 Task: Create new invoice with Date Opened :15-Apr-23, Select Customer: The Port of Peri Peri, Terms: Payment Term 1. Make invoice entry for item-1 with Date: 15-Apr-23, Description: Sharpie S-Gel Black Ink Pens Medium , Action: Material, Income Account: Income:Sales, Quantity: 1, Unit Price: 6.25, Discount $: 1. Make entry for item-2 with Date: 15-Apr-23, Description: Bickel's Popcorn Butter (8 oz)_x000D_
, Action: Material, Income Account: Income:Sales, Quantity: 2, Unit Price: 9.5, Discount $: 2. Make entry for item-3 with Date: 15-Apr-23, Description: Real Living Padded Folding Lounge Chair Blue (1 ct), Action: Material, Income Account: Income:Sales, Quantity: 1, Unit Price: 10.5, Discount $: 2.5. Write Notes: 'Looking forward to serving you again.'. Post Invoice with Post Date: 15-Apr-23, Post to Accounts: Assets:Accounts Receivable. Pay / Process Payment with Transaction Date: 15-May-23, Amount: 30.25, Transfer Account: Checking Account. Print Invoice, display notes by going to Option, then go to Display Tab and check 'Invoice Notes'.
Action: Mouse moved to (212, 38)
Screenshot: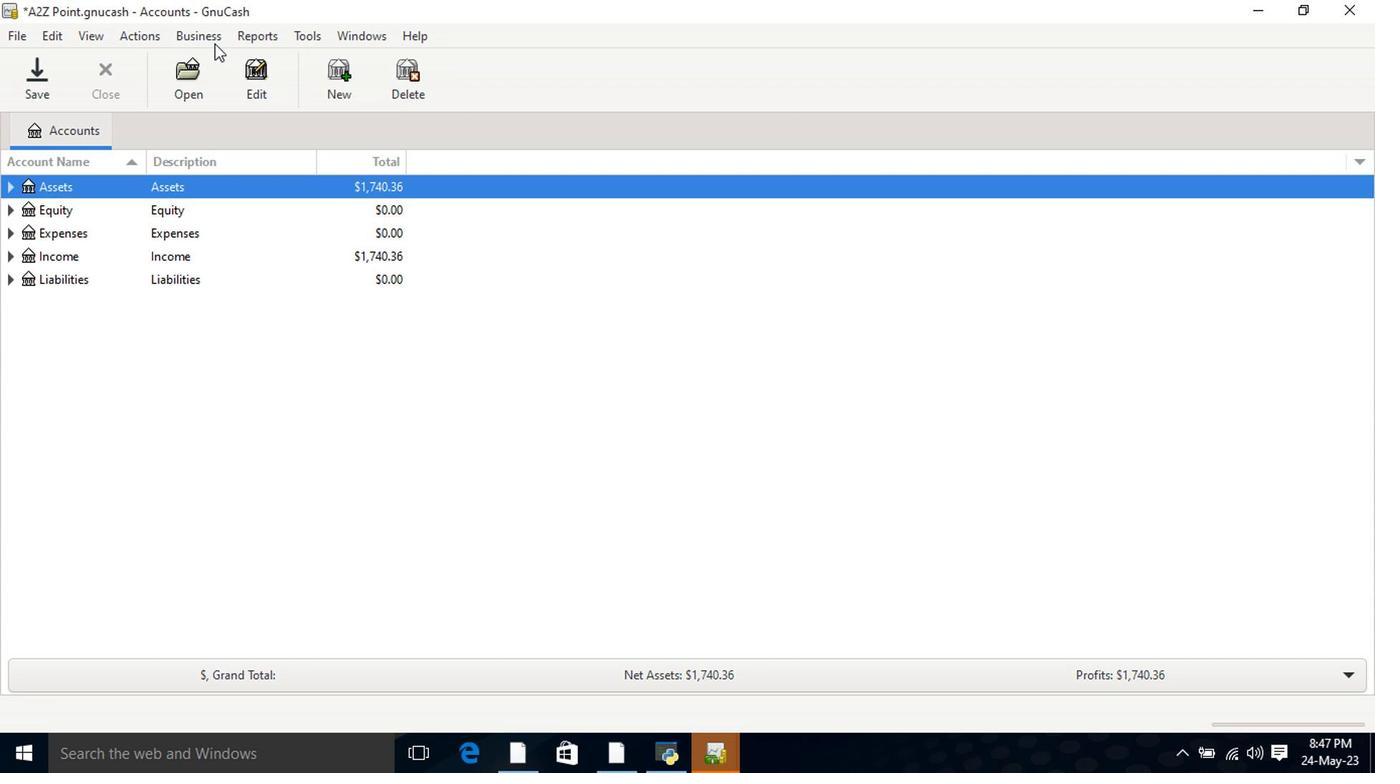 
Action: Mouse pressed left at (212, 38)
Screenshot: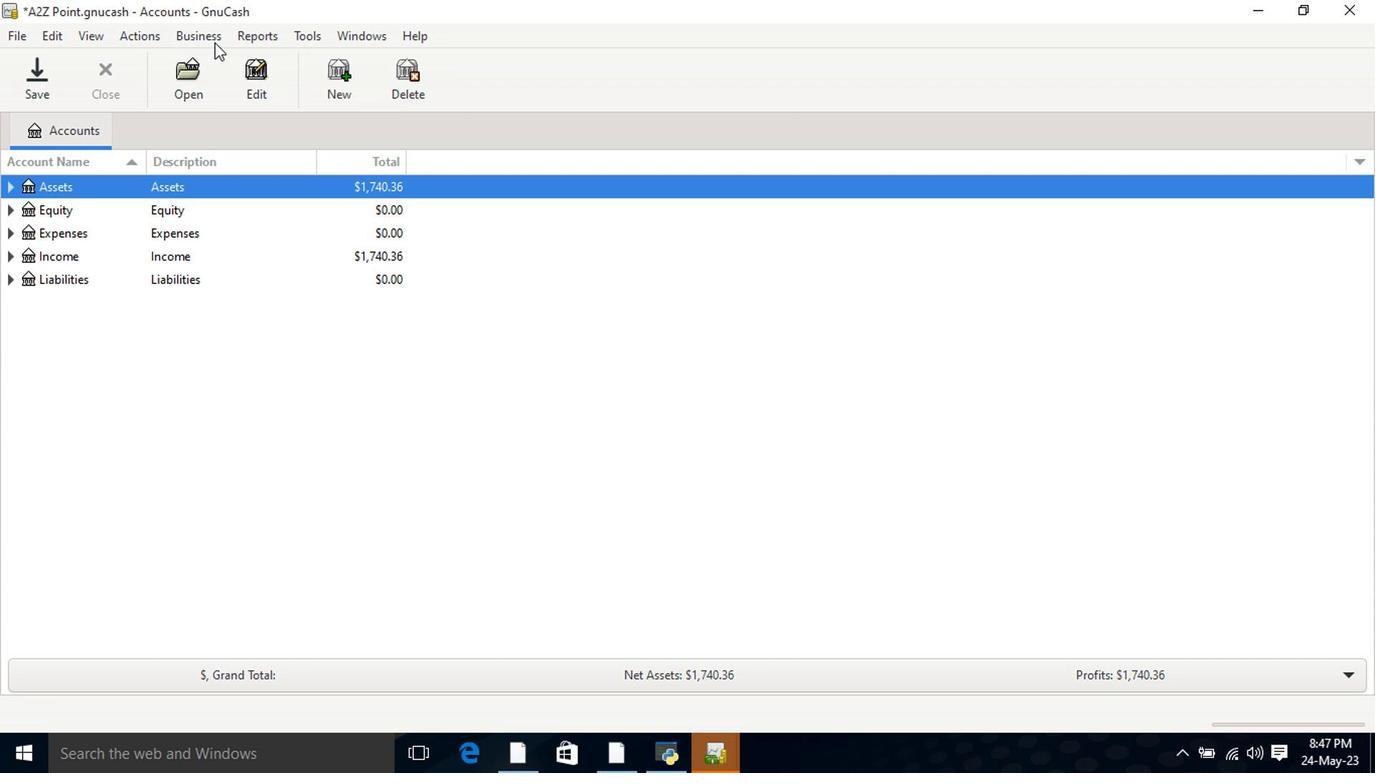 
Action: Mouse moved to (482, 138)
Screenshot: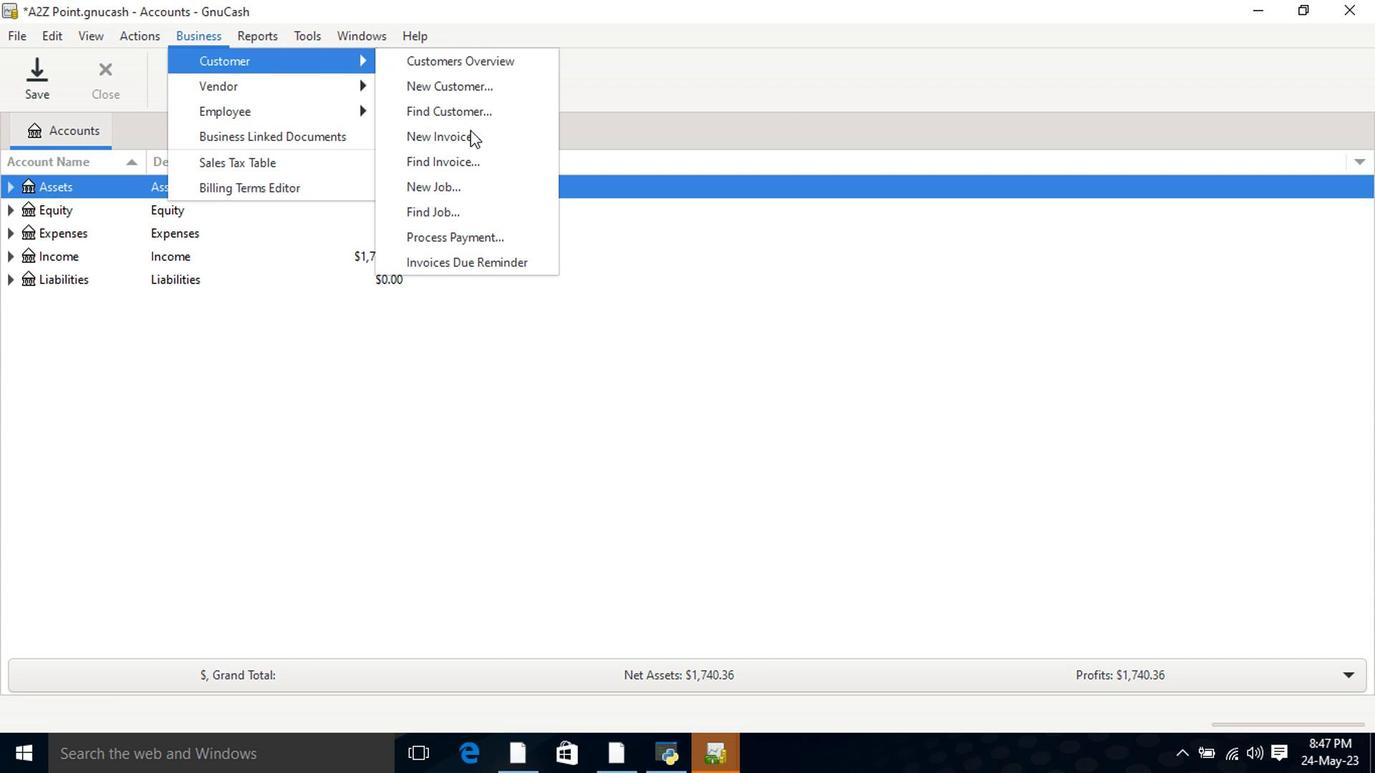 
Action: Mouse pressed left at (482, 138)
Screenshot: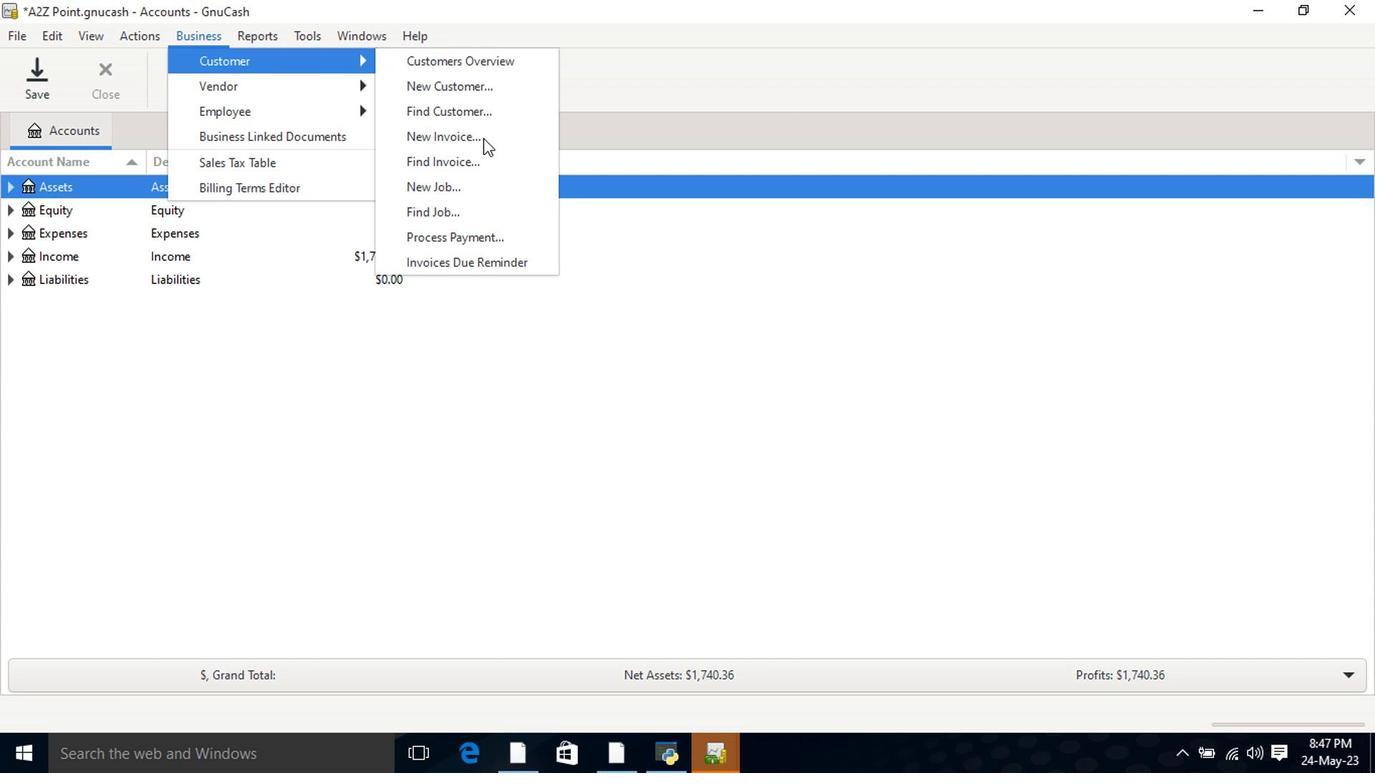 
Action: Mouse moved to (819, 308)
Screenshot: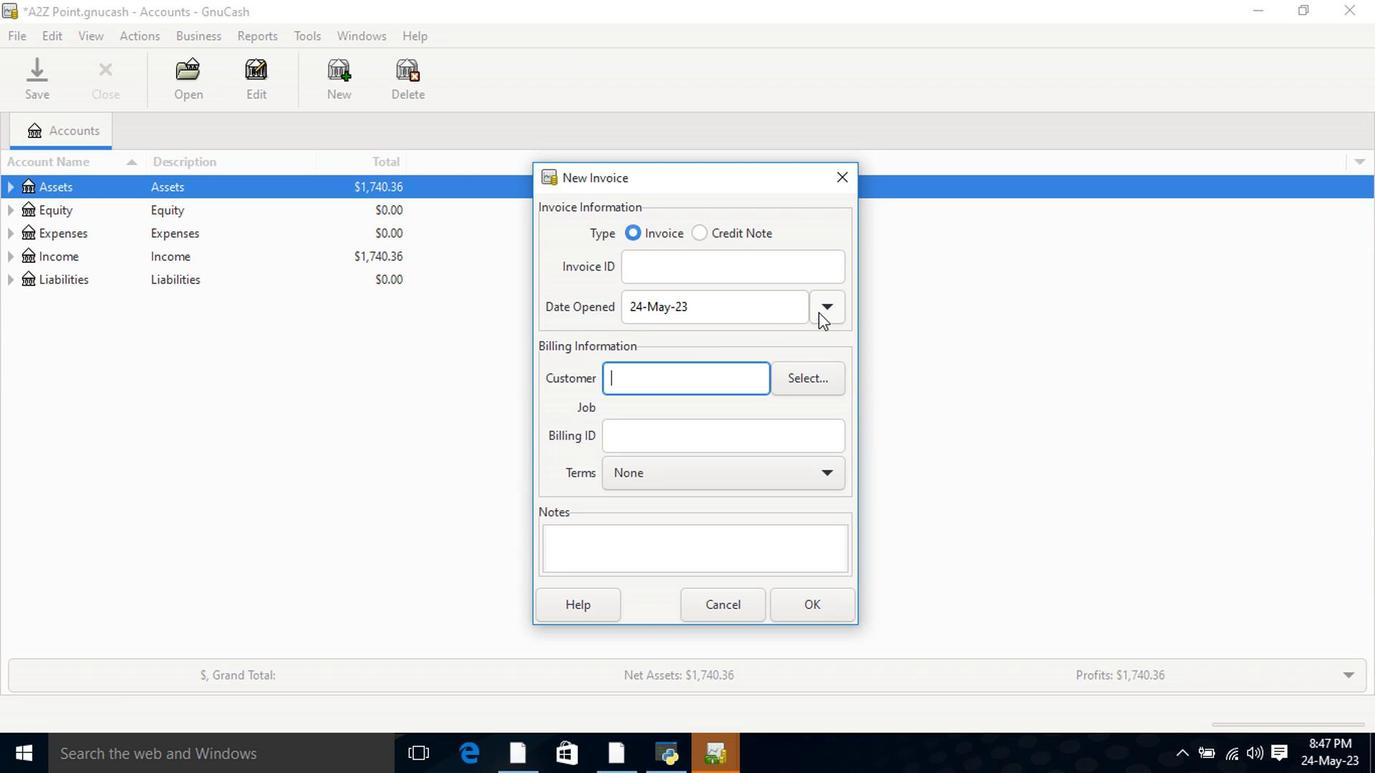 
Action: Mouse pressed left at (819, 308)
Screenshot: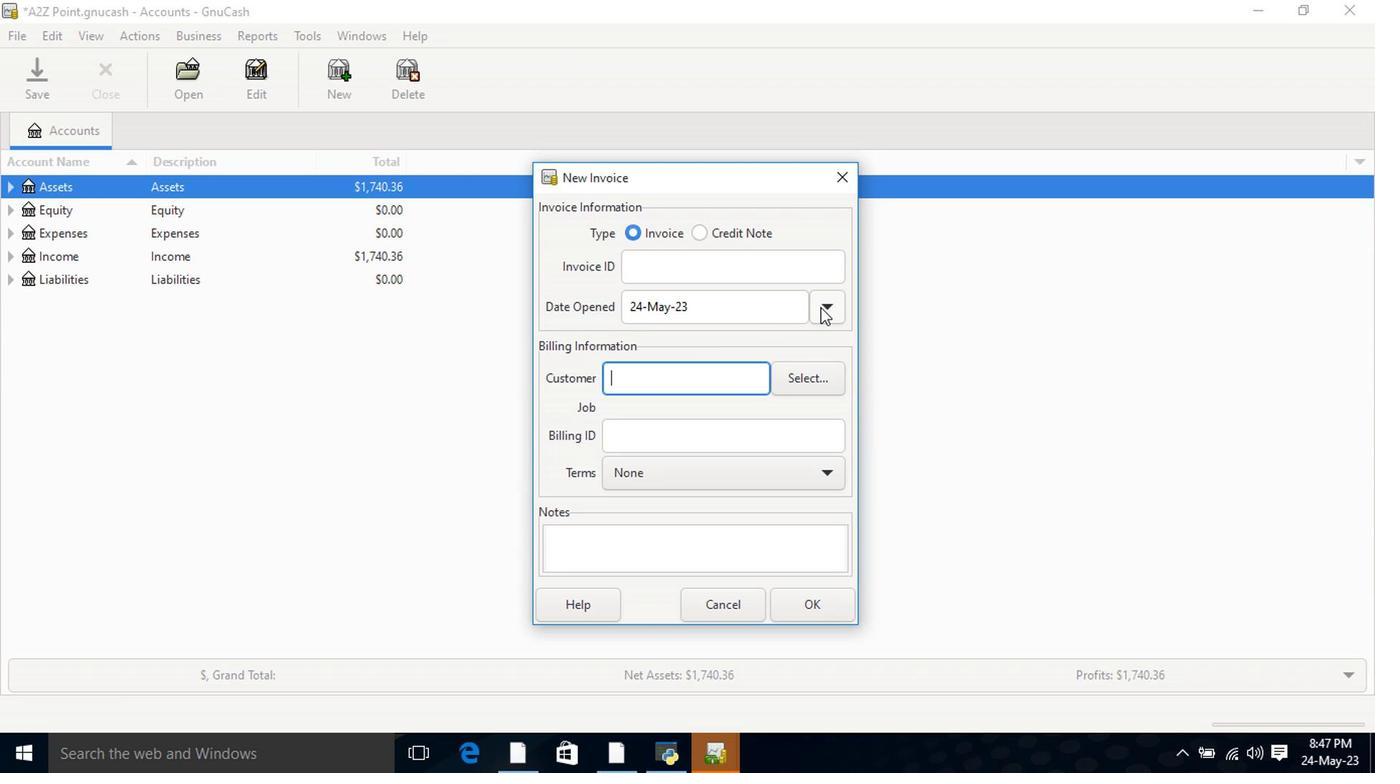 
Action: Mouse moved to (667, 335)
Screenshot: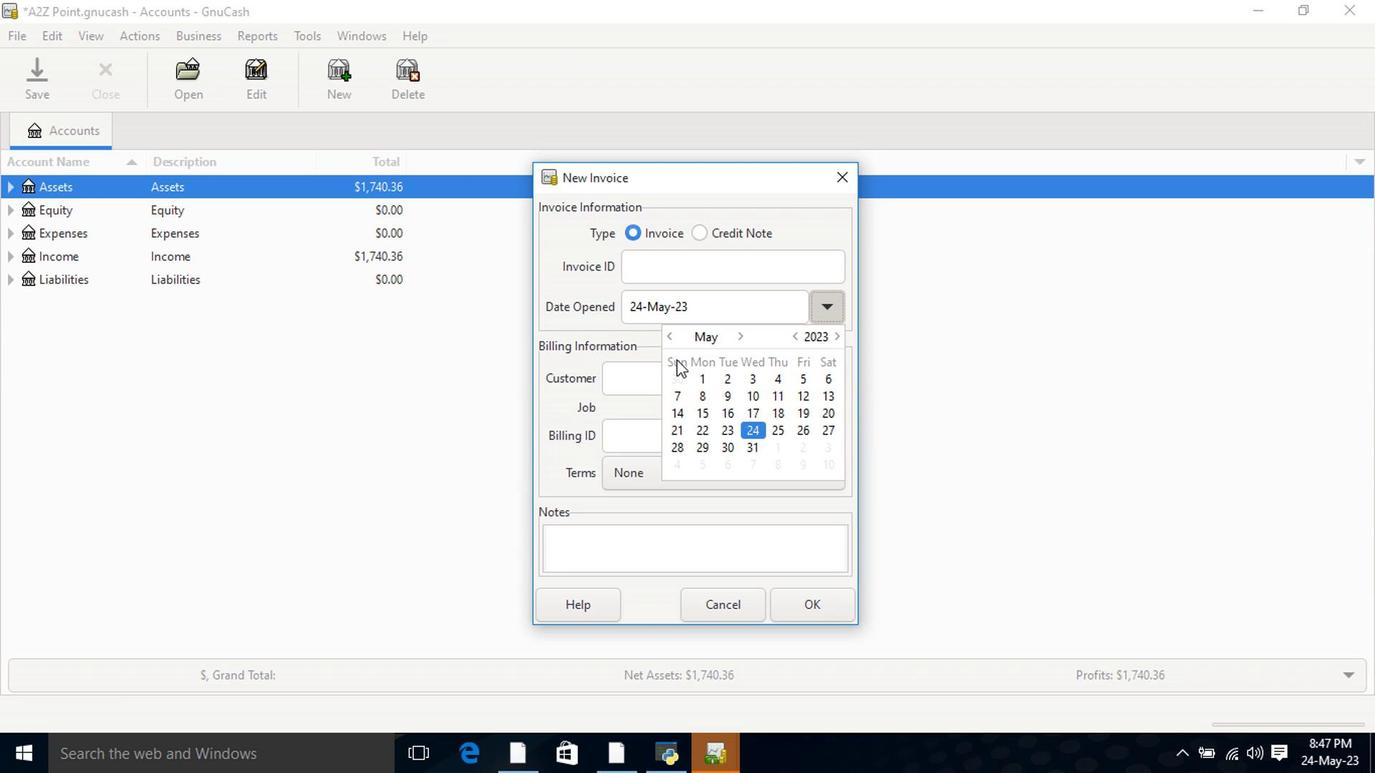 
Action: Mouse pressed left at (667, 335)
Screenshot: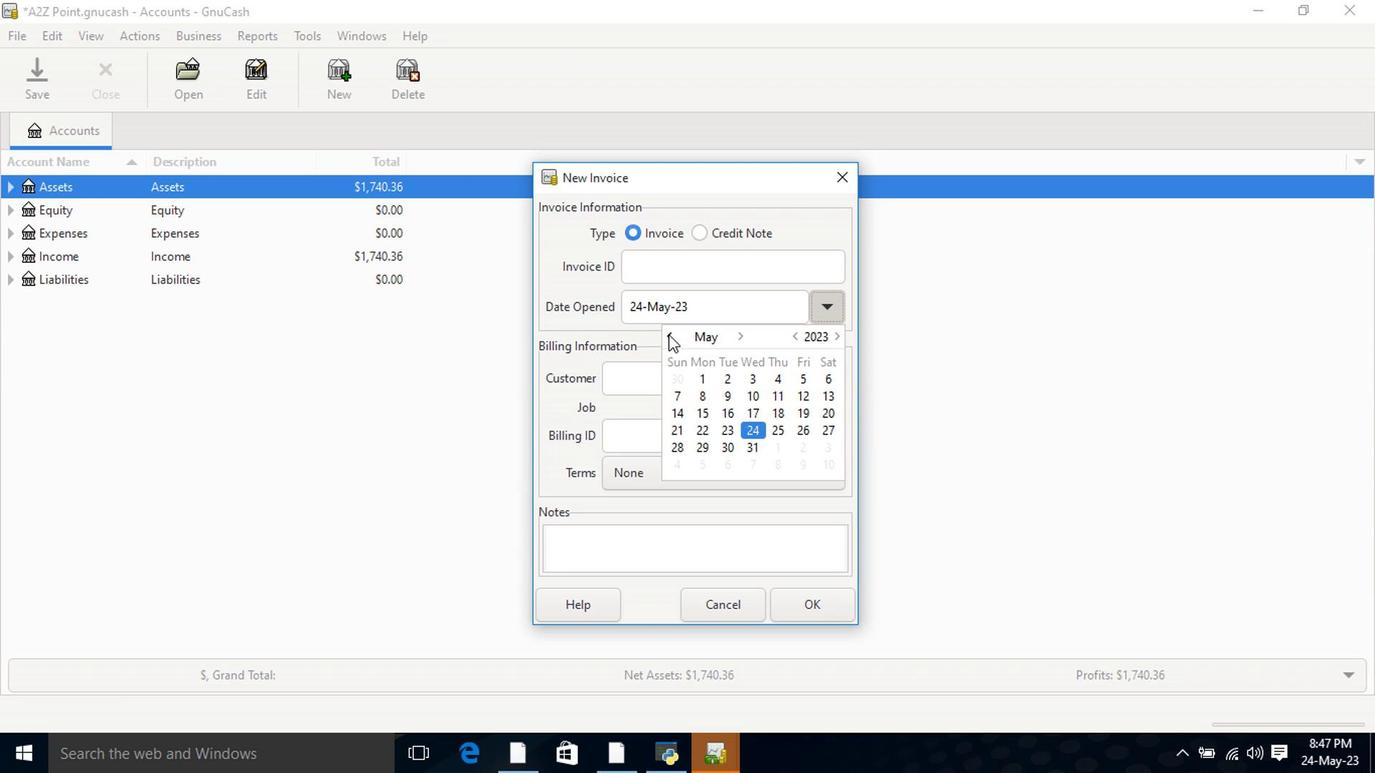 
Action: Mouse moved to (820, 412)
Screenshot: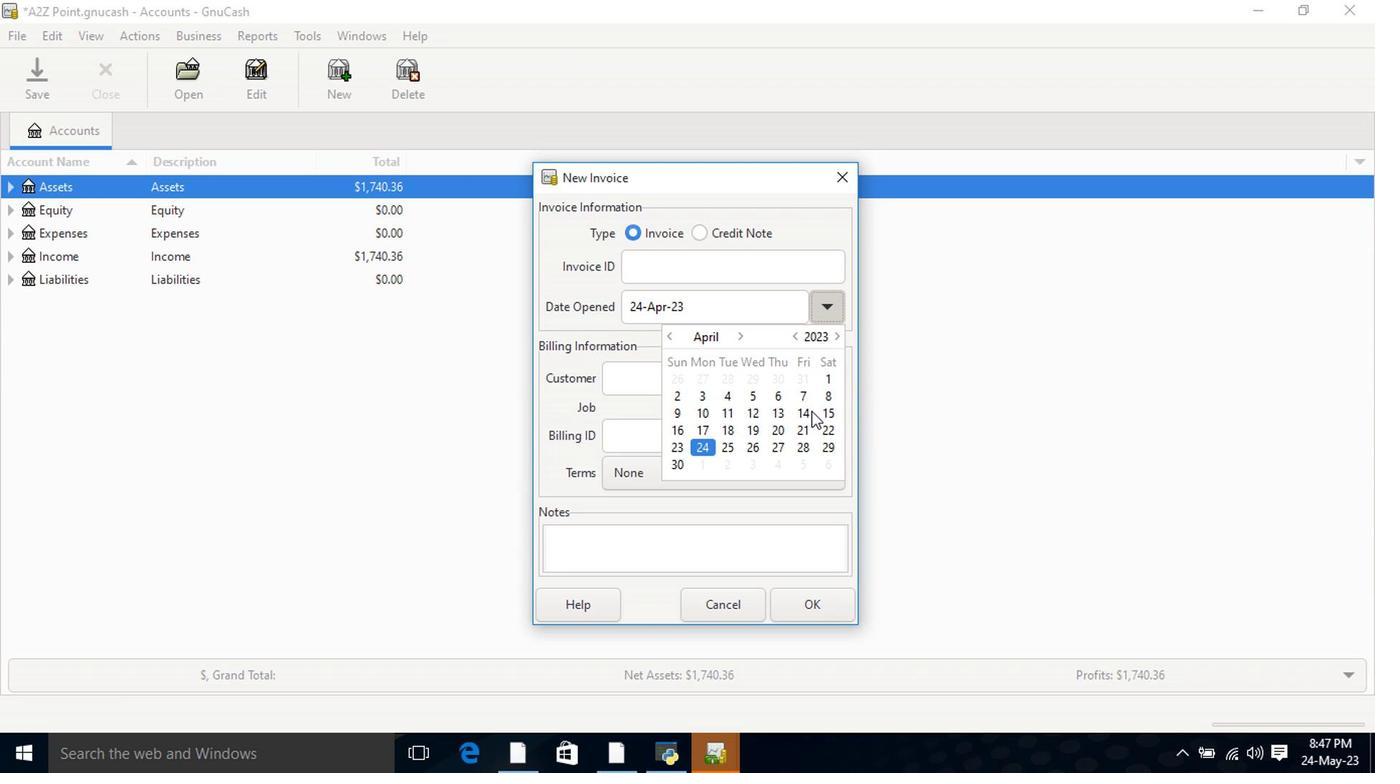 
Action: Mouse pressed left at (820, 412)
Screenshot: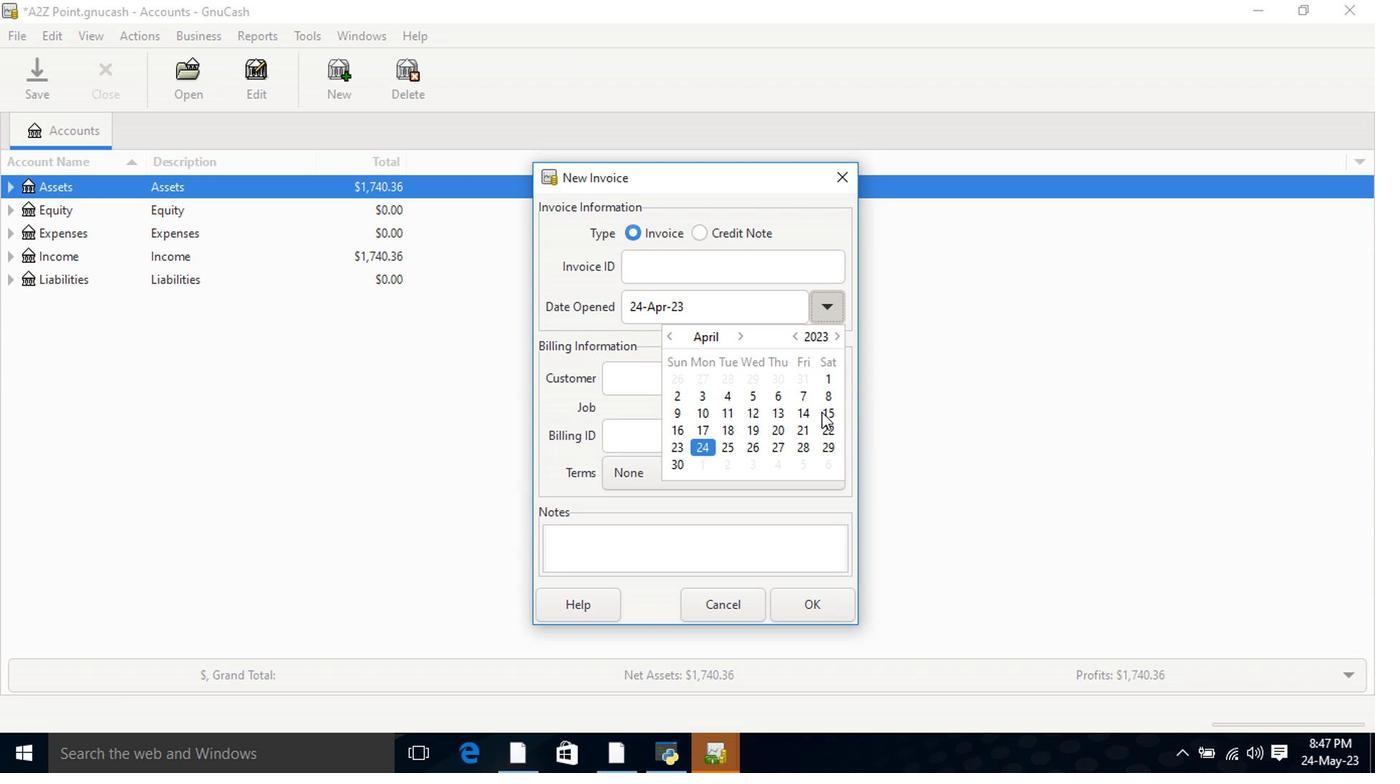 
Action: Mouse pressed left at (820, 412)
Screenshot: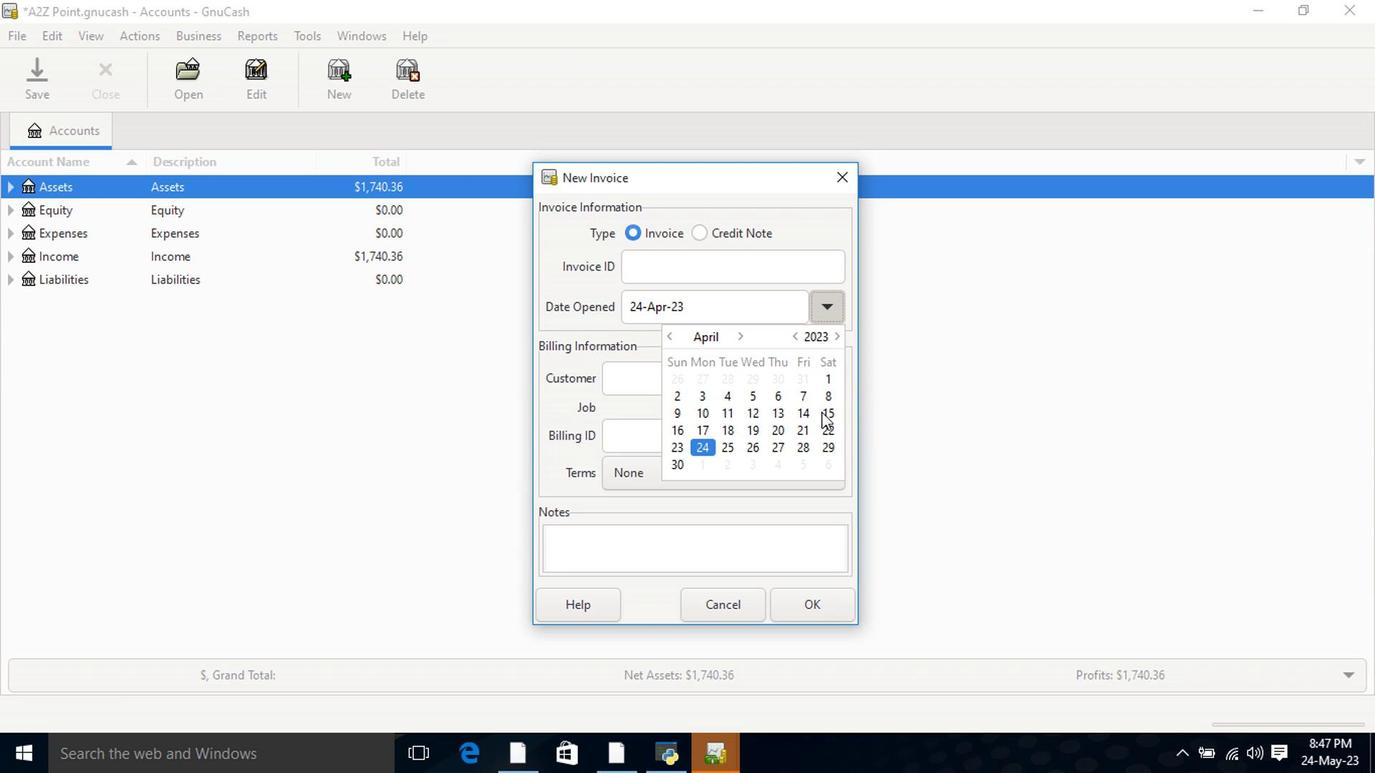 
Action: Mouse moved to (664, 368)
Screenshot: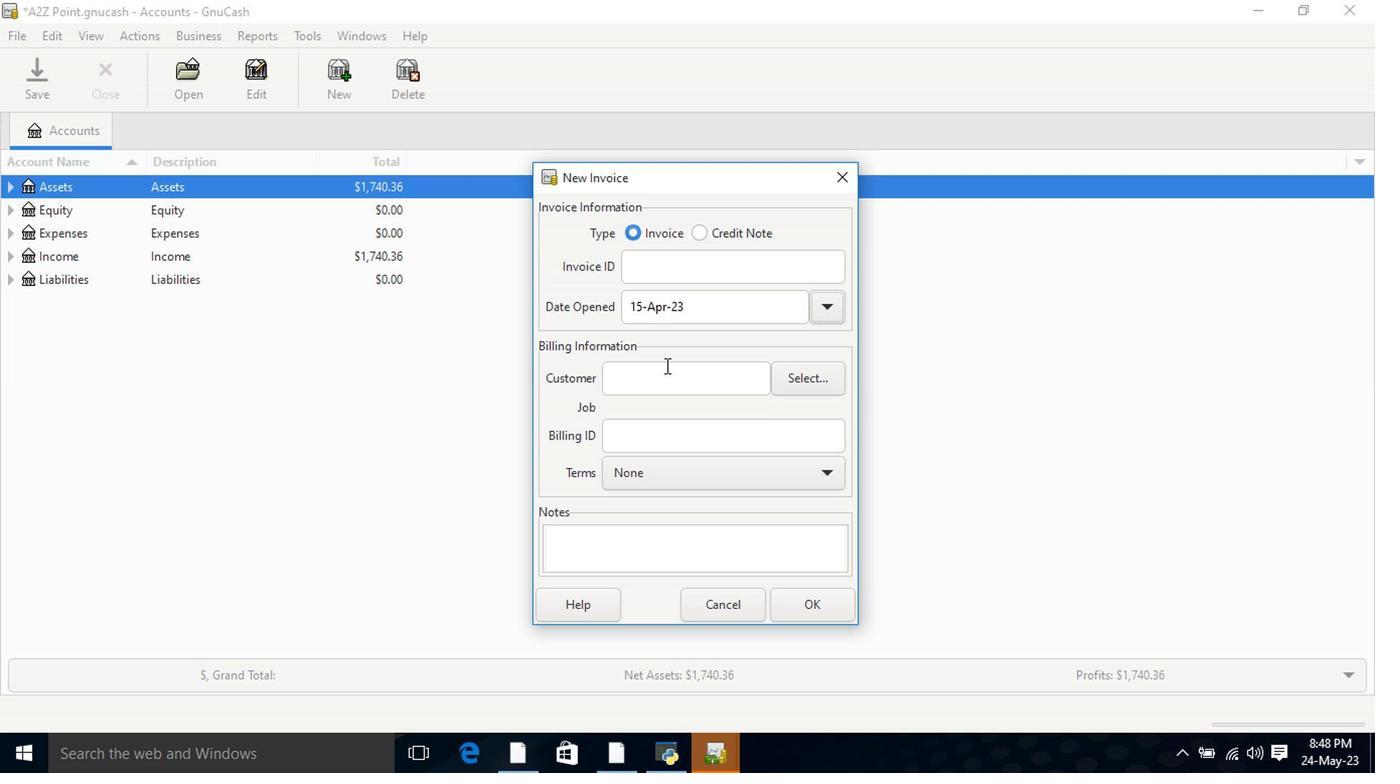 
Action: Mouse pressed left at (664, 368)
Screenshot: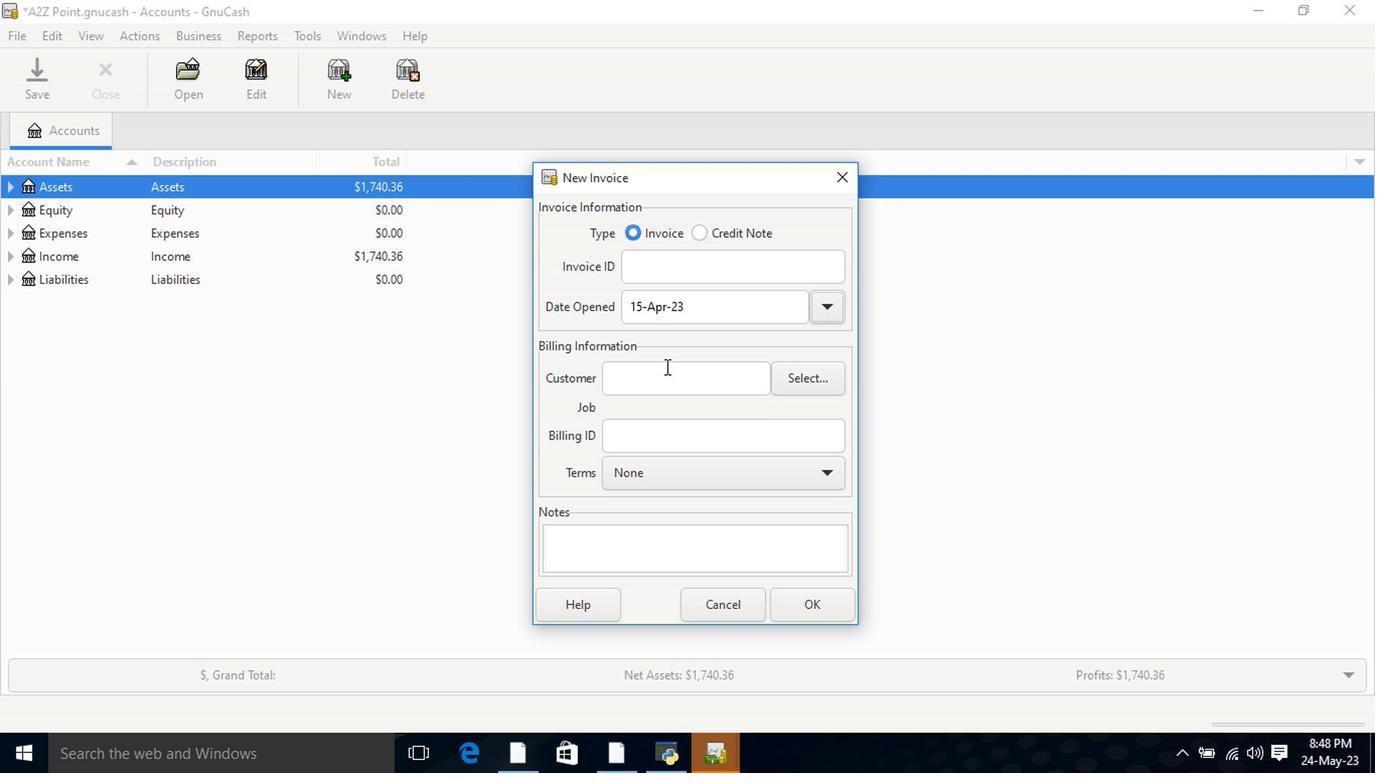 
Action: Key pressed <Key.shift>The<Key.space>por
Screenshot: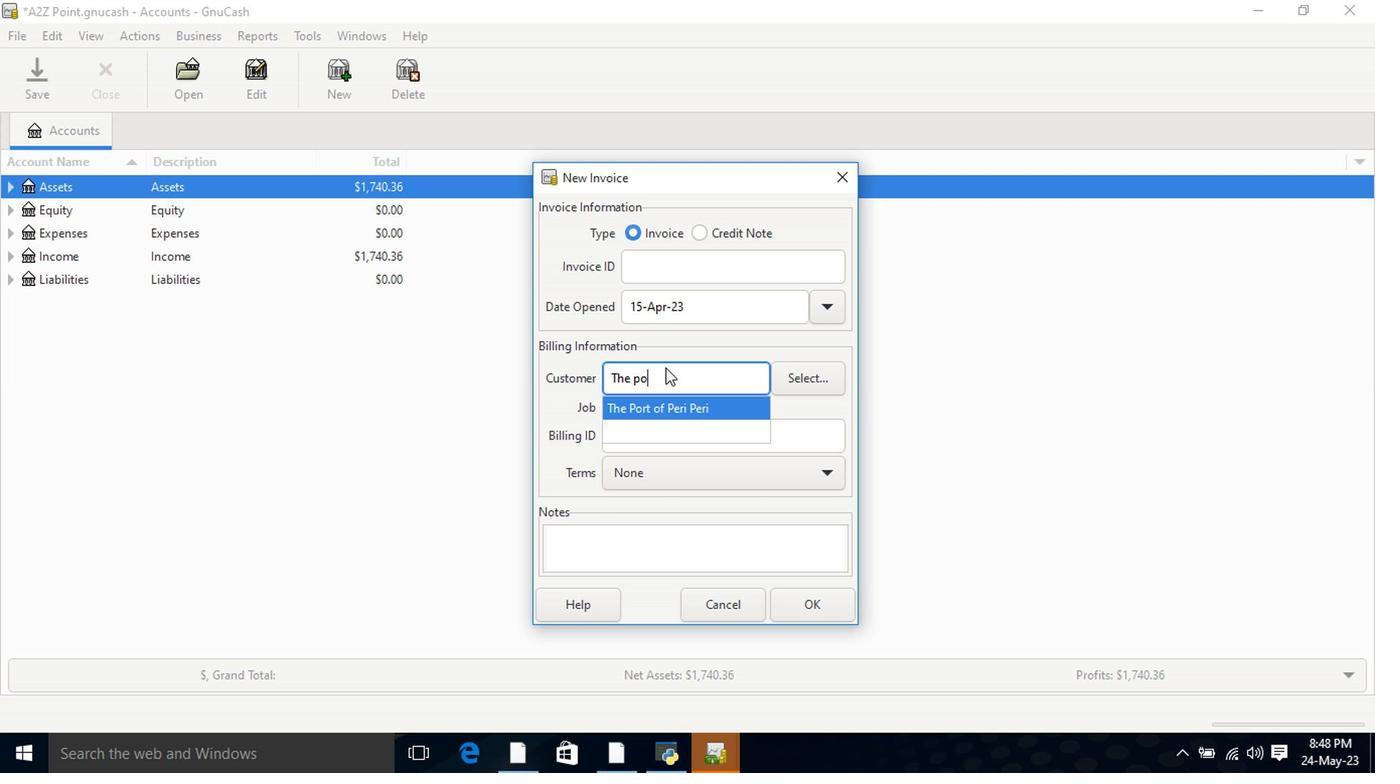 
Action: Mouse moved to (670, 410)
Screenshot: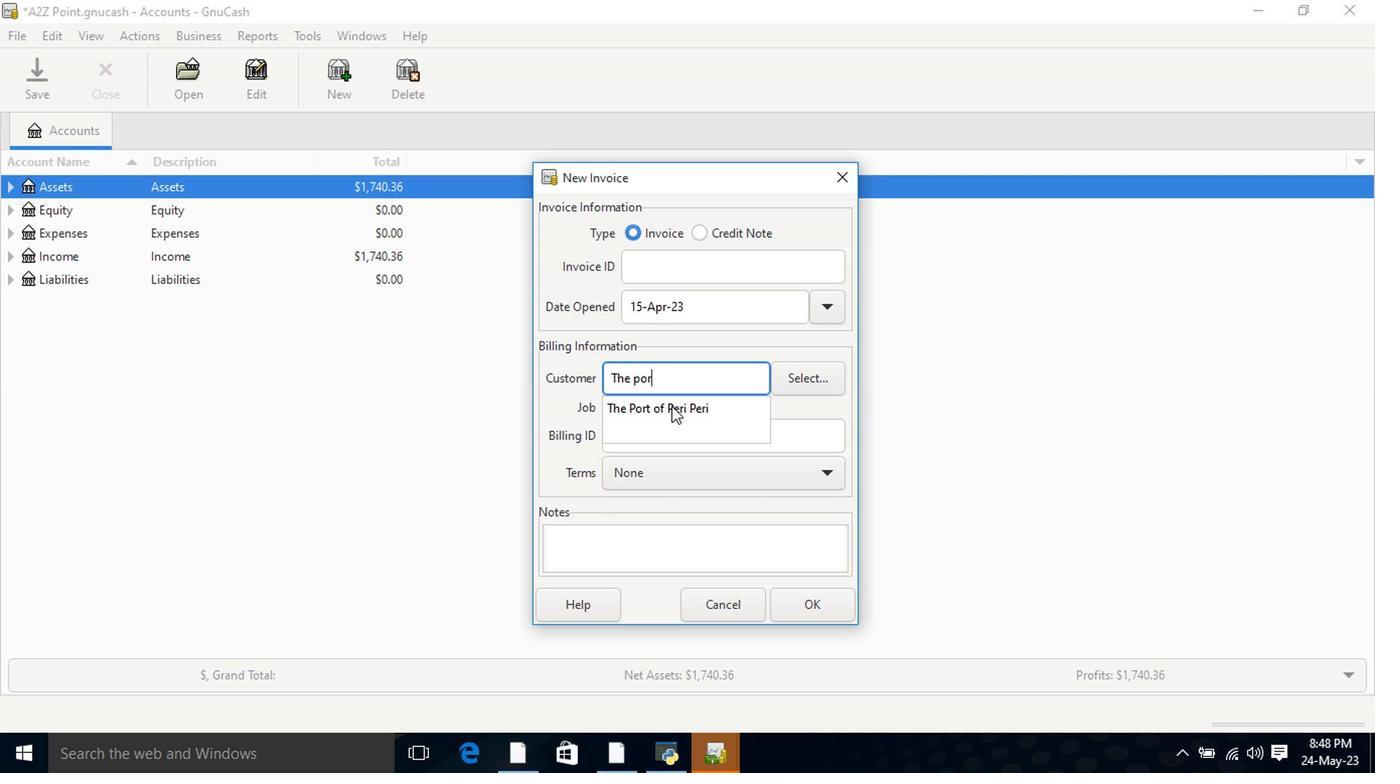 
Action: Mouse pressed left at (670, 410)
Screenshot: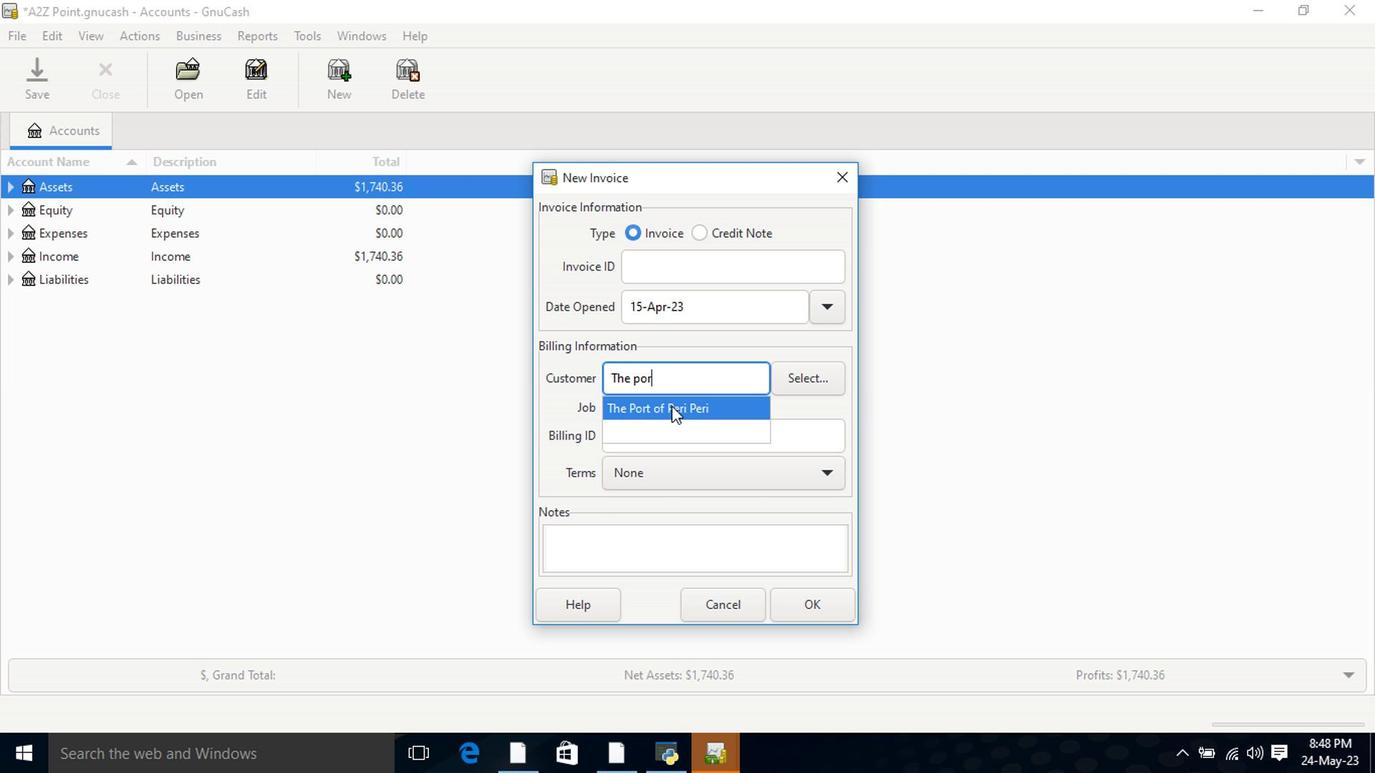 
Action: Mouse moved to (674, 485)
Screenshot: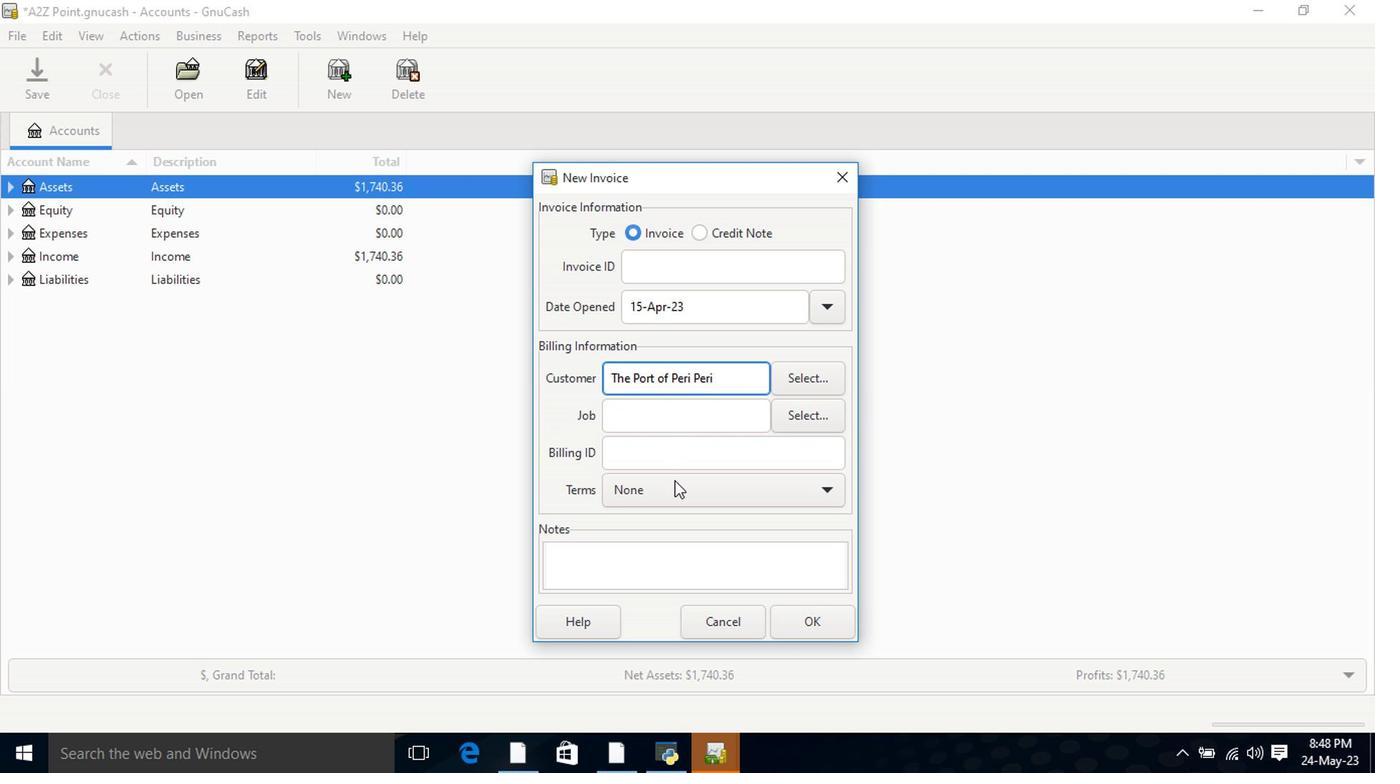 
Action: Mouse pressed left at (674, 485)
Screenshot: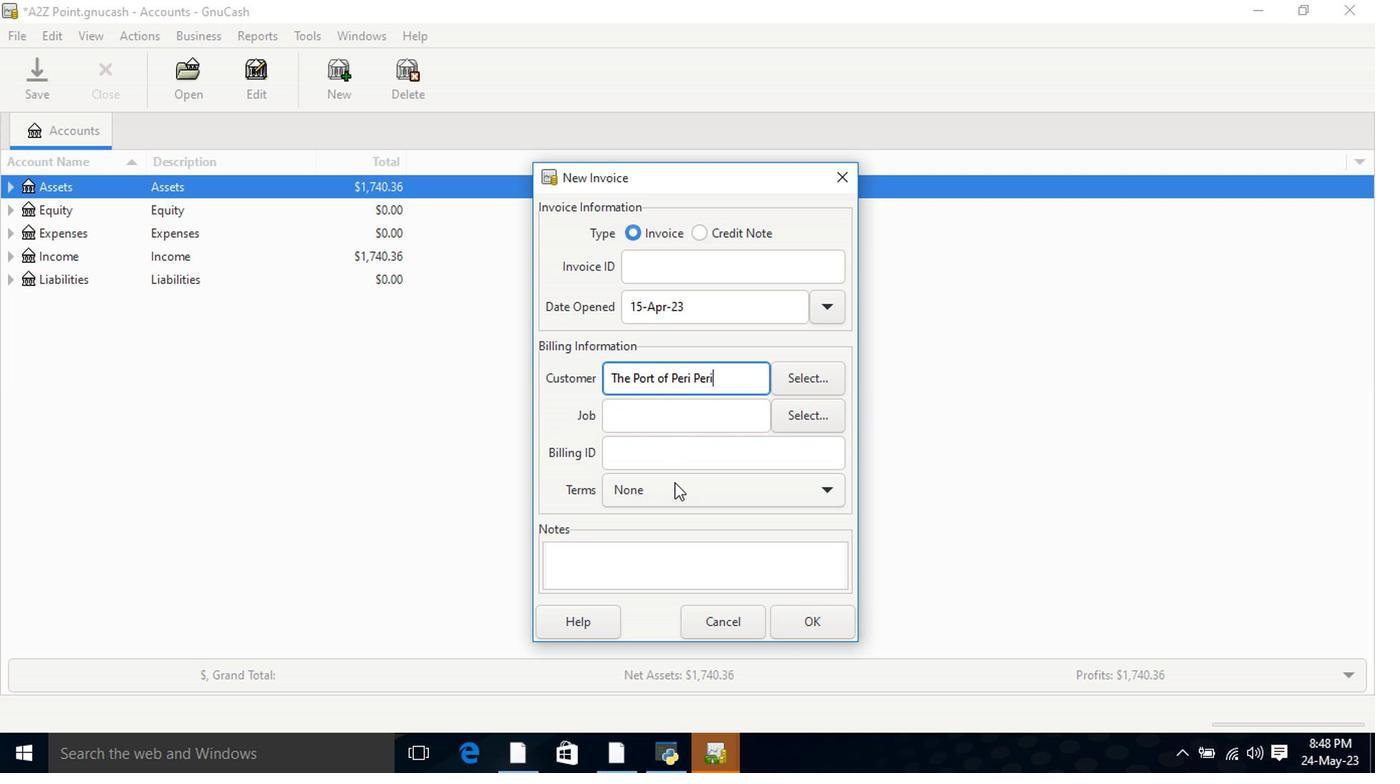 
Action: Mouse moved to (680, 525)
Screenshot: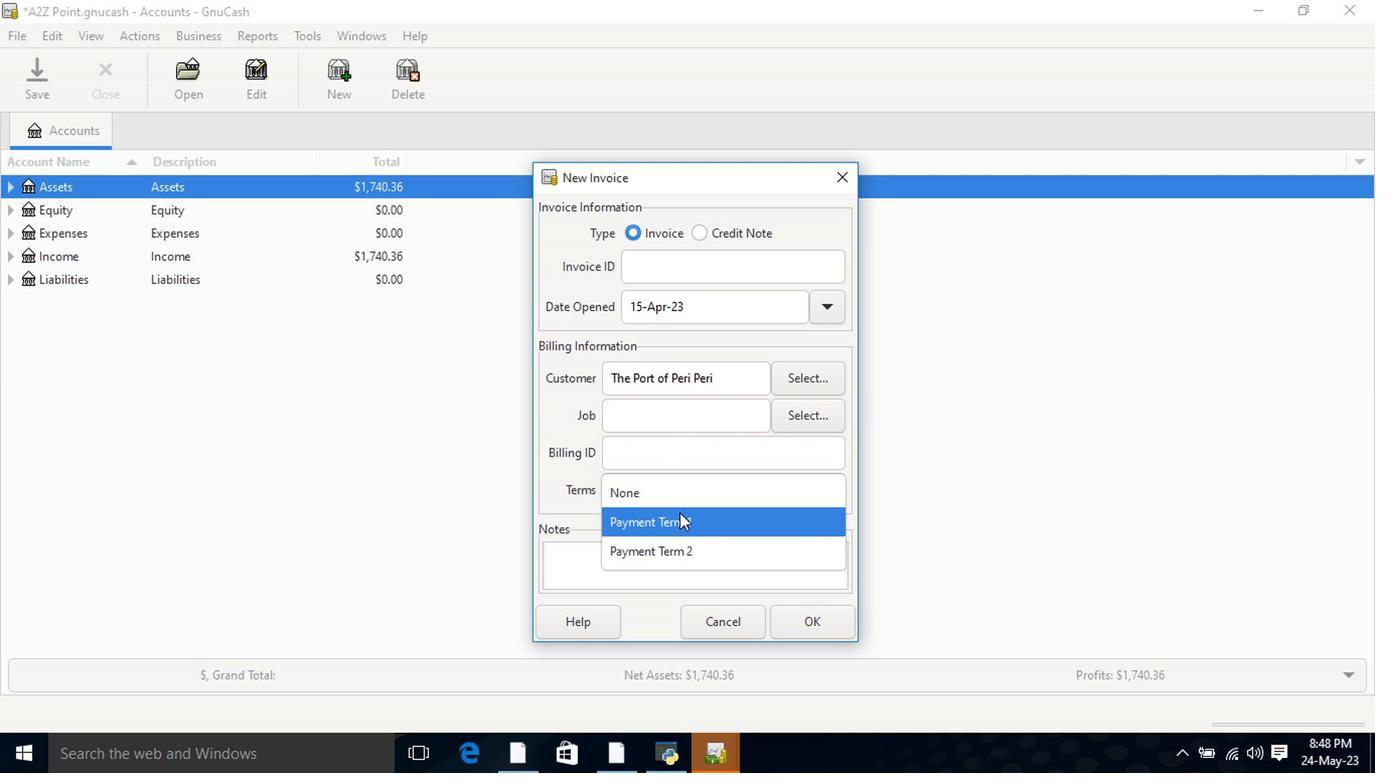 
Action: Mouse pressed left at (680, 525)
Screenshot: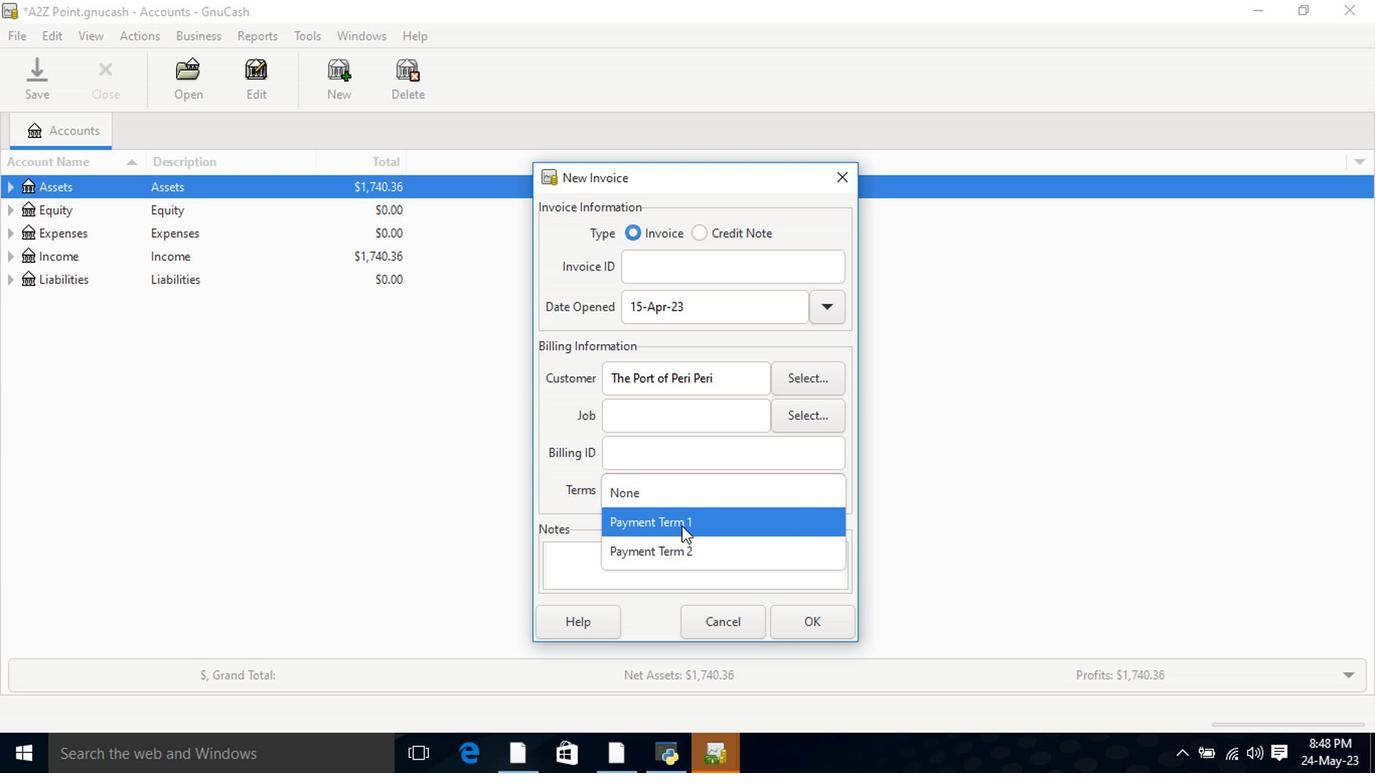 
Action: Mouse moved to (791, 622)
Screenshot: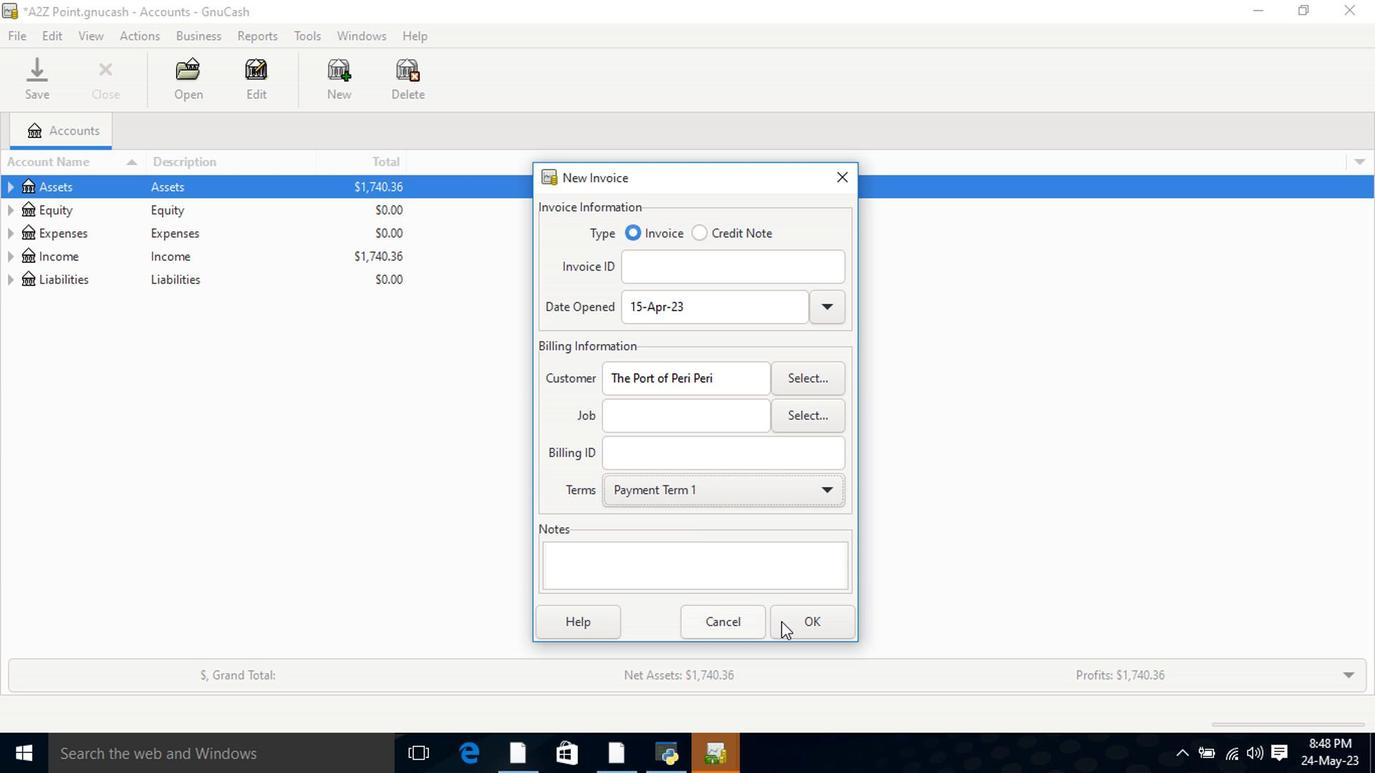 
Action: Mouse pressed left at (791, 622)
Screenshot: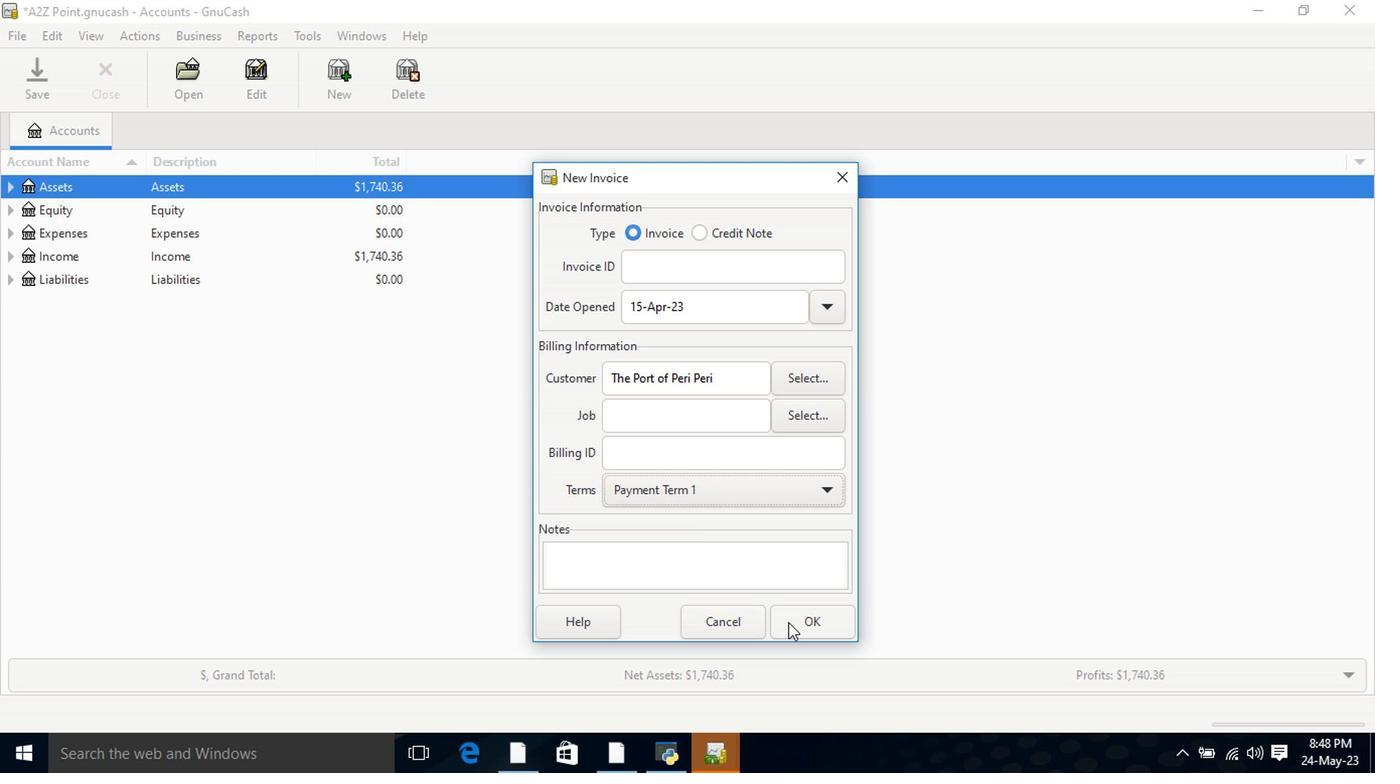 
Action: Mouse moved to (92, 398)
Screenshot: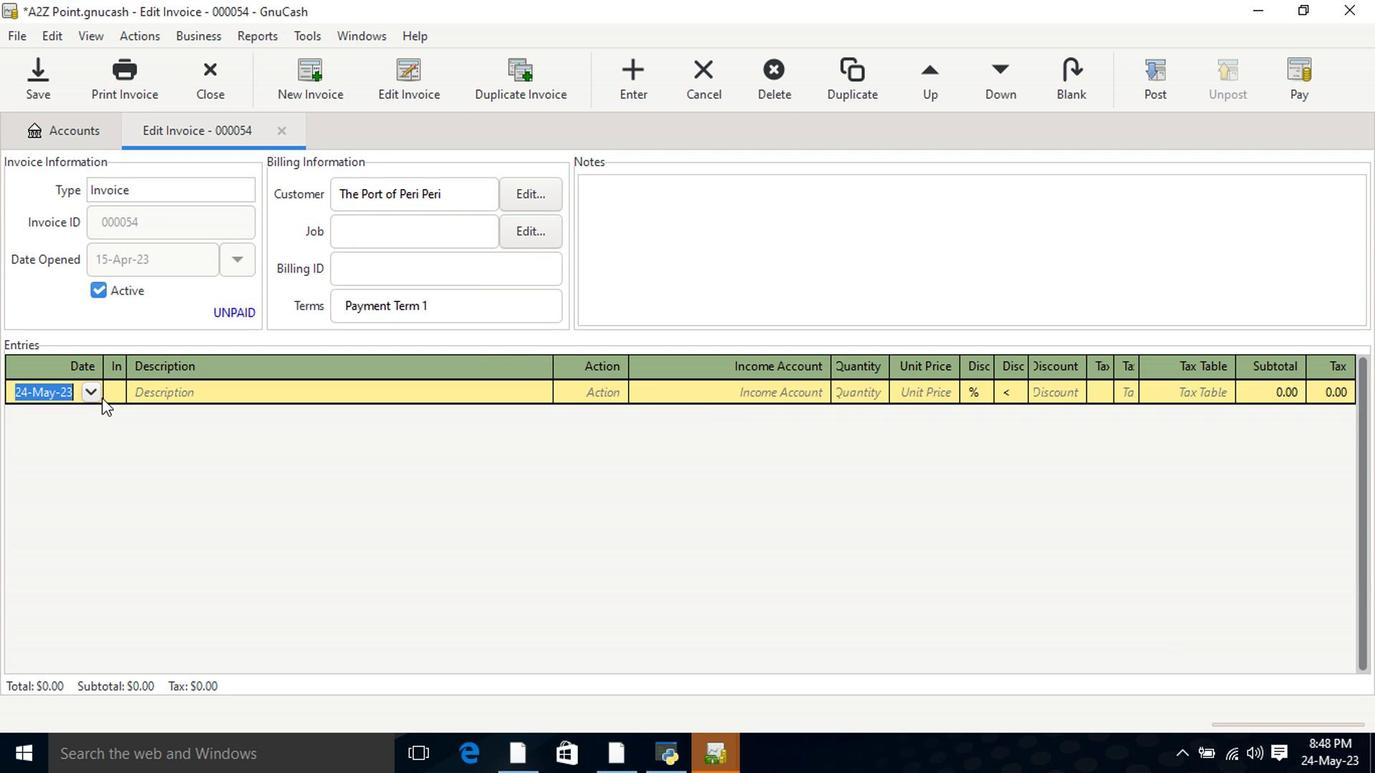 
Action: Mouse pressed left at (92, 398)
Screenshot: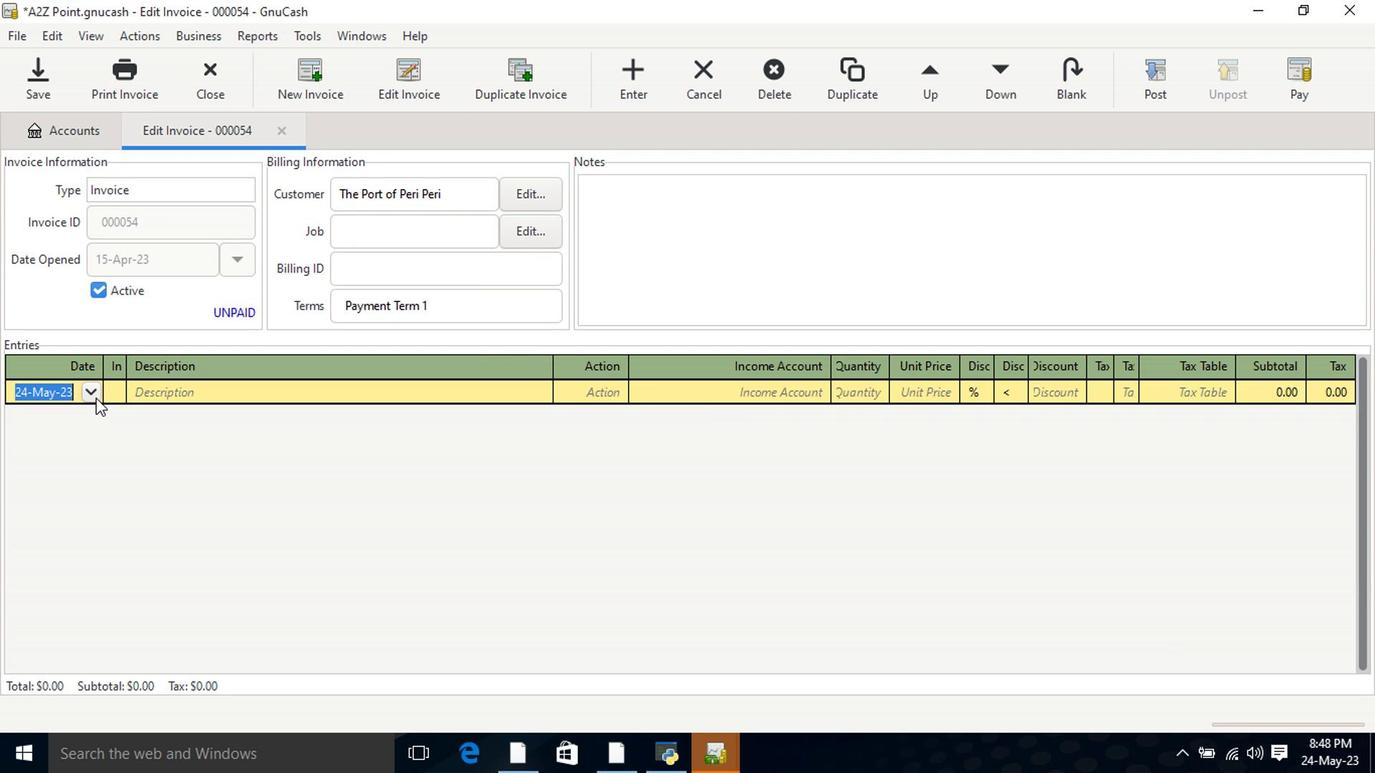 
Action: Mouse moved to (21, 420)
Screenshot: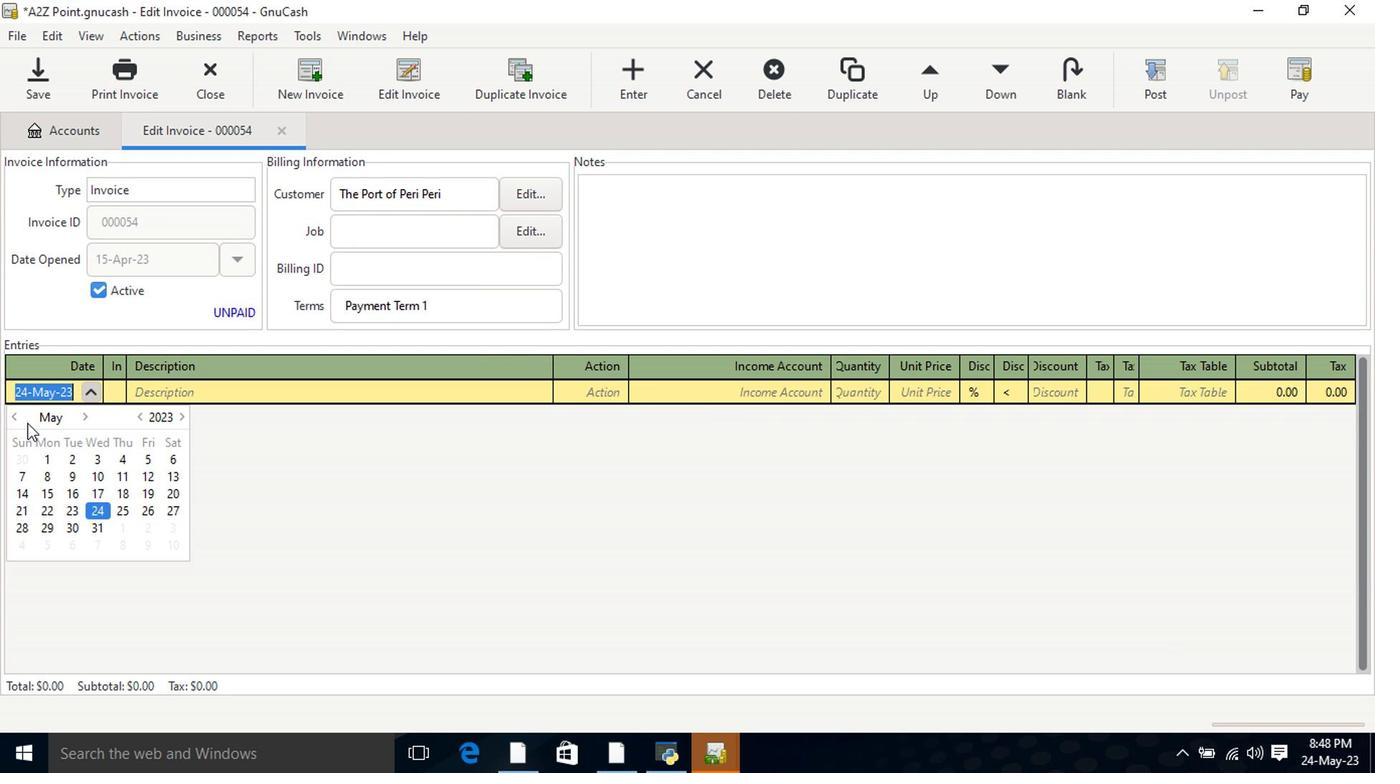 
Action: Mouse pressed left at (21, 420)
Screenshot: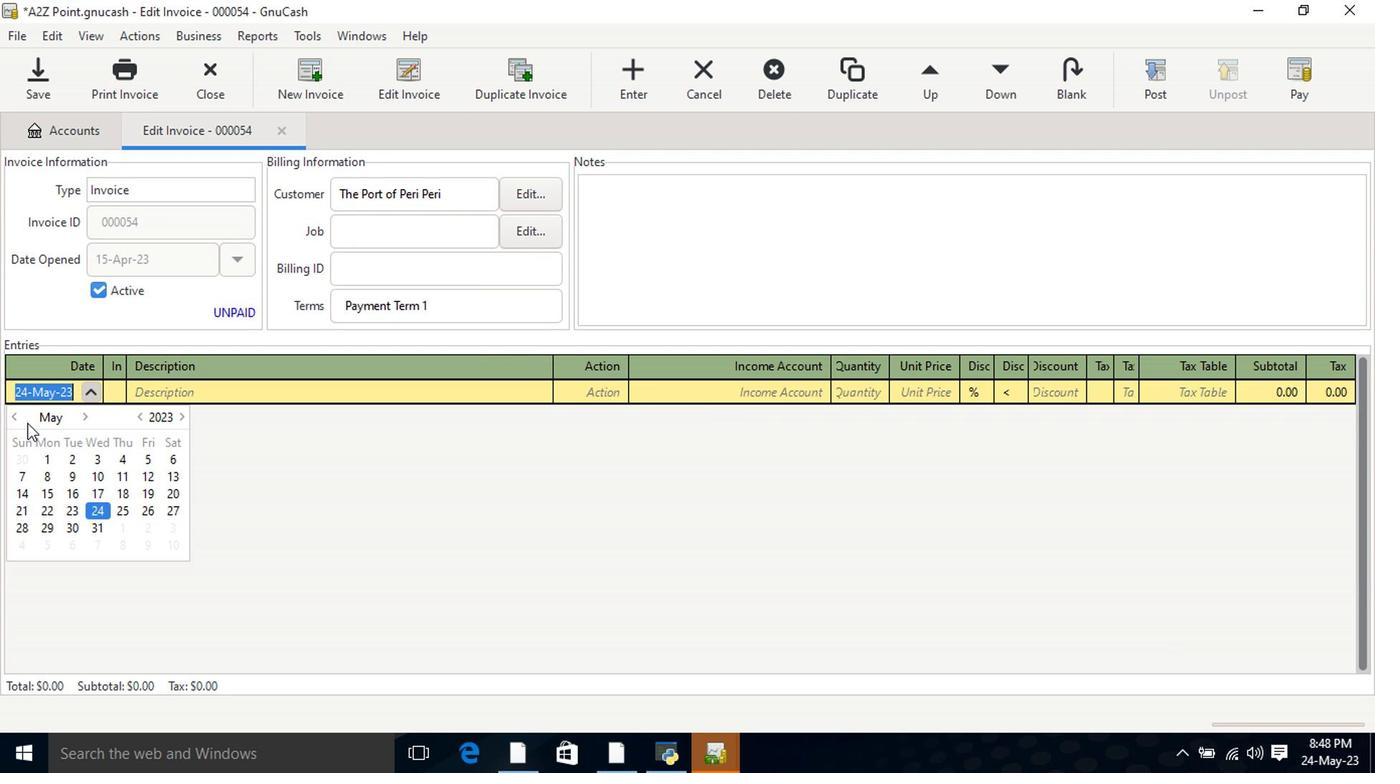 
Action: Mouse moved to (16, 417)
Screenshot: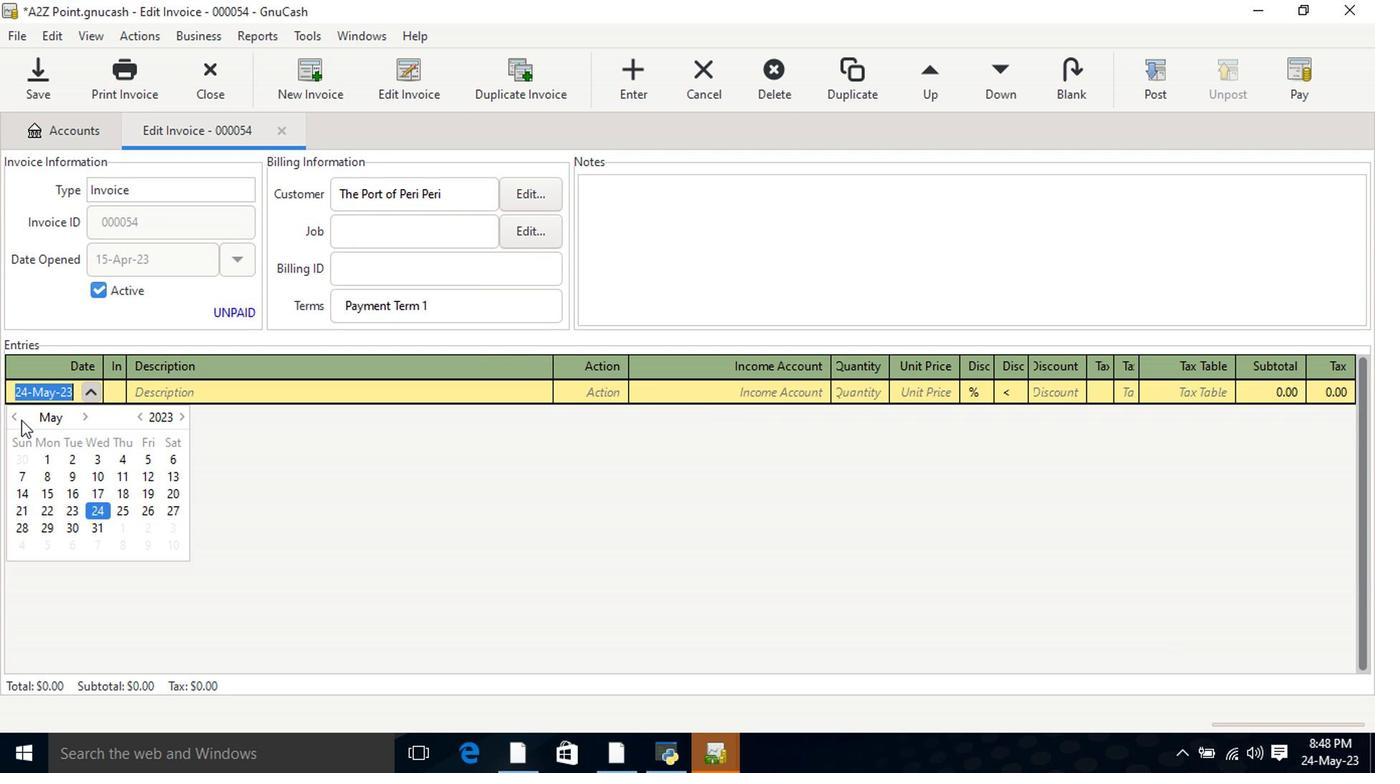 
Action: Mouse pressed left at (16, 417)
Screenshot: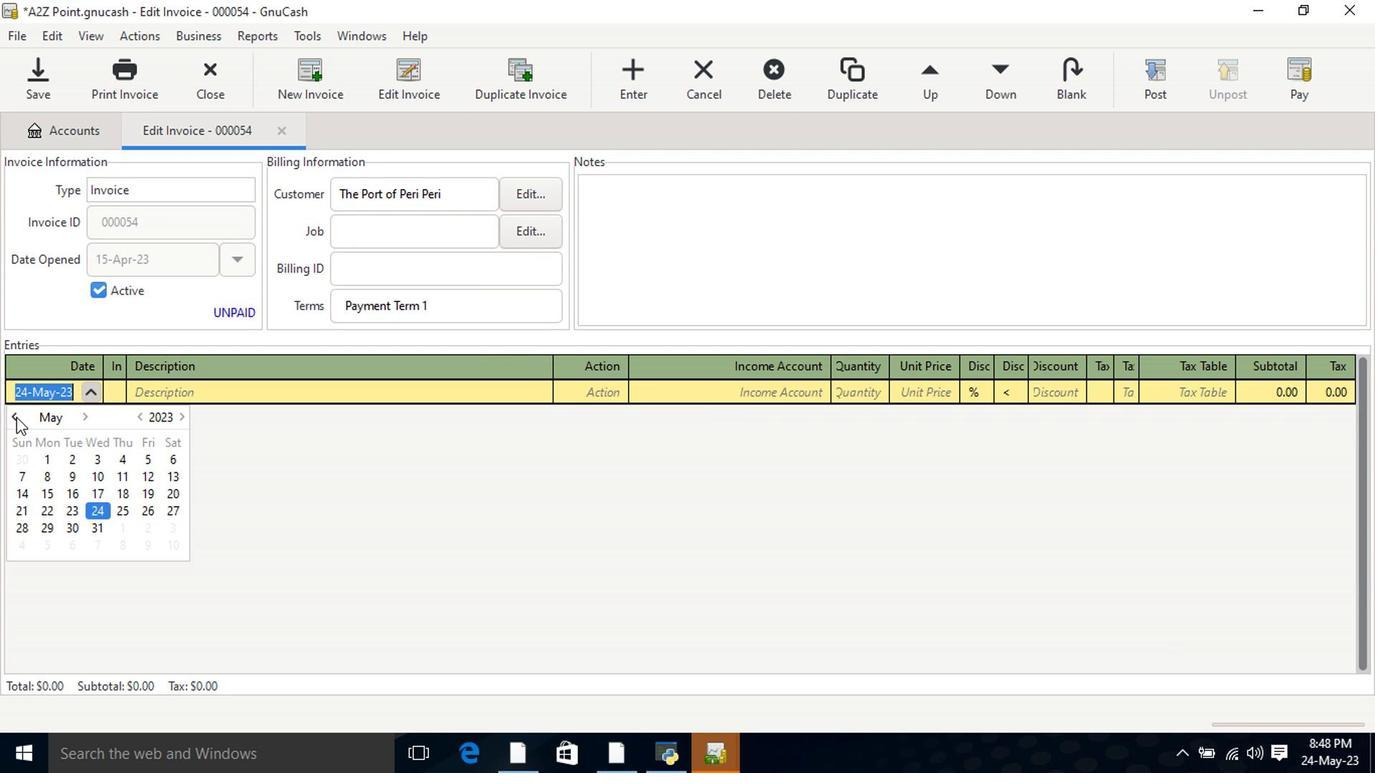 
Action: Mouse moved to (175, 499)
Screenshot: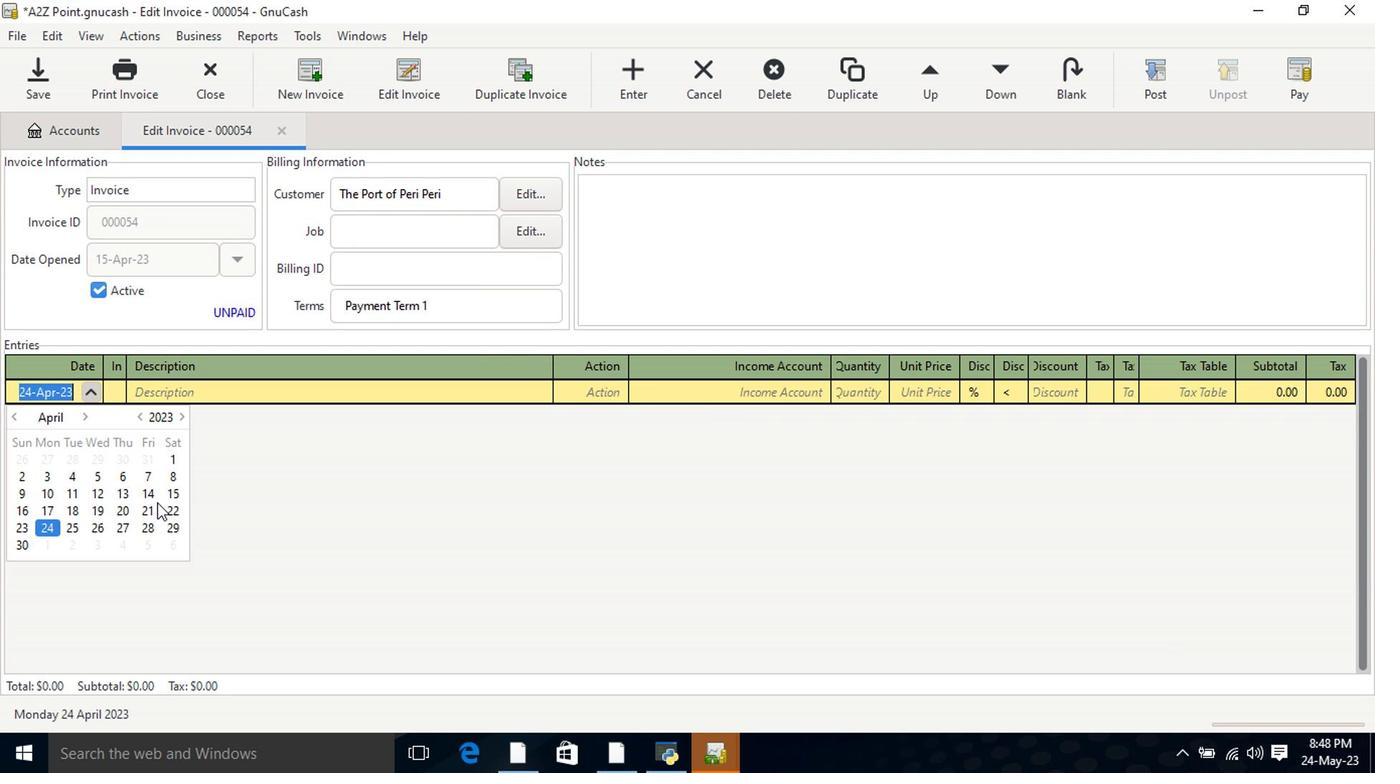 
Action: Mouse pressed left at (175, 499)
Screenshot: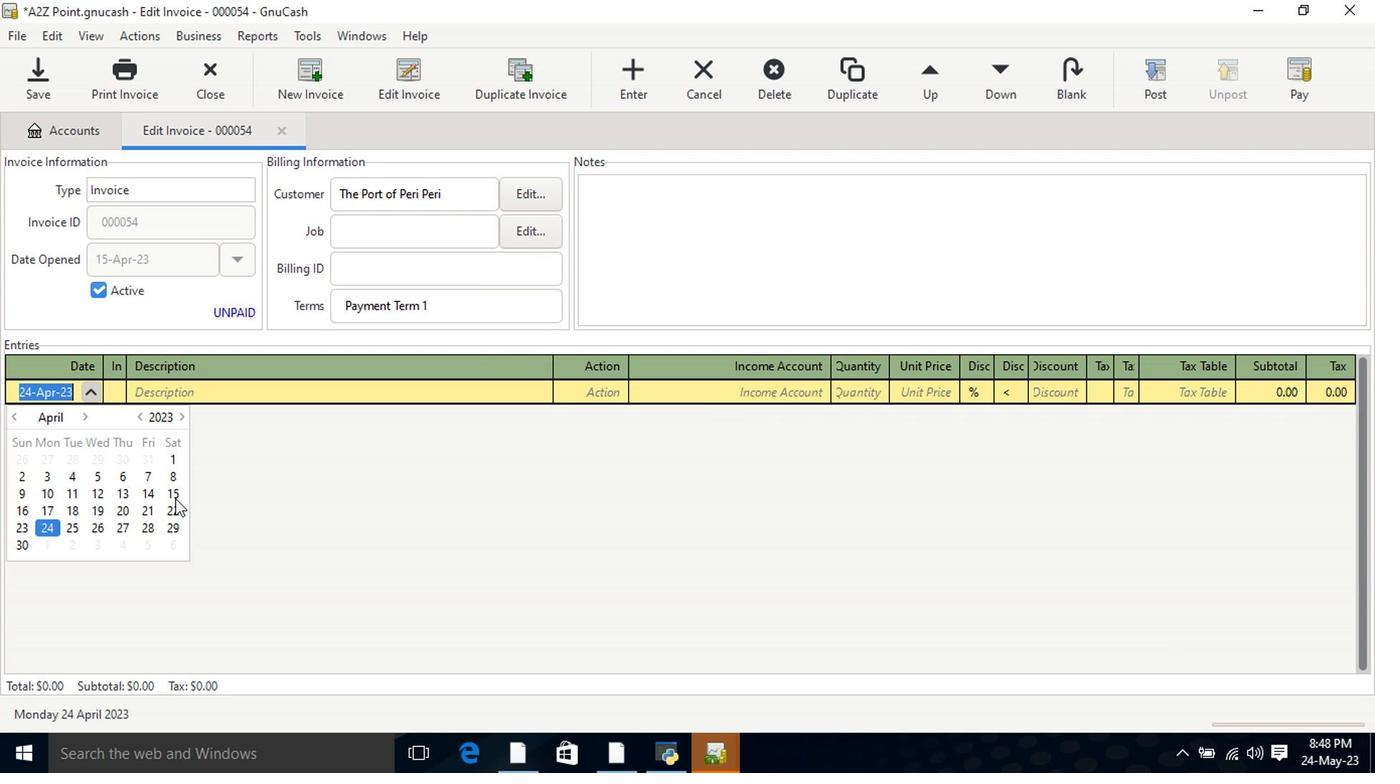 
Action: Mouse pressed left at (175, 499)
Screenshot: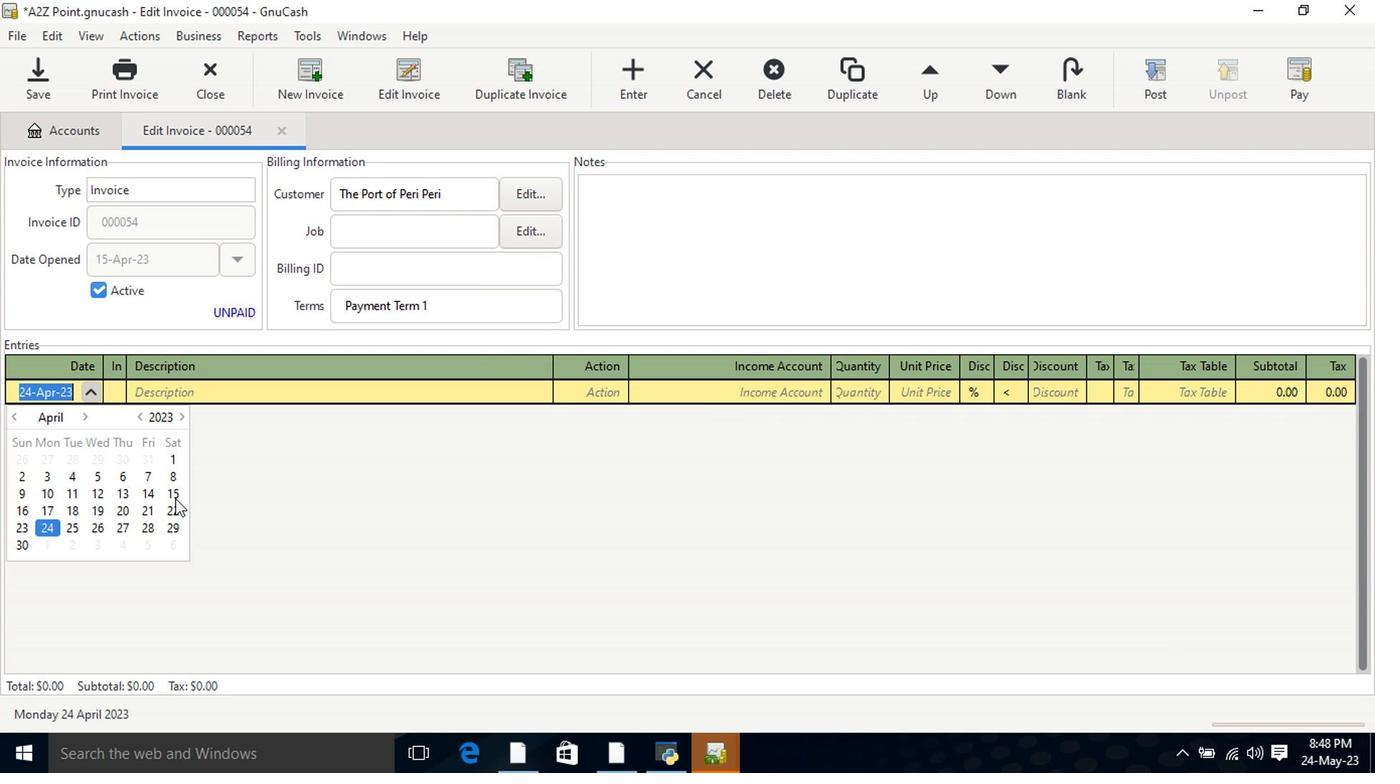 
Action: Mouse moved to (191, 402)
Screenshot: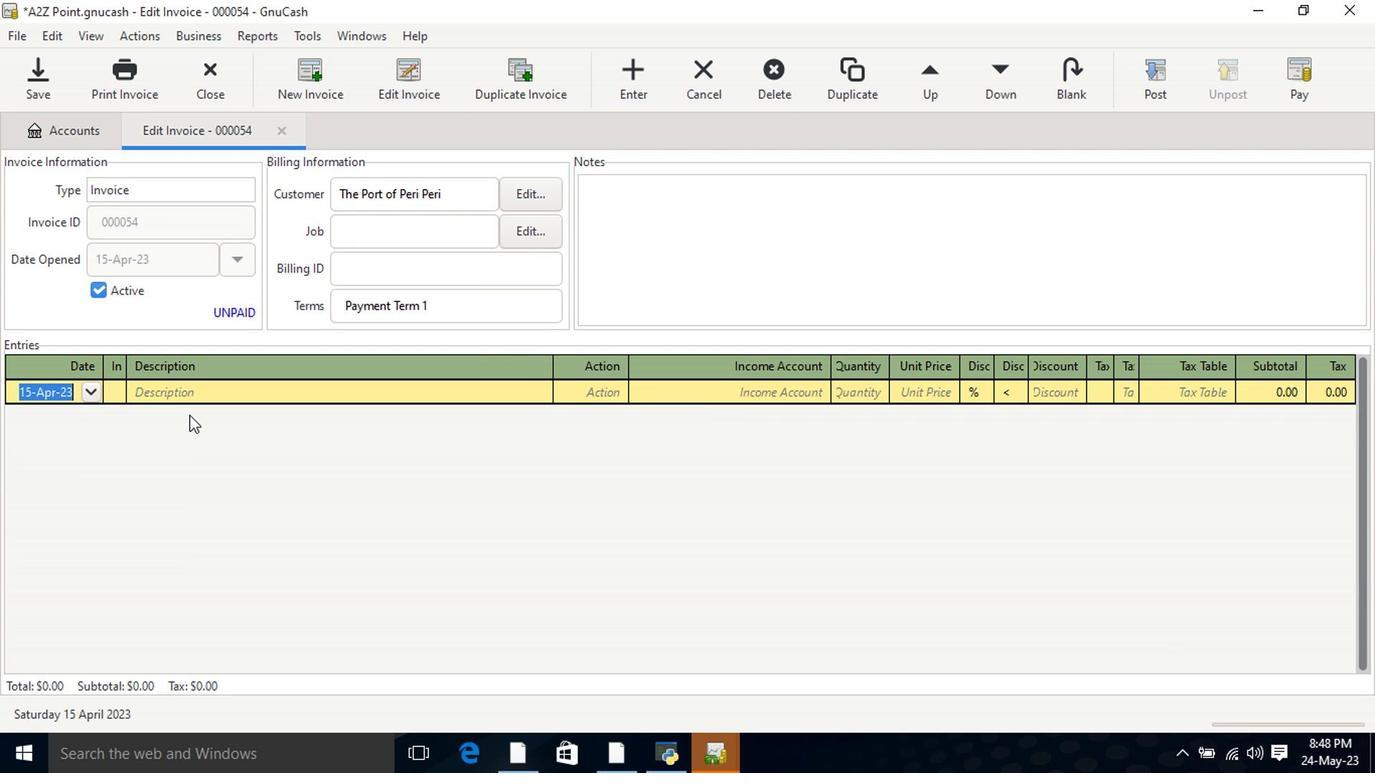 
Action: Mouse pressed left at (191, 402)
Screenshot: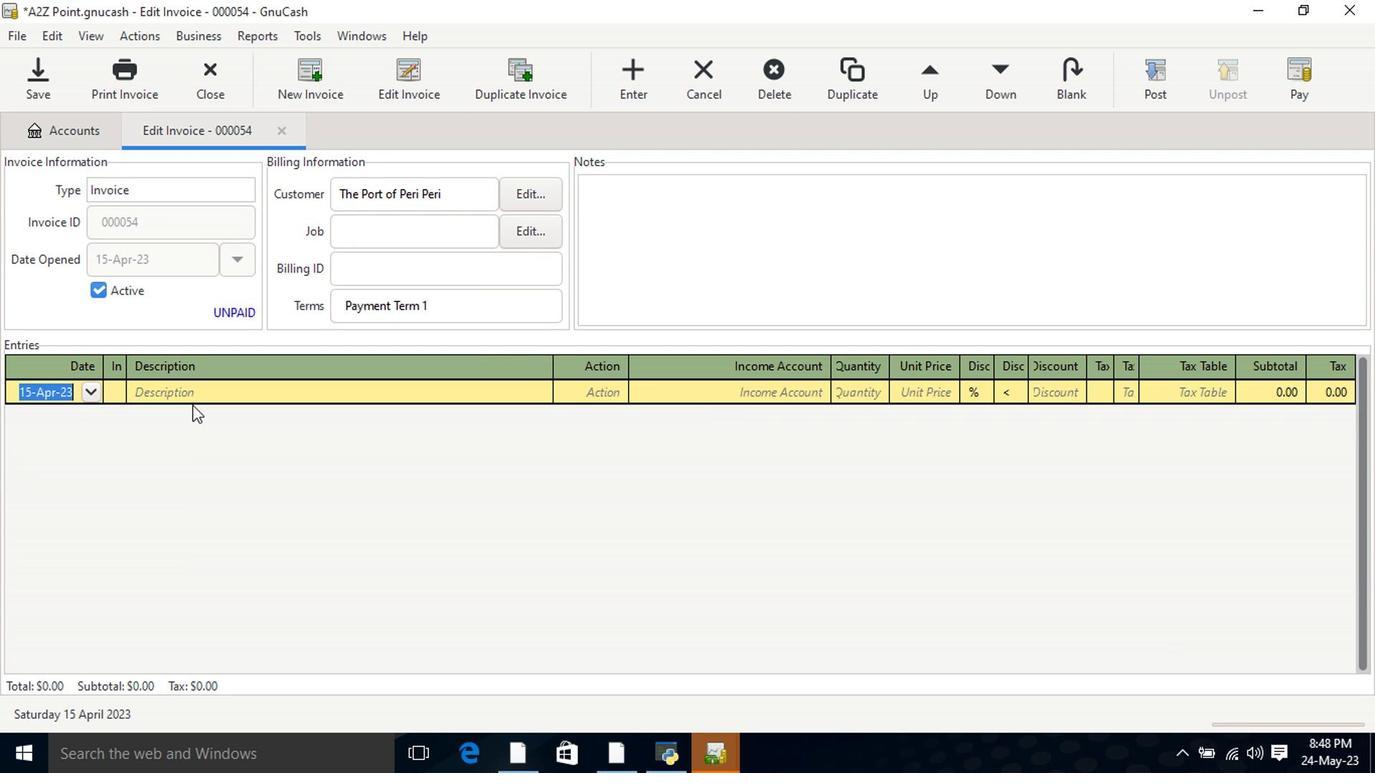 
Action: Mouse moved to (193, 399)
Screenshot: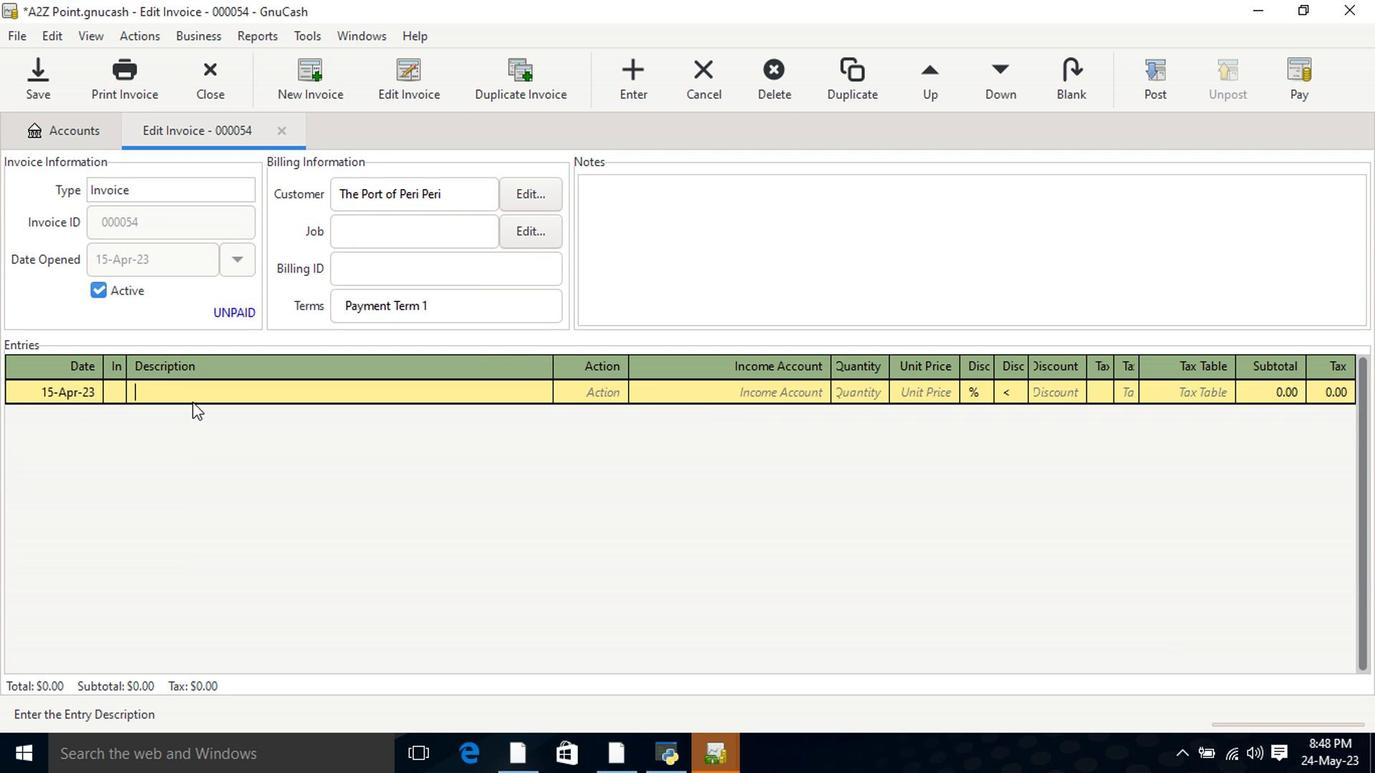 
Action: Key pressed <Key.shift>Sharpie-<Key.shift>S-<Key.shift>Ge;<Key.backspace>l<Key.space><Key.shift>Black<Key.space><Key.shift>Ink<Key.space><Key.shift>Pens<Key.space><Key.shift>mediu<Key.backspace><Key.backspace><Key.backspace><Key.backspace><Key.backspace><Key.shift>Medium<Key.tab>mate<Key.tab>income<Key.down><Key.down><Key.down><Key.tab>1<Key.tab>6.25<Key.tab>
Screenshot: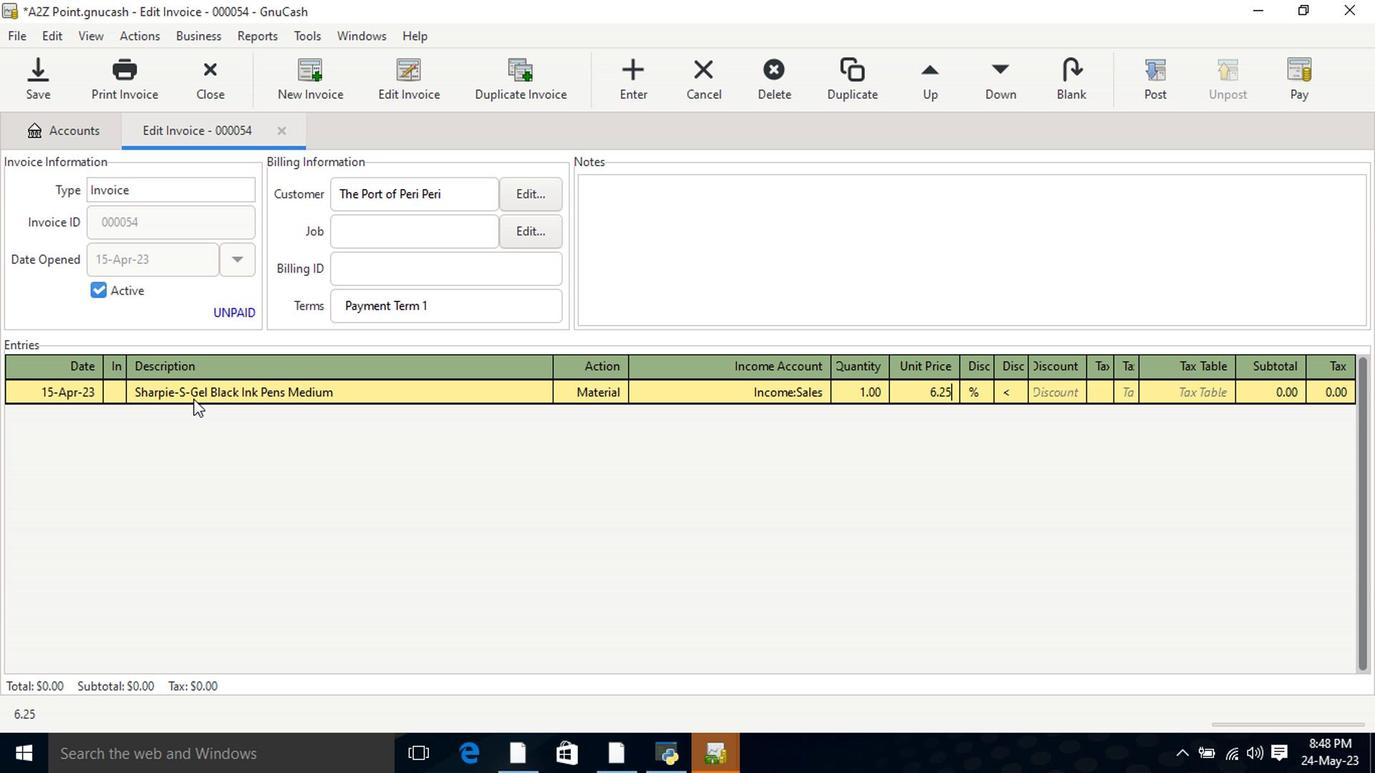 
Action: Mouse moved to (971, 387)
Screenshot: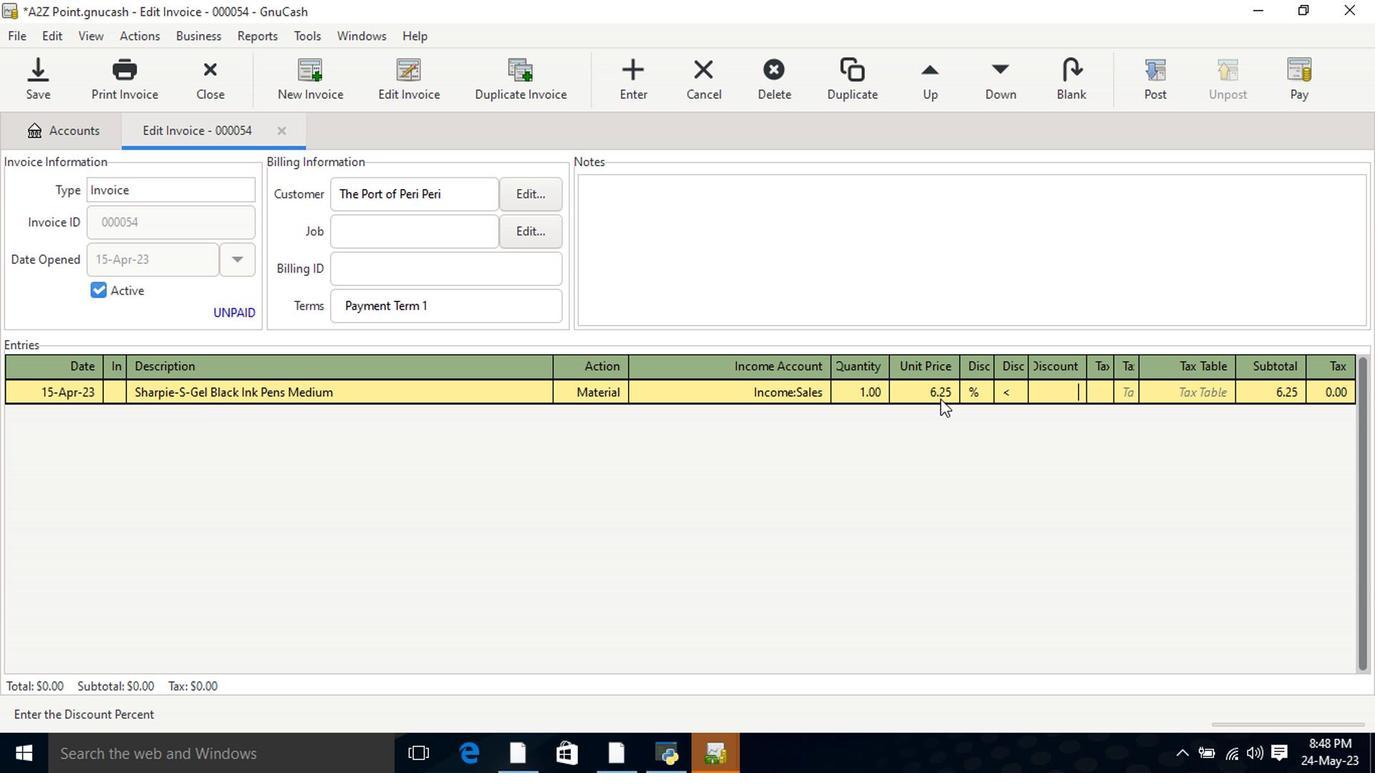 
Action: Mouse pressed left at (971, 387)
Screenshot: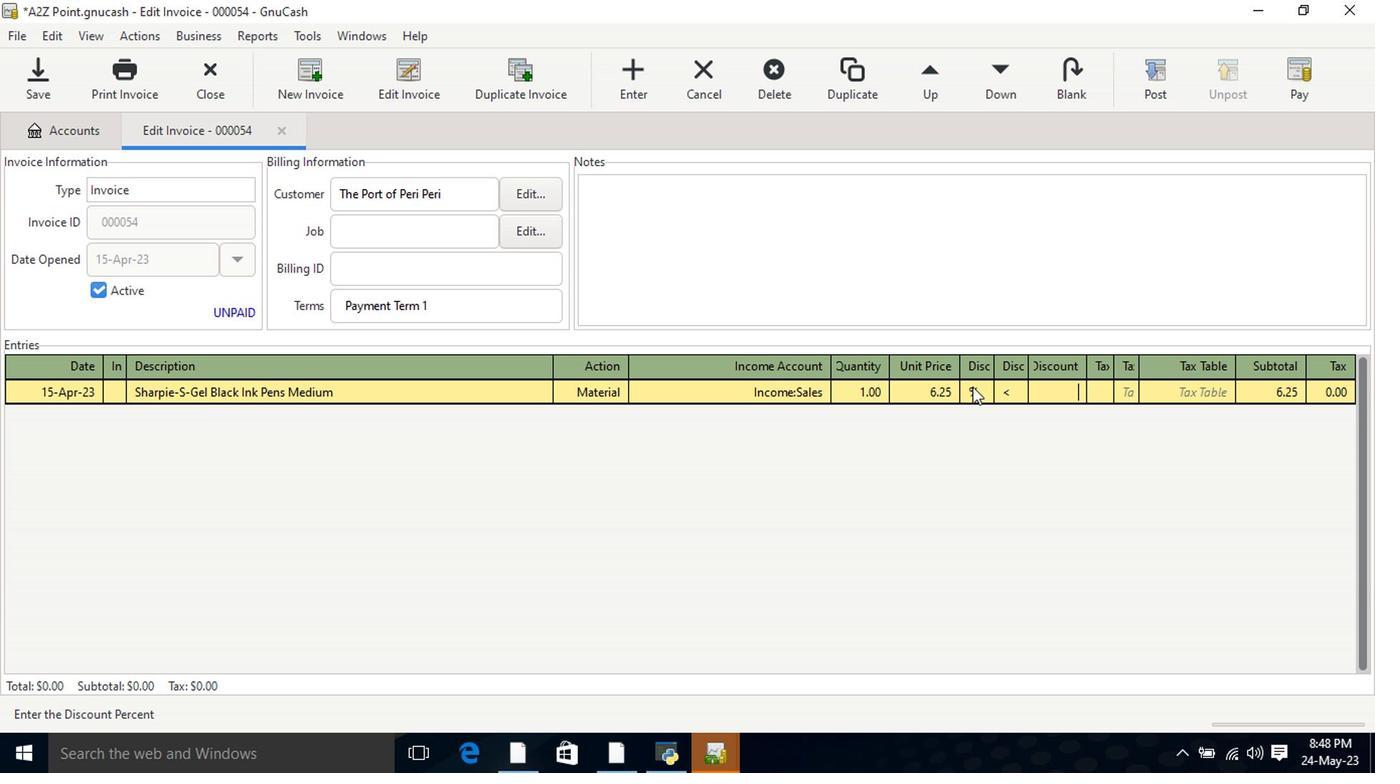 
Action: Mouse moved to (997, 393)
Screenshot: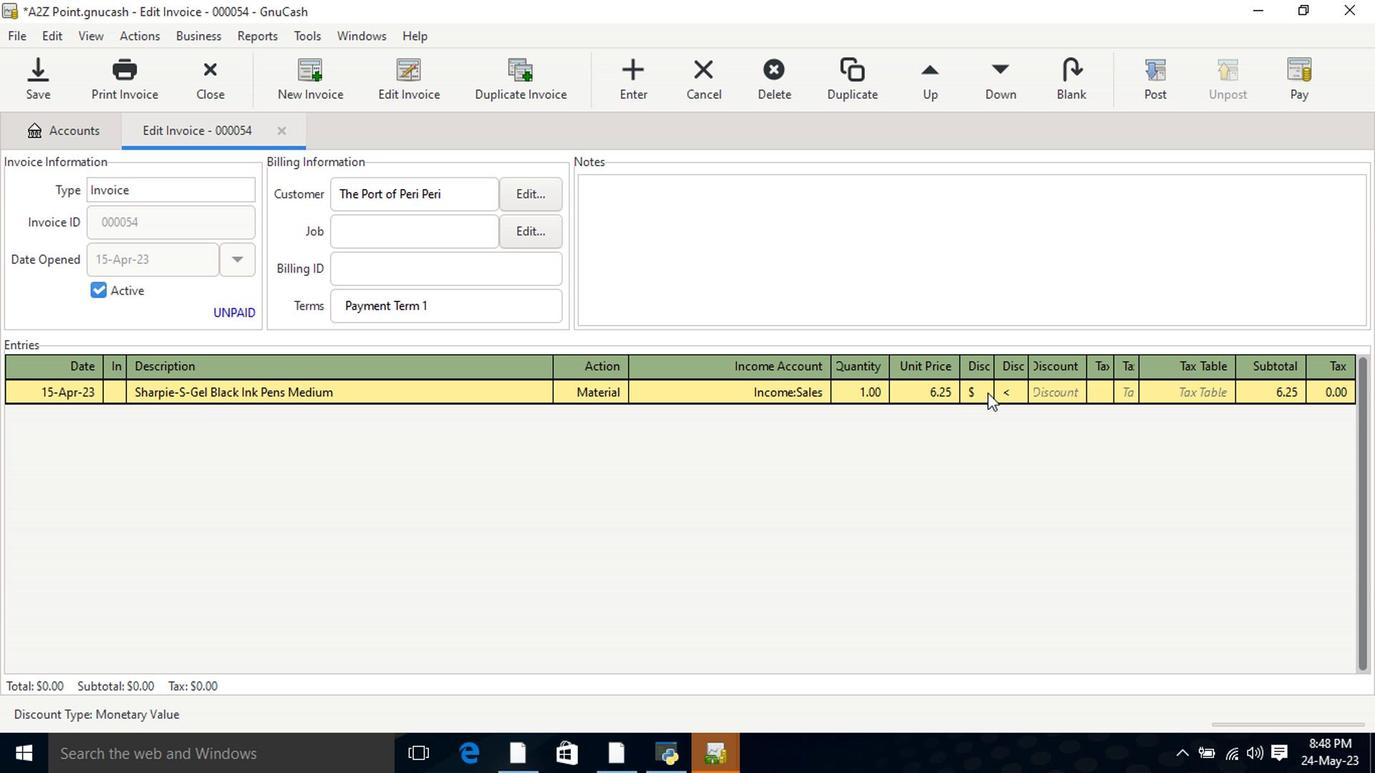 
Action: Mouse pressed left at (997, 393)
Screenshot: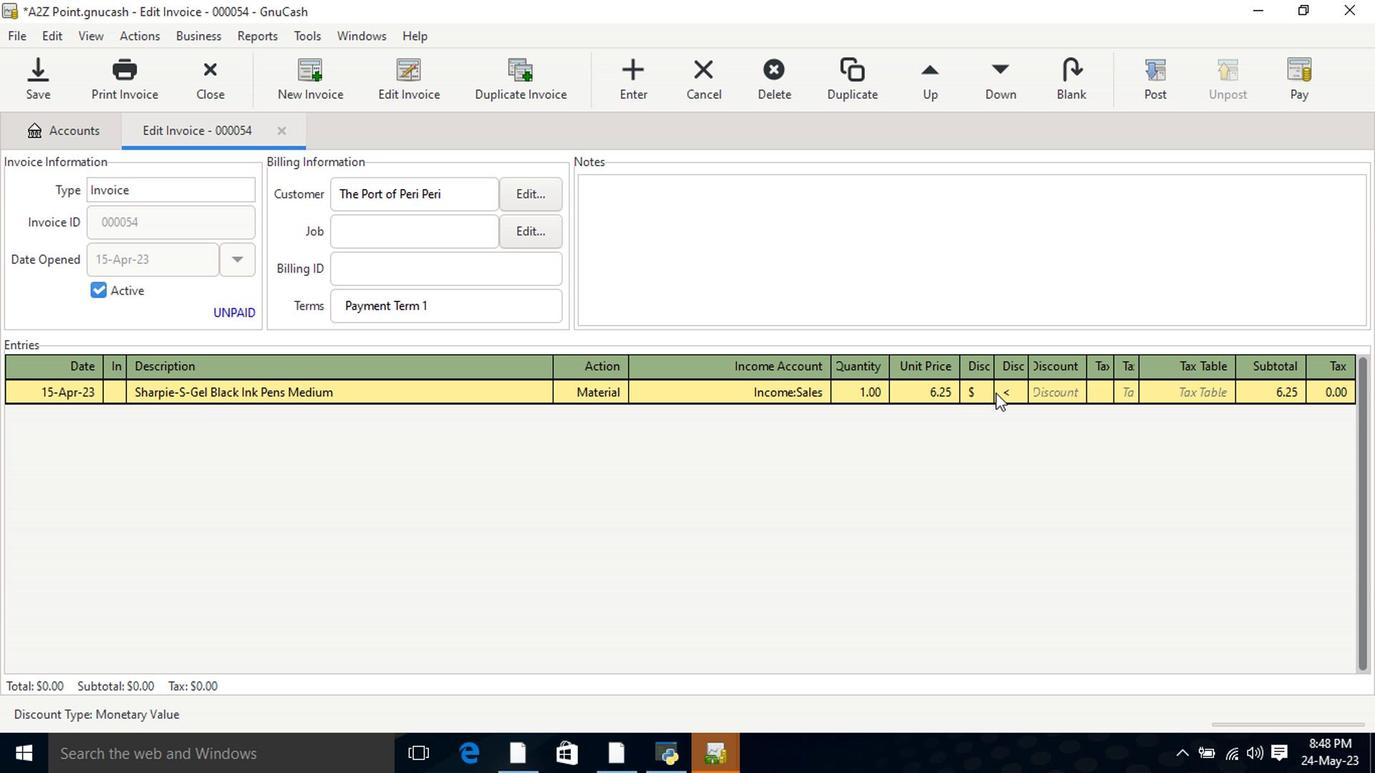 
Action: Mouse moved to (1056, 392)
Screenshot: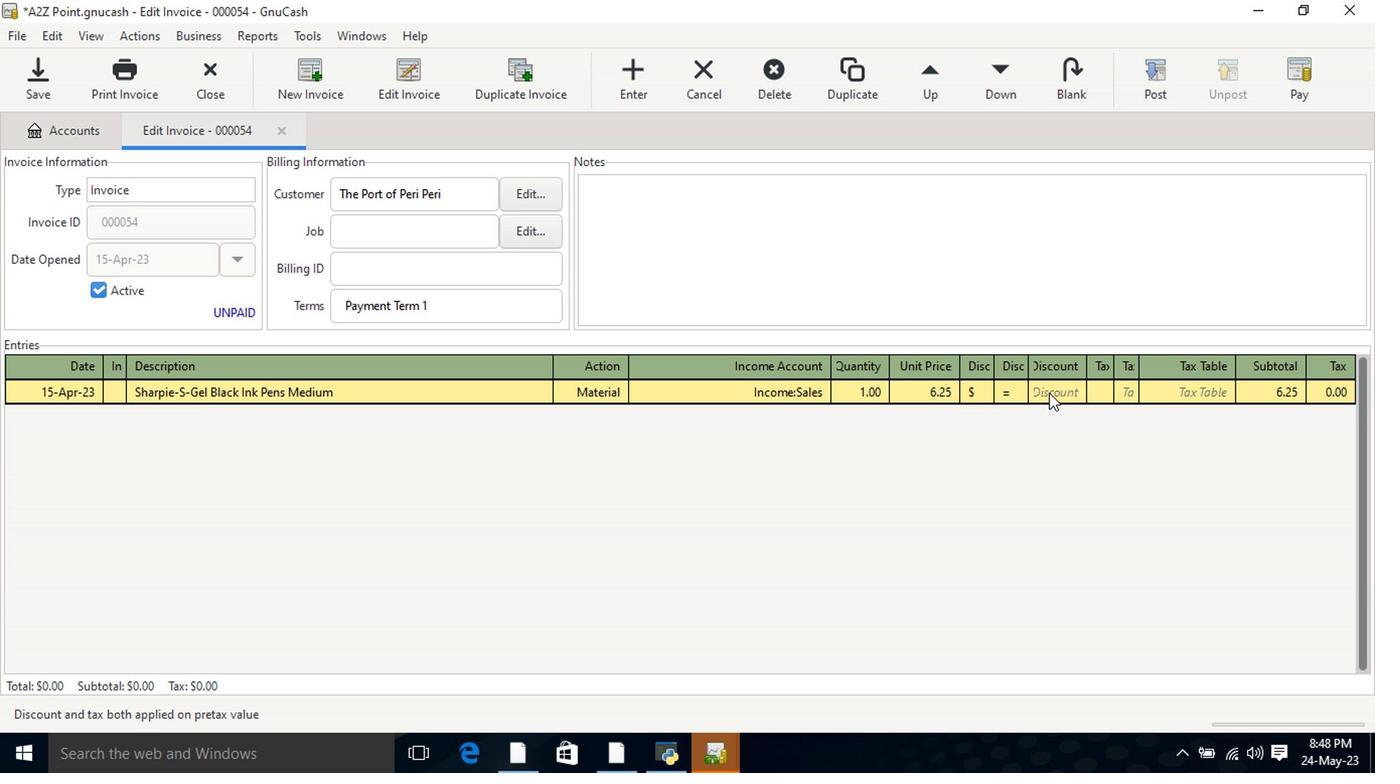 
Action: Mouse pressed left at (1056, 392)
Screenshot: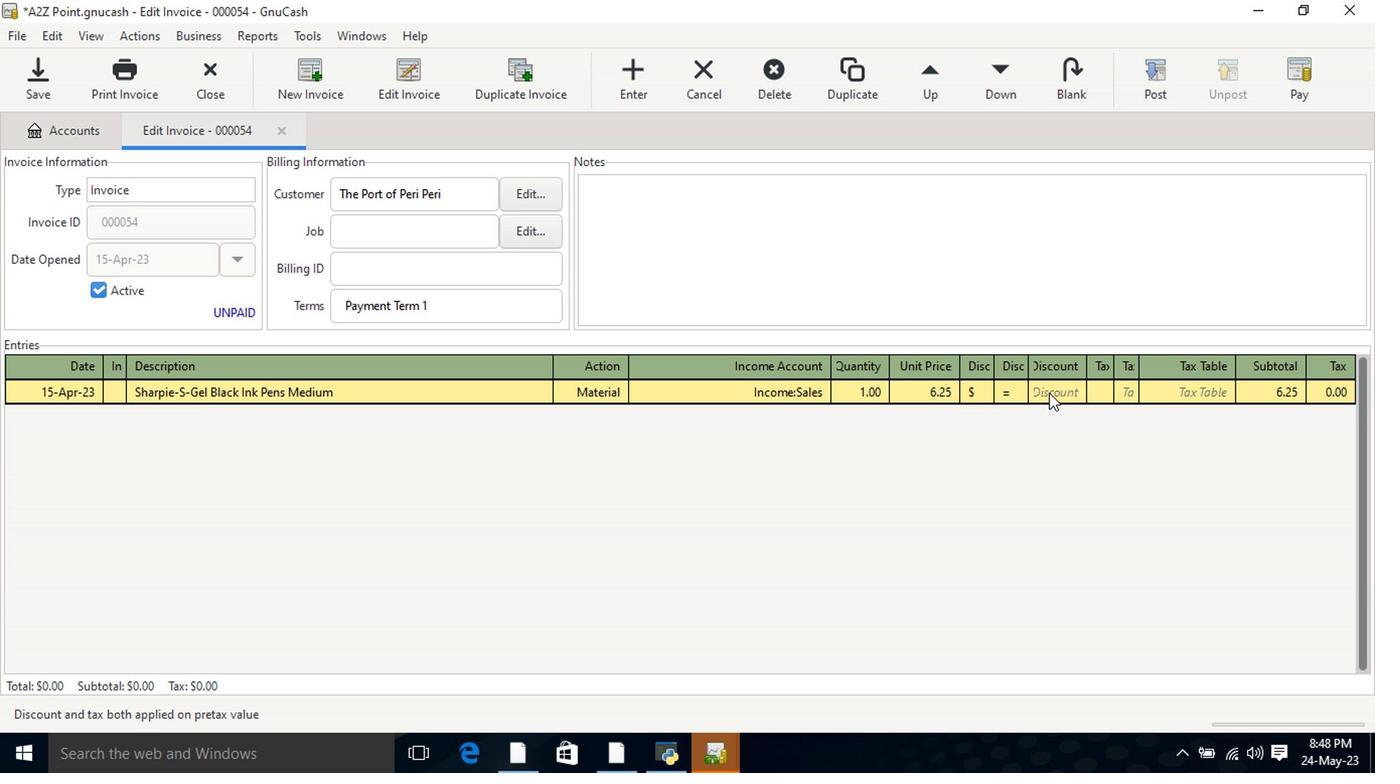 
Action: Key pressed 1<Key.tab><Key.tab><Key.shift>Bicke'<Key.backspace>l's<Key.space><Key.shift>Popcorn<Key.space><Key.shift>Butter<Key.space><Key.shift_r>(8<Key.space>oz<Key.shift_r>)<Key.tab>mater<Key.tab>income<Key.down><Key.down><Key.down><Key.tab>2<Key.tab>9.5<Key.tab>
Screenshot: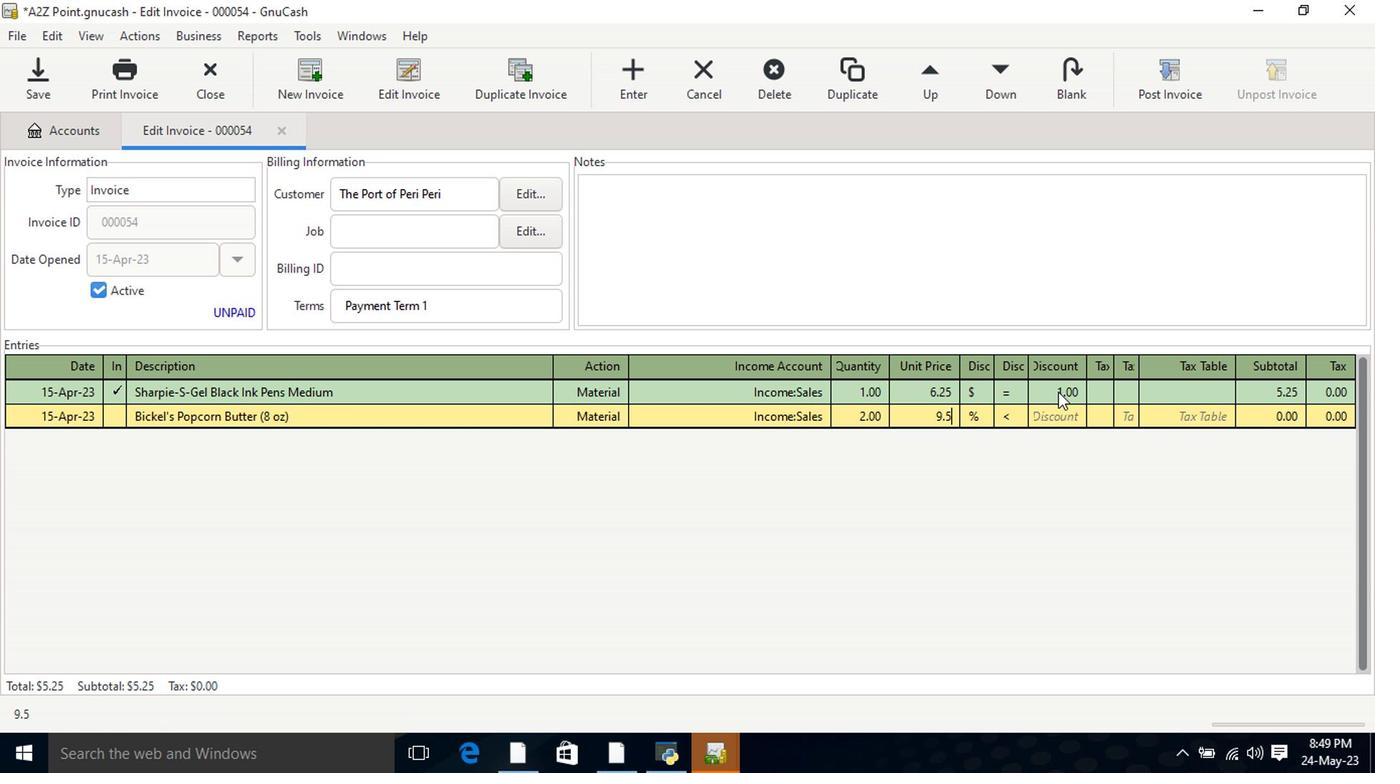 
Action: Mouse moved to (982, 421)
Screenshot: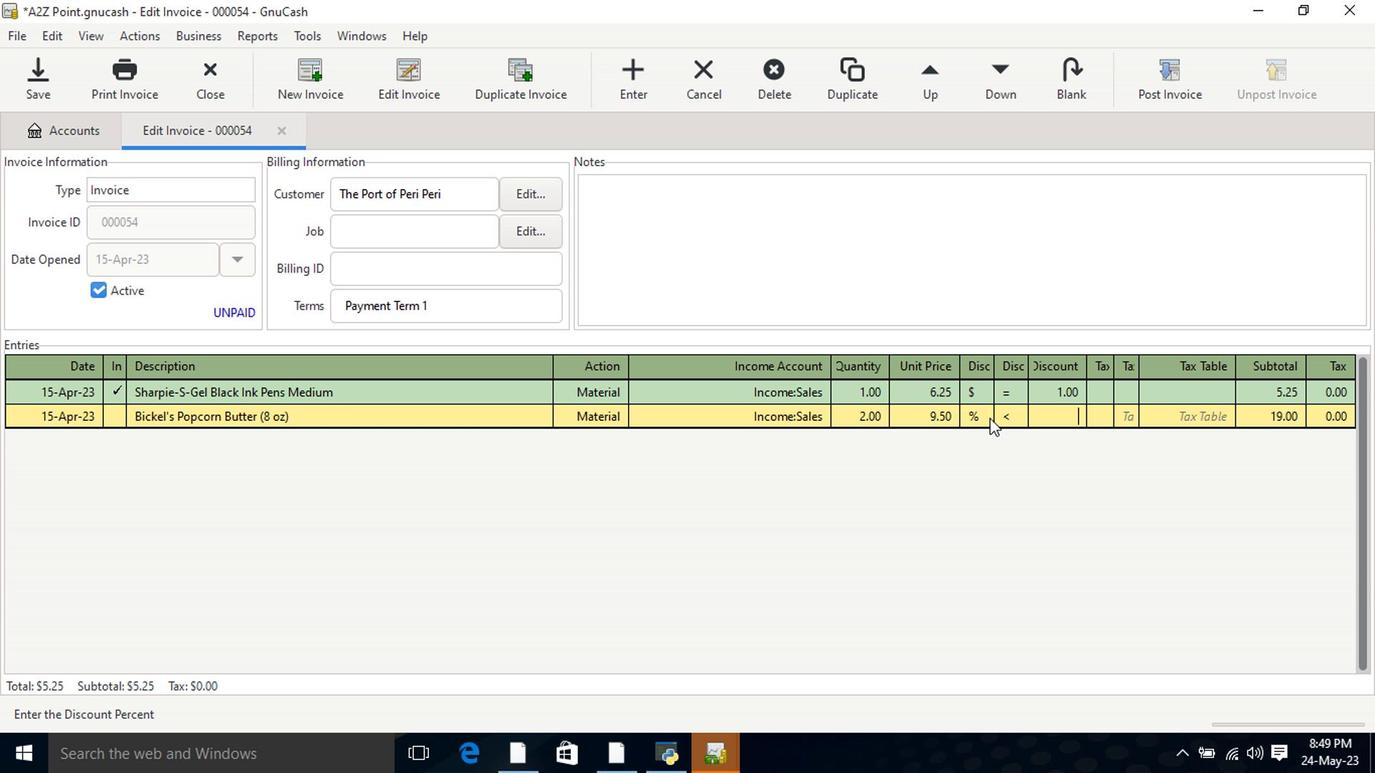 
Action: Mouse pressed left at (982, 421)
Screenshot: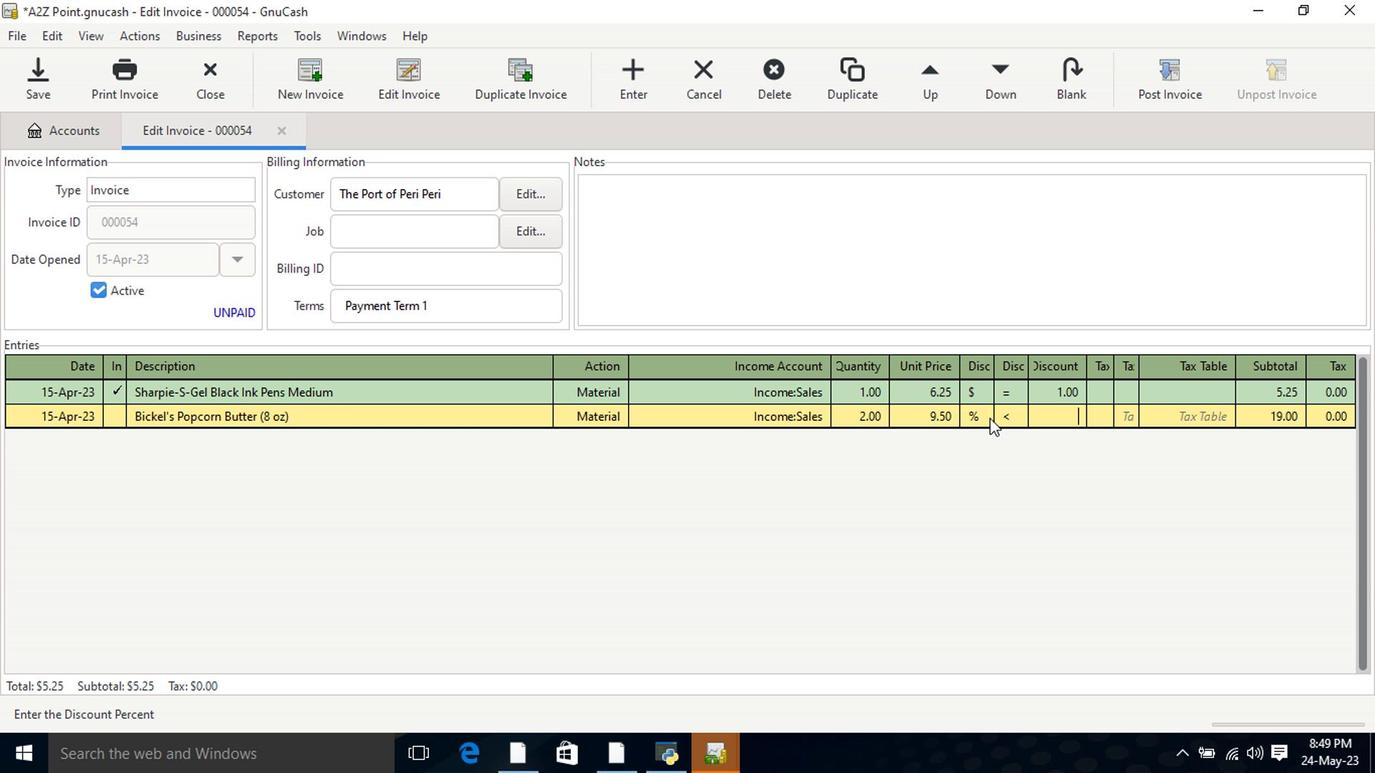 
Action: Mouse moved to (1012, 419)
Screenshot: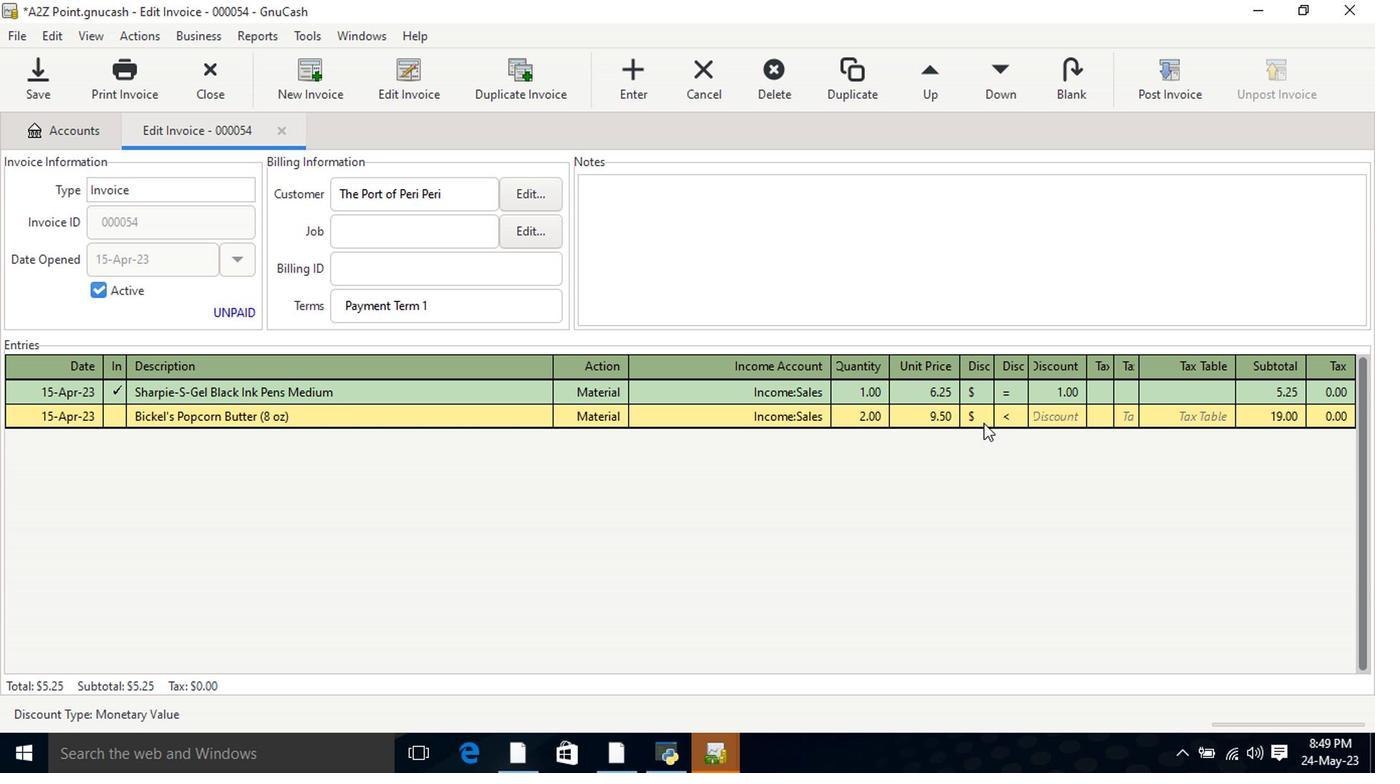 
Action: Mouse pressed left at (1012, 419)
Screenshot: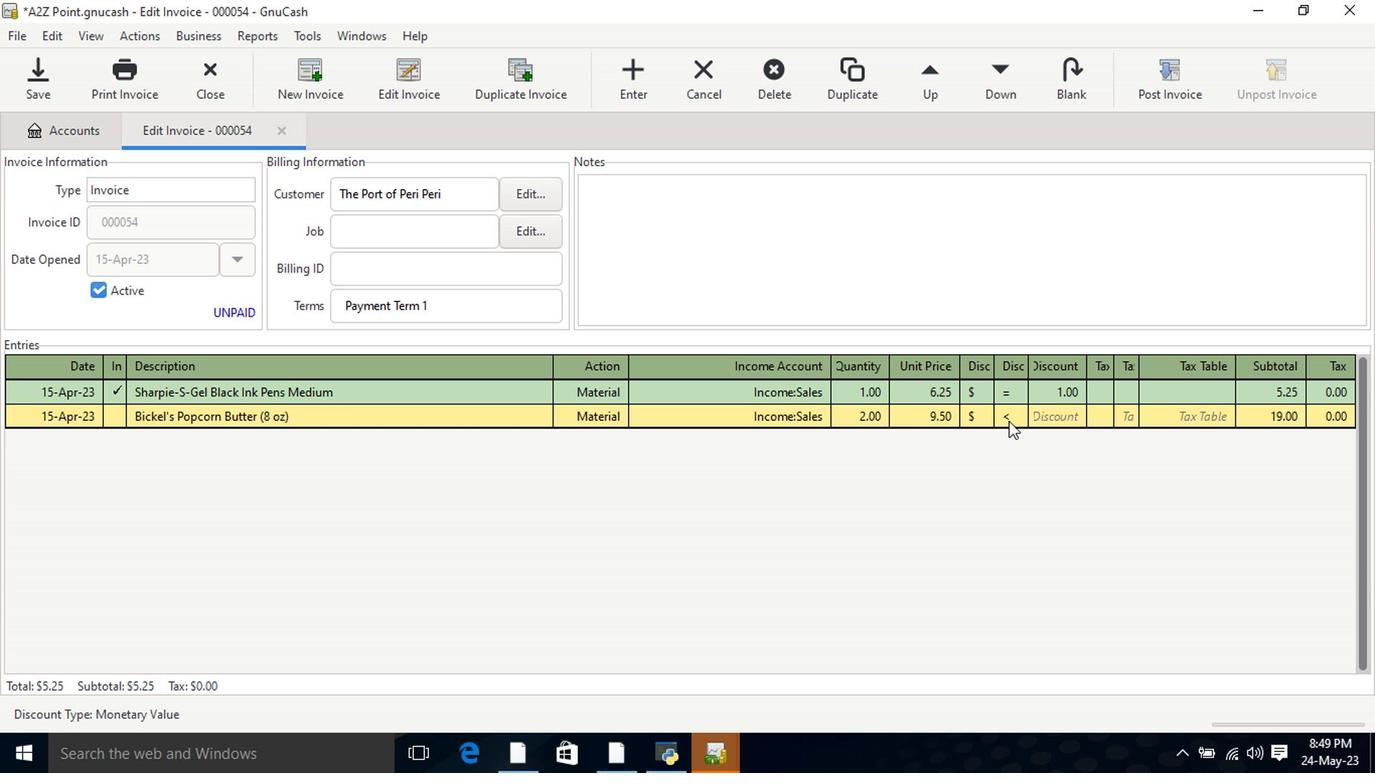 
Action: Mouse moved to (1056, 414)
Screenshot: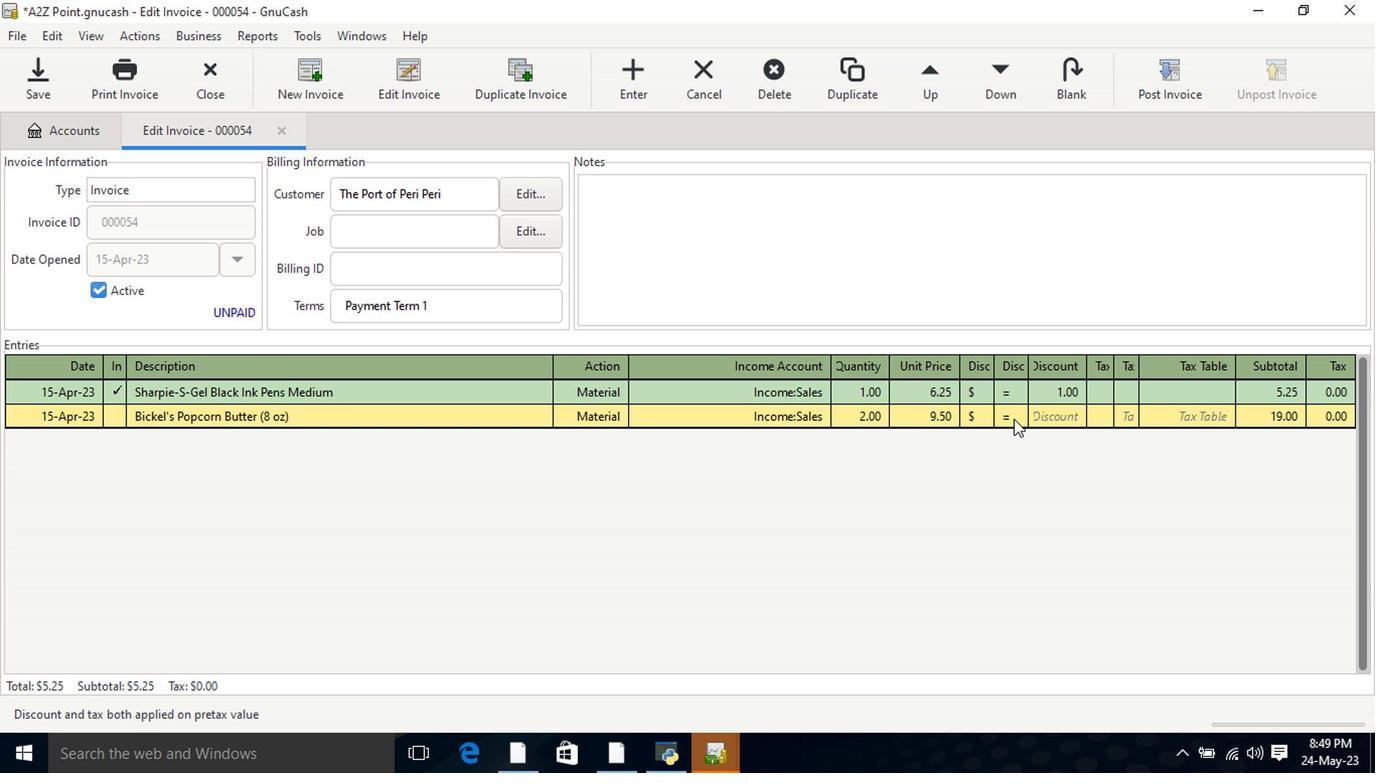 
Action: Mouse pressed left at (1056, 414)
Screenshot: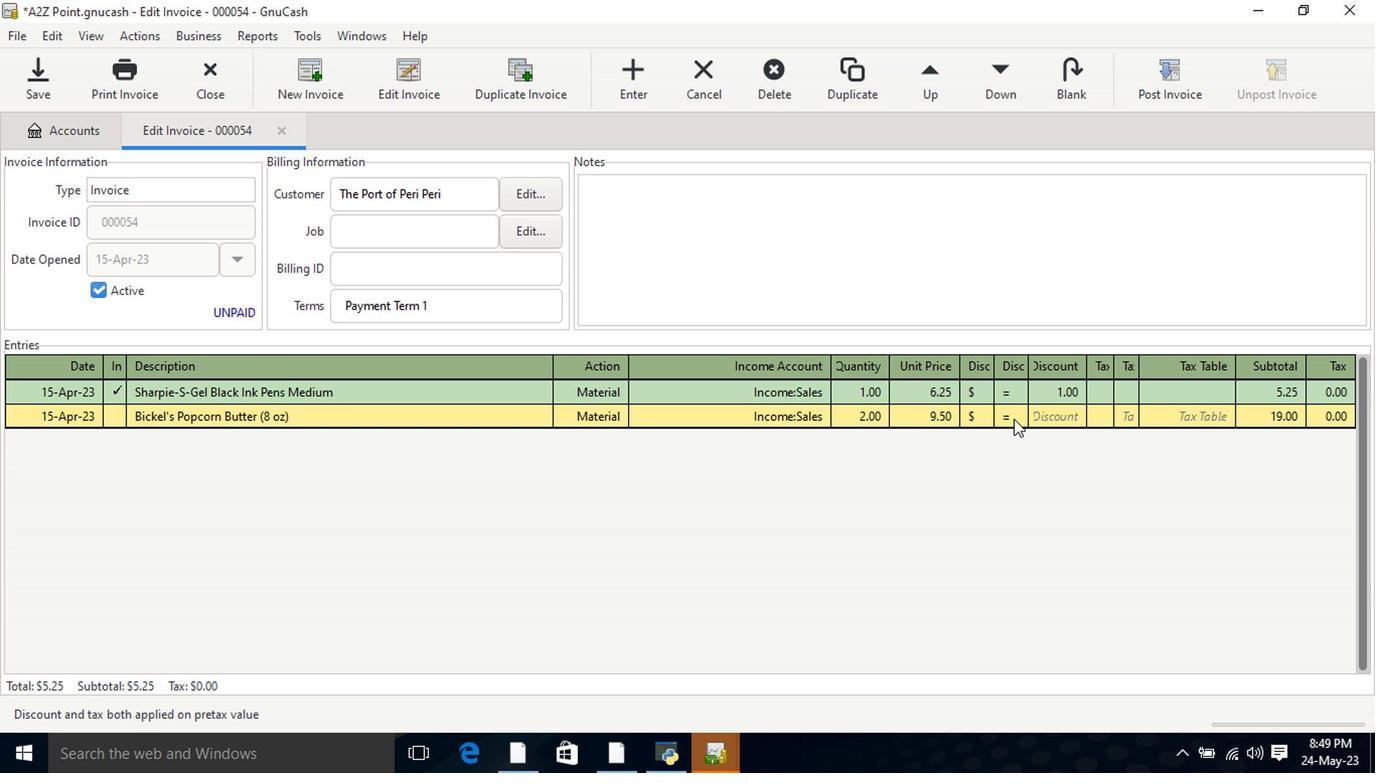 
Action: Key pressed 2<Key.tab><Key.tab><Key.shift>Real<Key.space><Key.shift><Key.shift>Living<Key.space><Key.shift>Padded<Key.space><Key.shift>Folding<Key.left><Key.left><Key.left><Key.left><Key.left><Key.end><Key.space><Key.shift>Lounge<Key.space><Key.shift>Chair<Key.space><Key.shift>Blue<Key.space><Key.shift_r>(1<Key.space>ct<Key.shift_r>)<Key.tab>mate<Key.tab>income<Key.down><Key.down><Key.down><Key.tab>1<Key.tab>10.5<Key.tab>
Screenshot: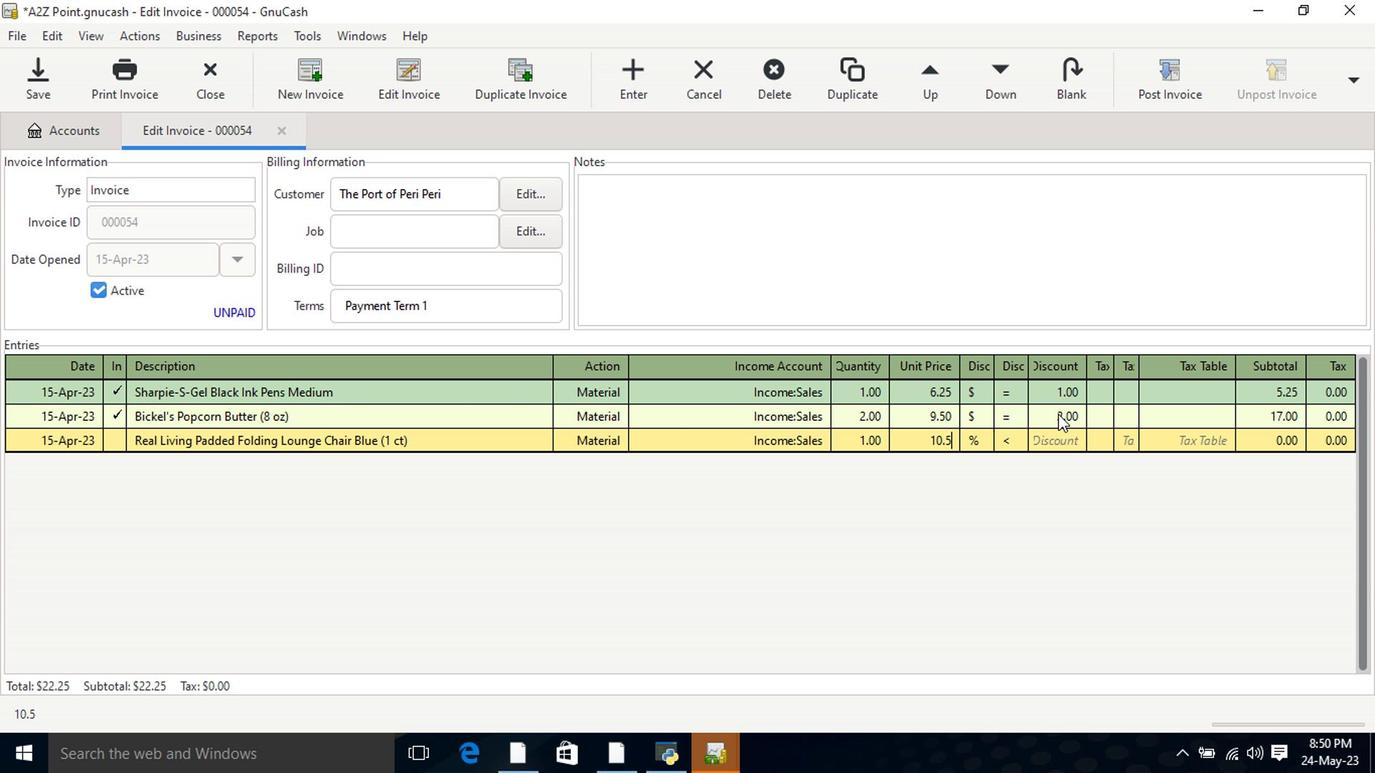 
Action: Mouse moved to (962, 442)
Screenshot: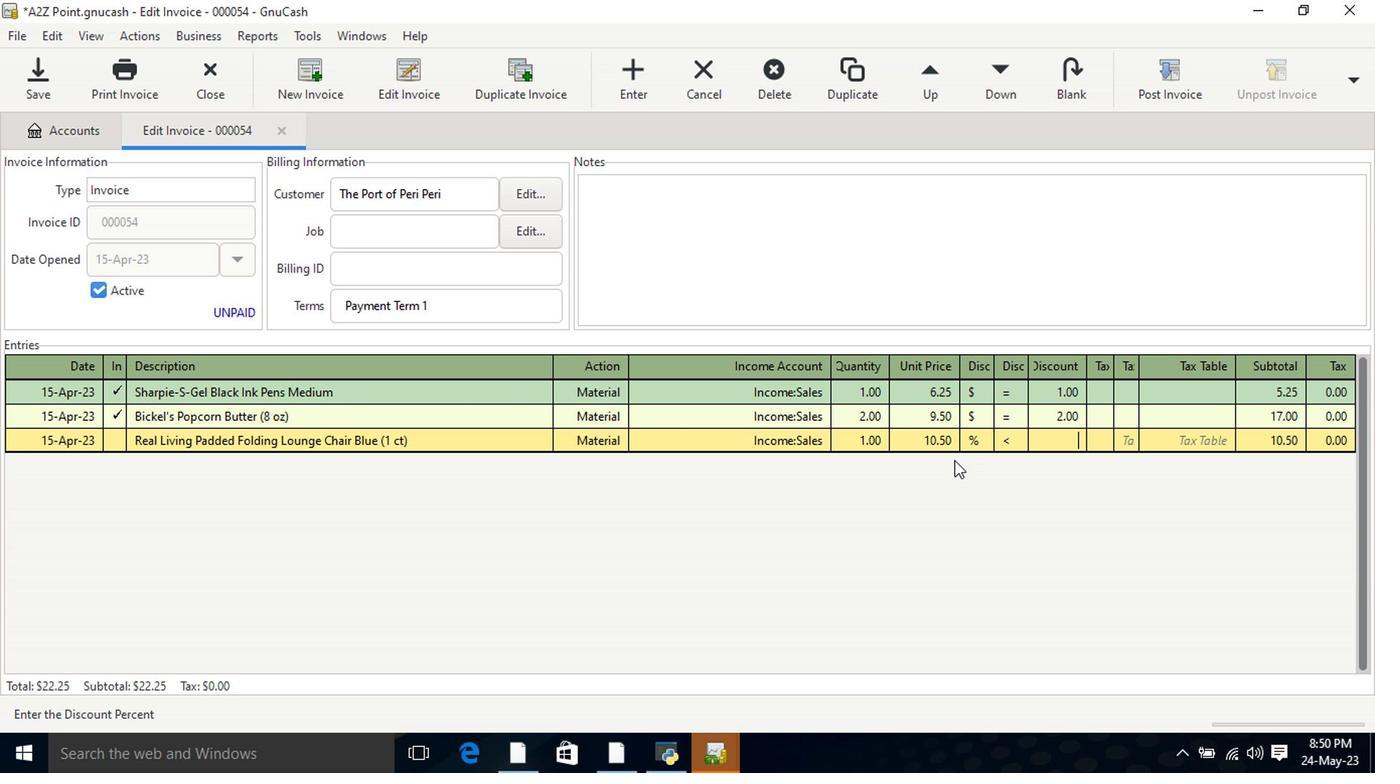 
Action: Mouse pressed left at (962, 442)
Screenshot: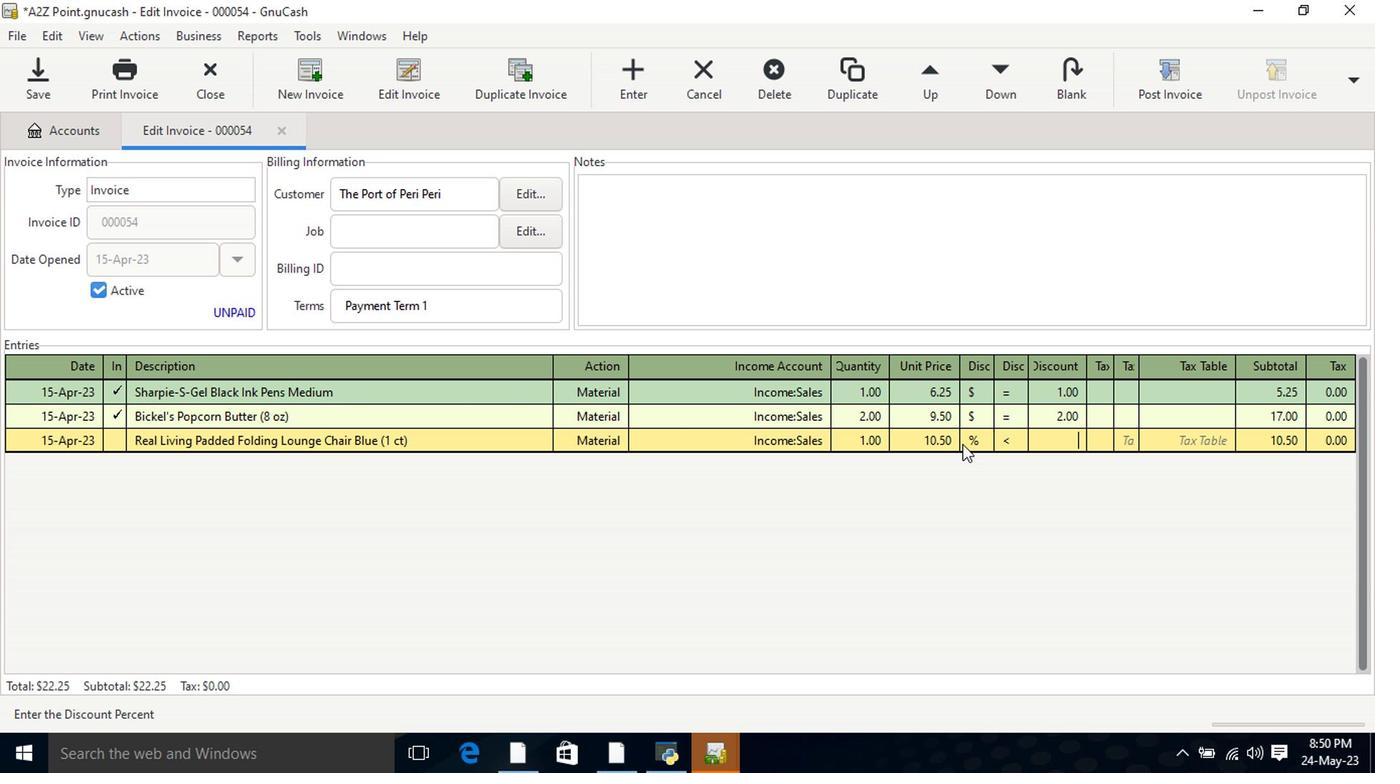 
Action: Mouse moved to (1004, 445)
Screenshot: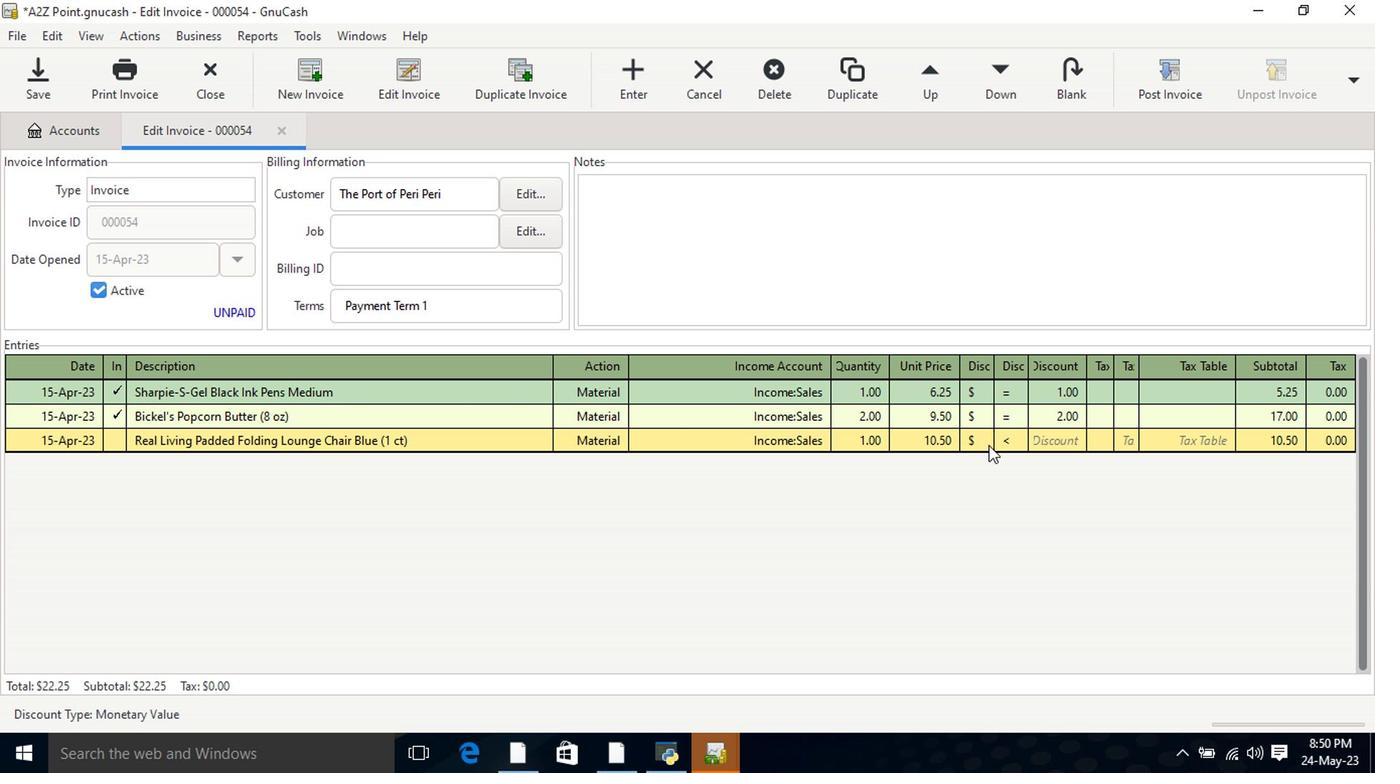 
Action: Mouse pressed left at (1004, 445)
Screenshot: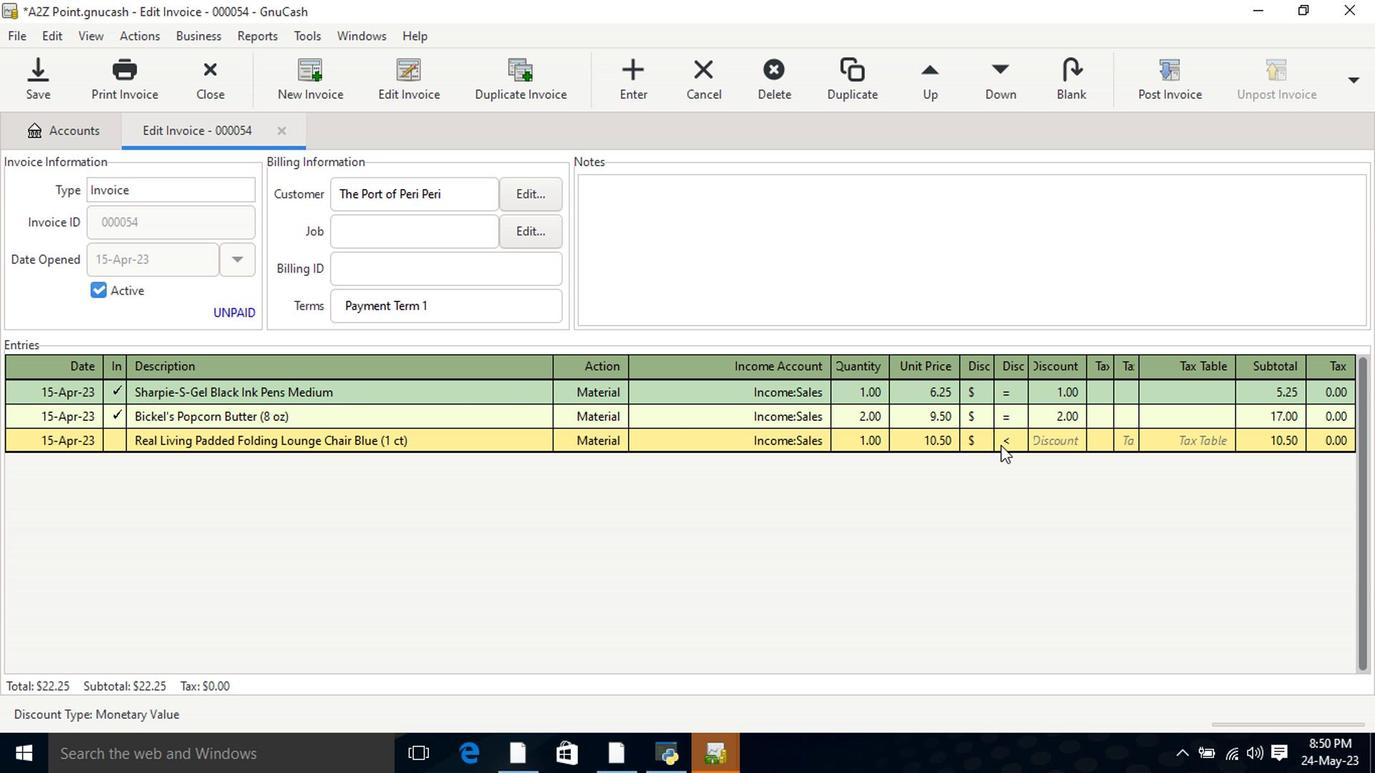 
Action: Mouse moved to (1051, 443)
Screenshot: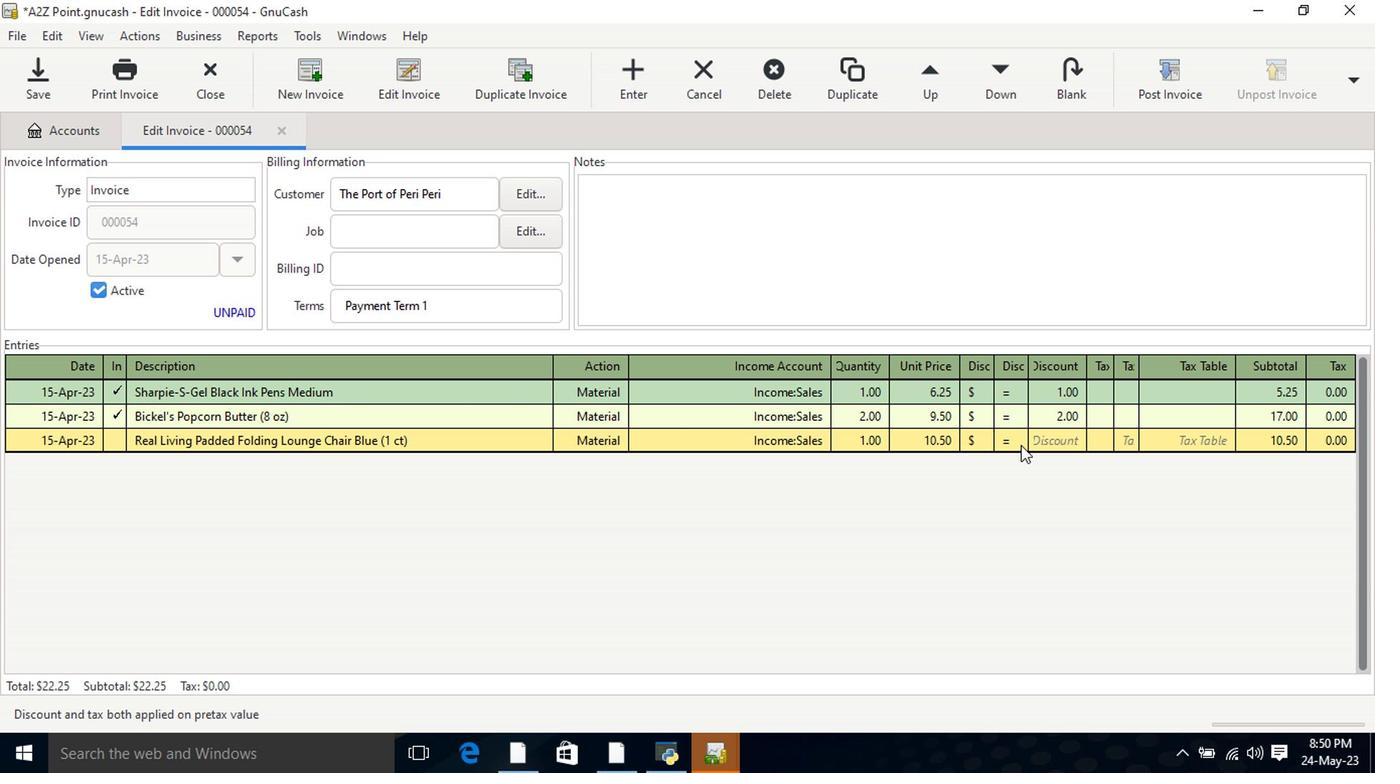 
Action: Mouse pressed left at (1051, 443)
Screenshot: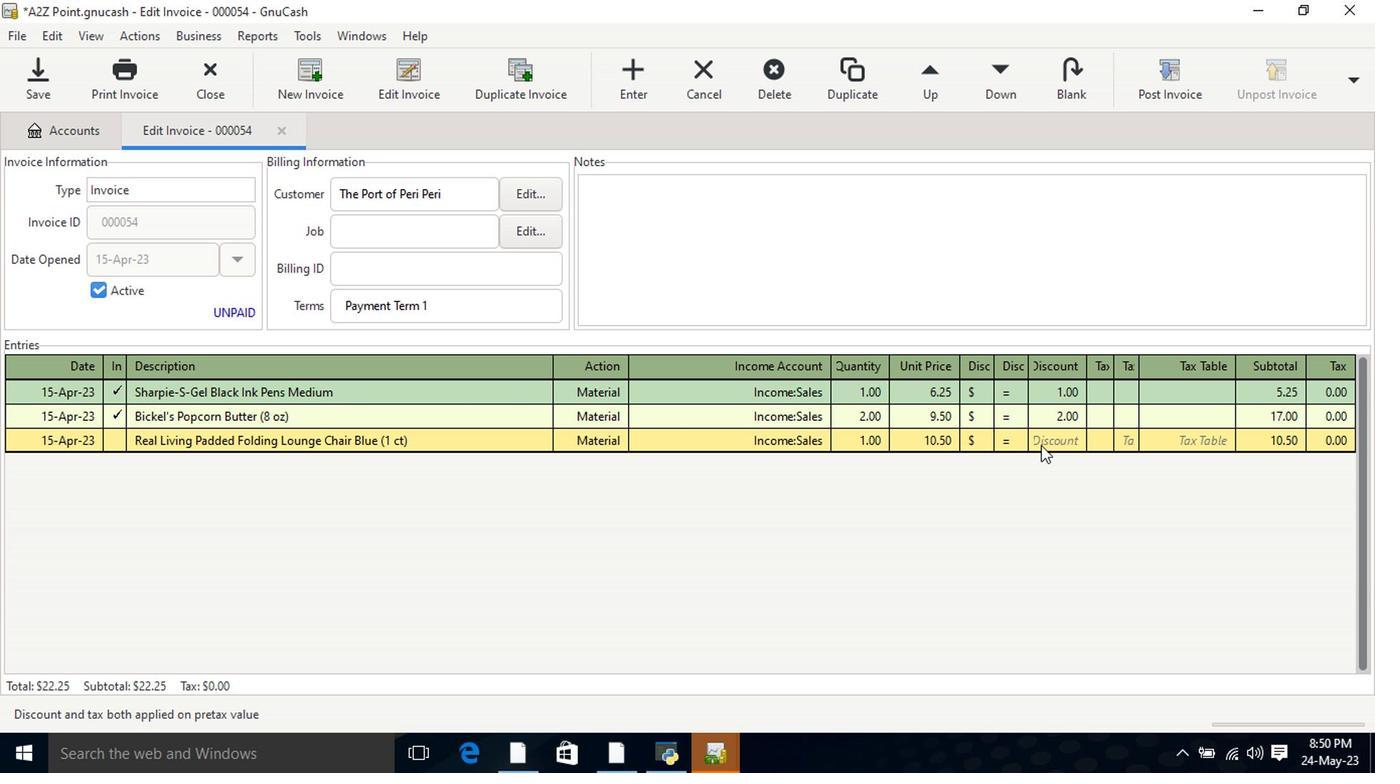 
Action: Key pressed 2.5<Key.tab>
Screenshot: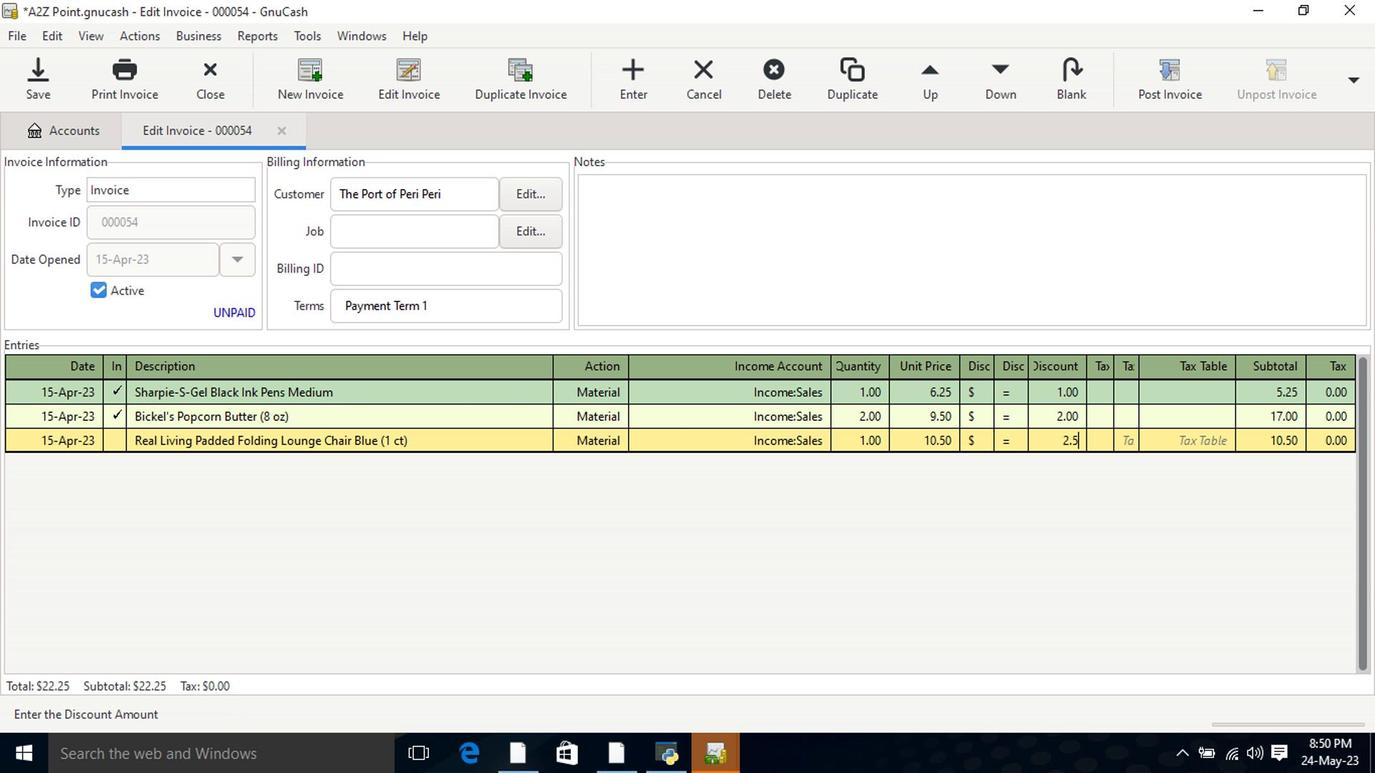 
Action: Mouse moved to (767, 536)
Screenshot: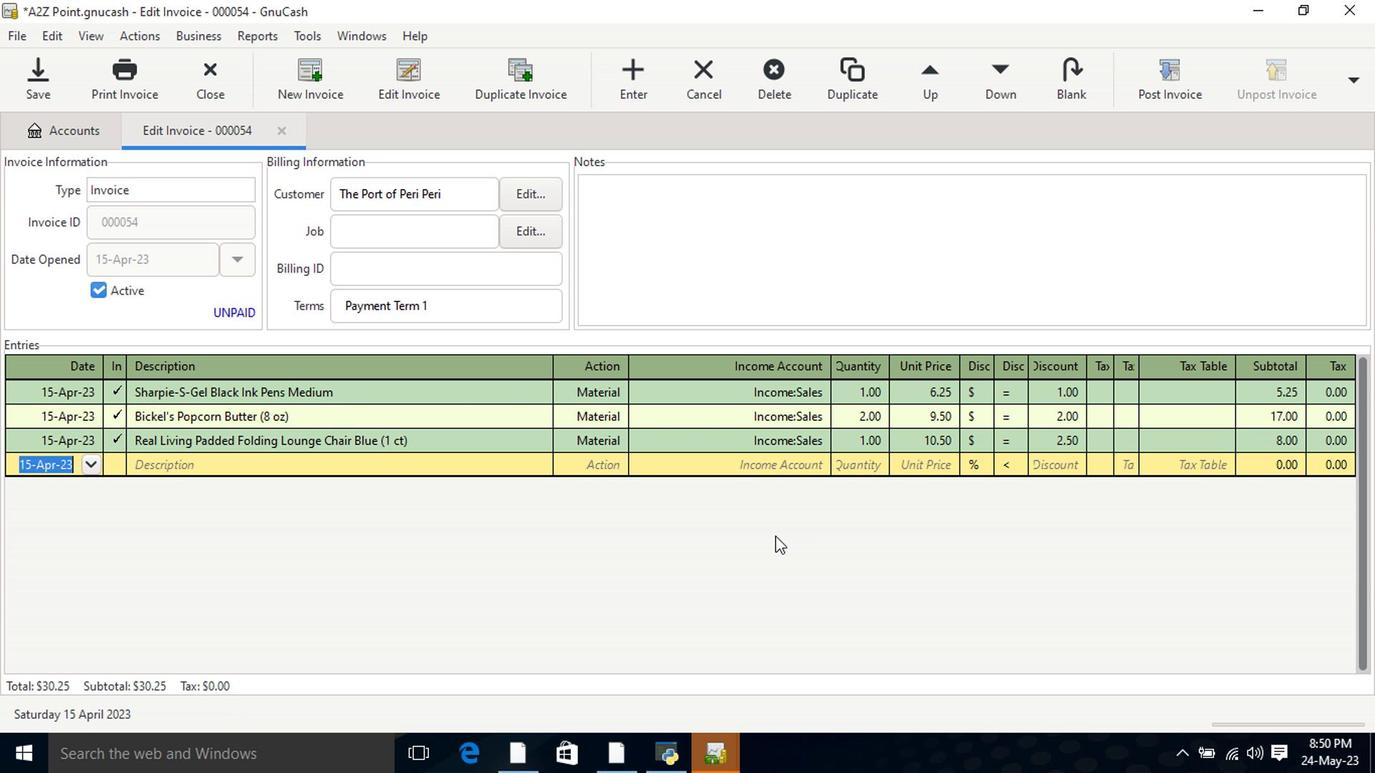 
Action: Mouse pressed left at (767, 536)
Screenshot: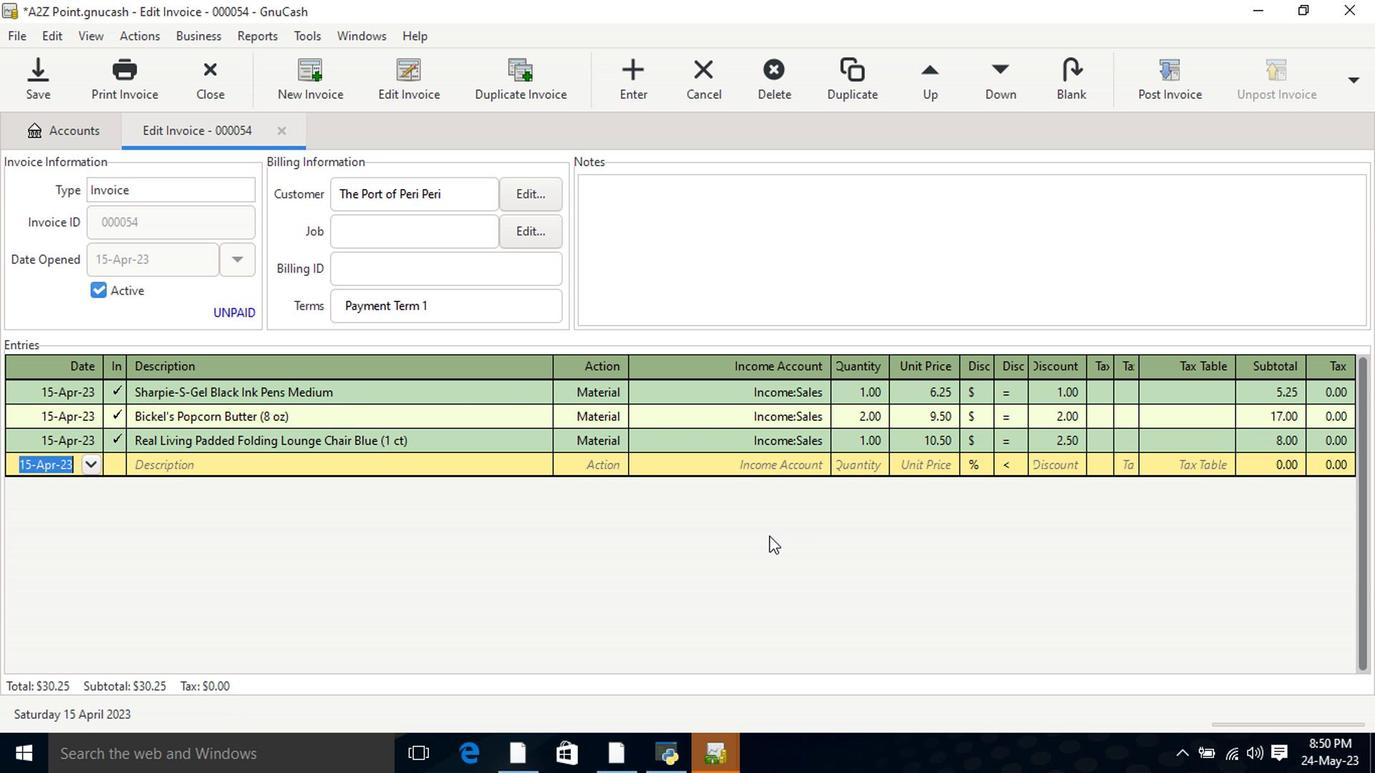 
Action: Key pressed <Key.tab>
Screenshot: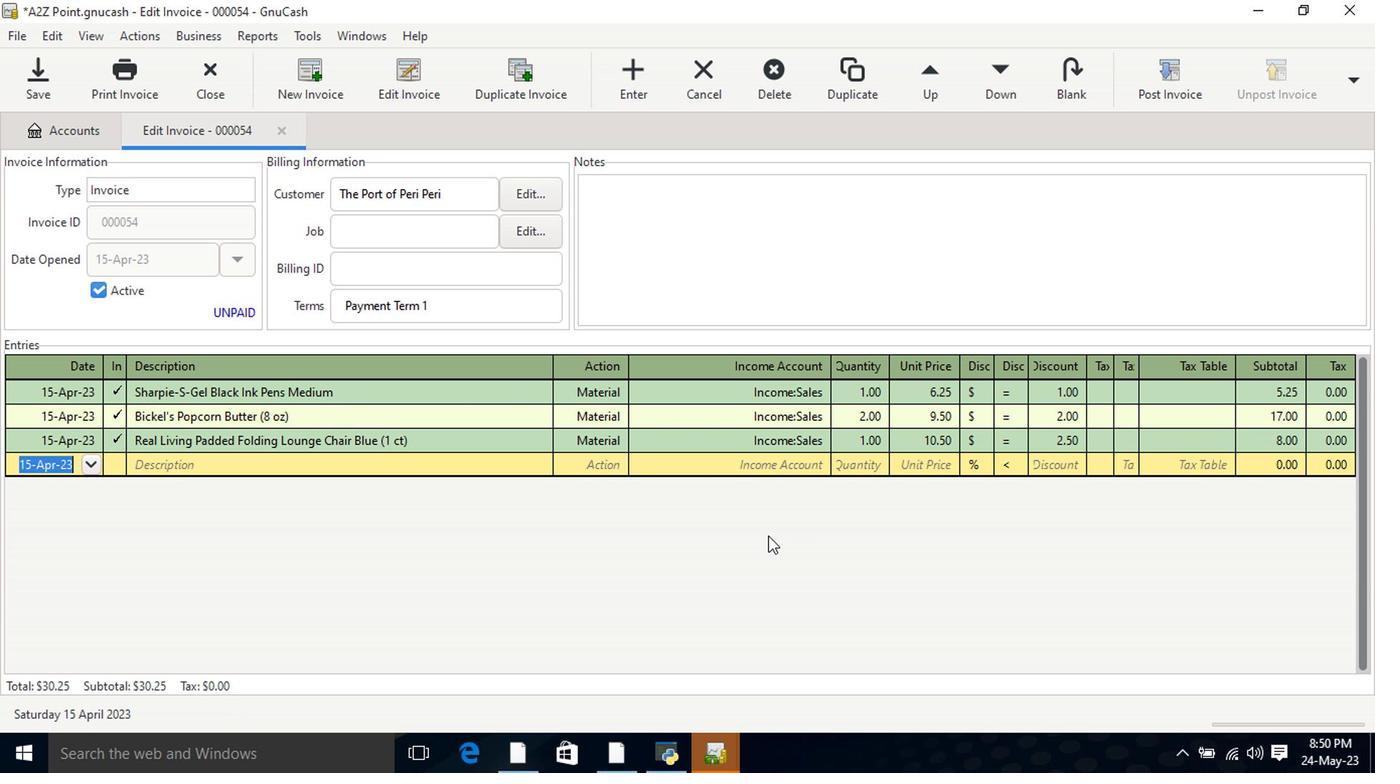 
Action: Mouse moved to (724, 226)
Screenshot: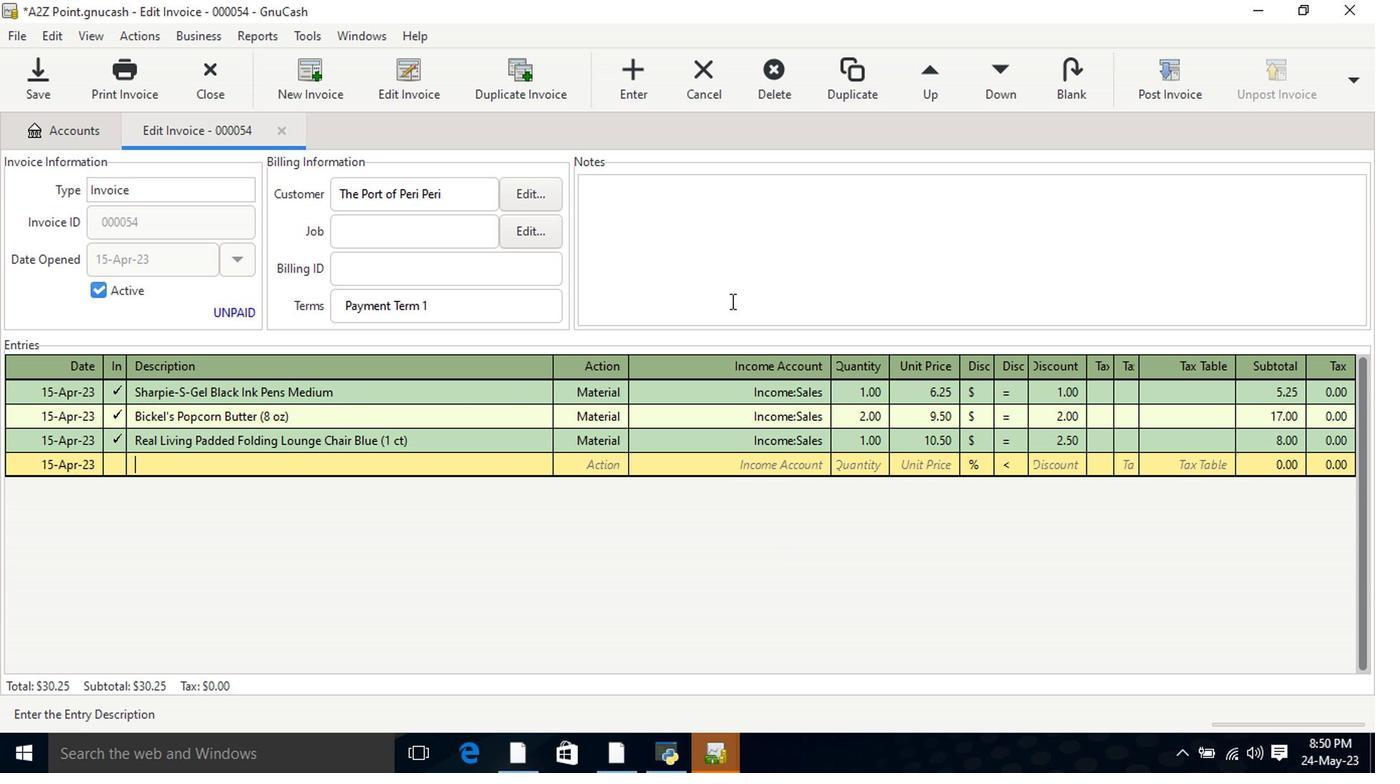 
Action: Mouse pressed left at (724, 226)
Screenshot: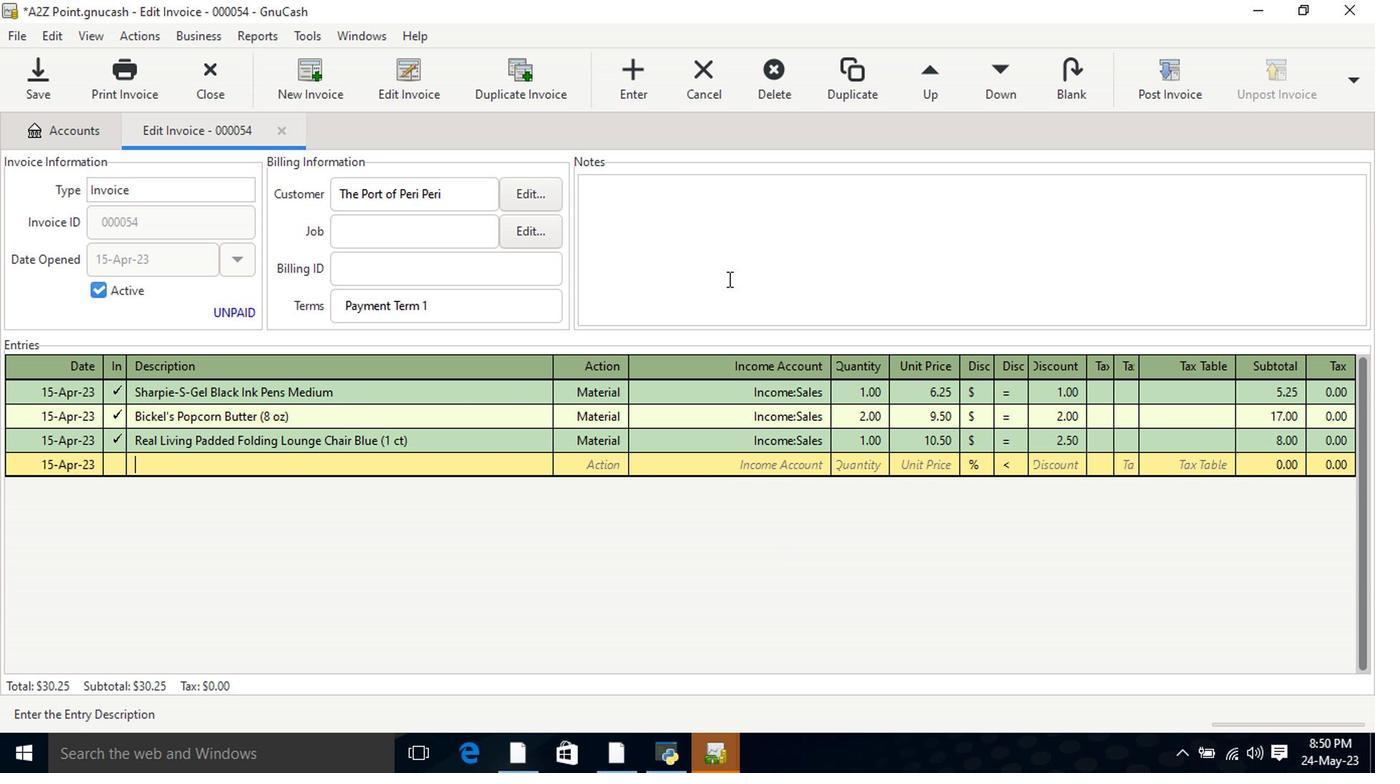 
Action: Key pressed <Key.shift>Looking<Key.space>forward<Key.space>to<Key.space>serving<Key.space>you<Key.space>again.
Screenshot: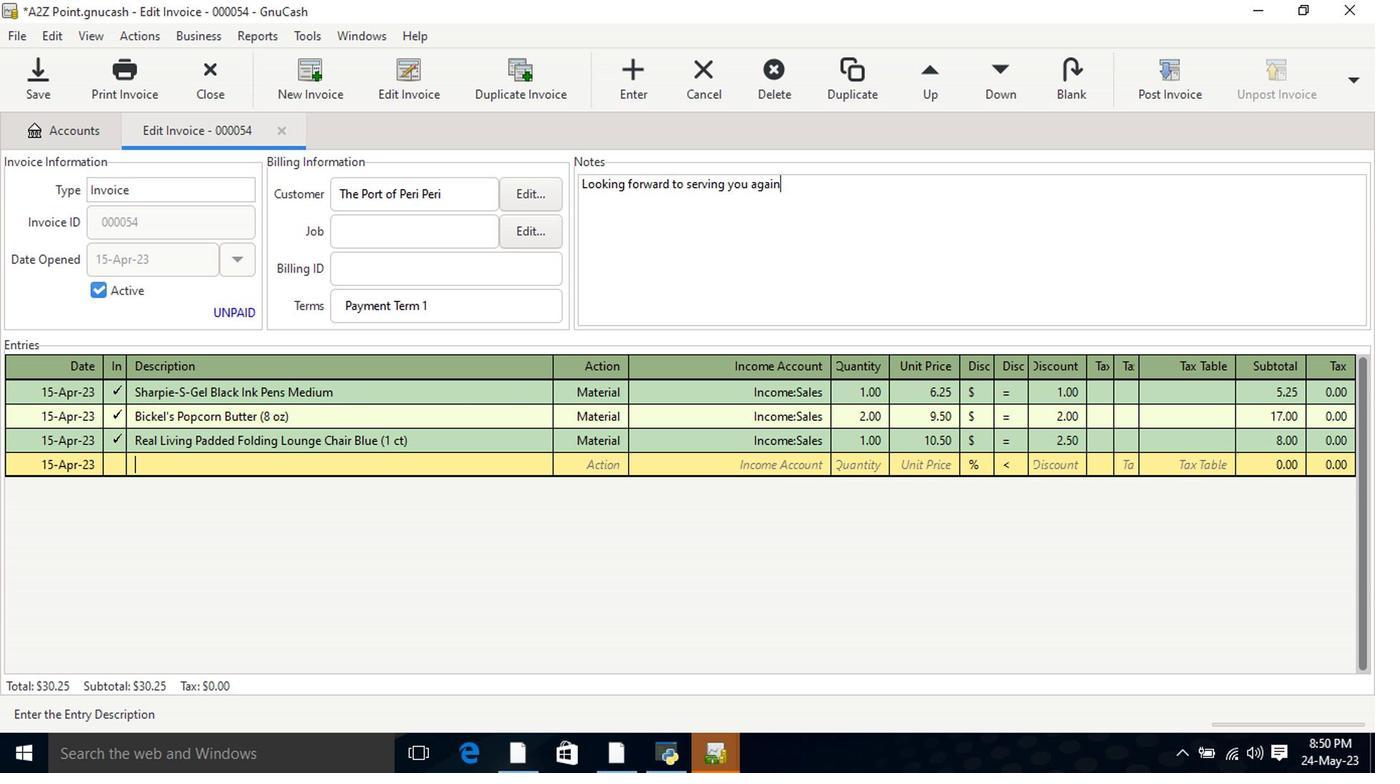 
Action: Mouse moved to (1149, 80)
Screenshot: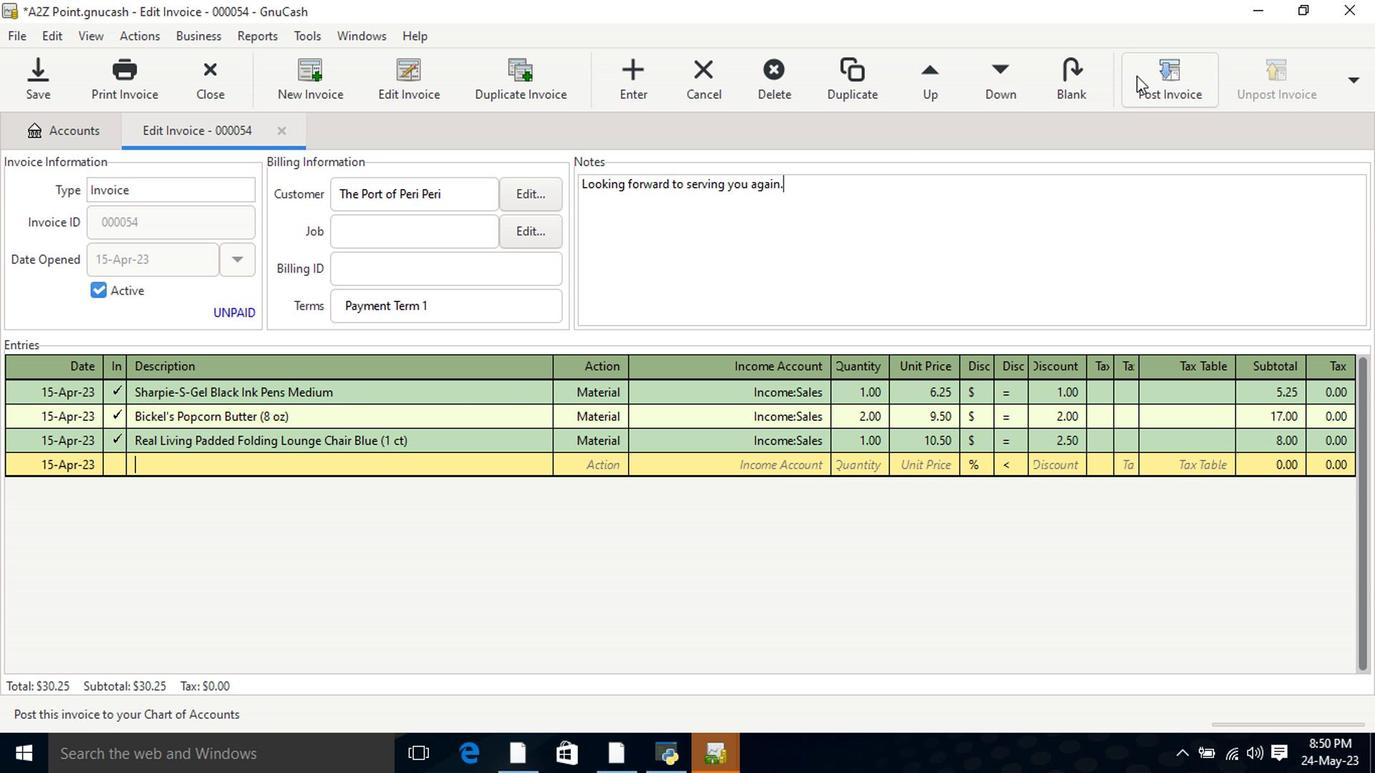 
Action: Mouse pressed left at (1149, 80)
Screenshot: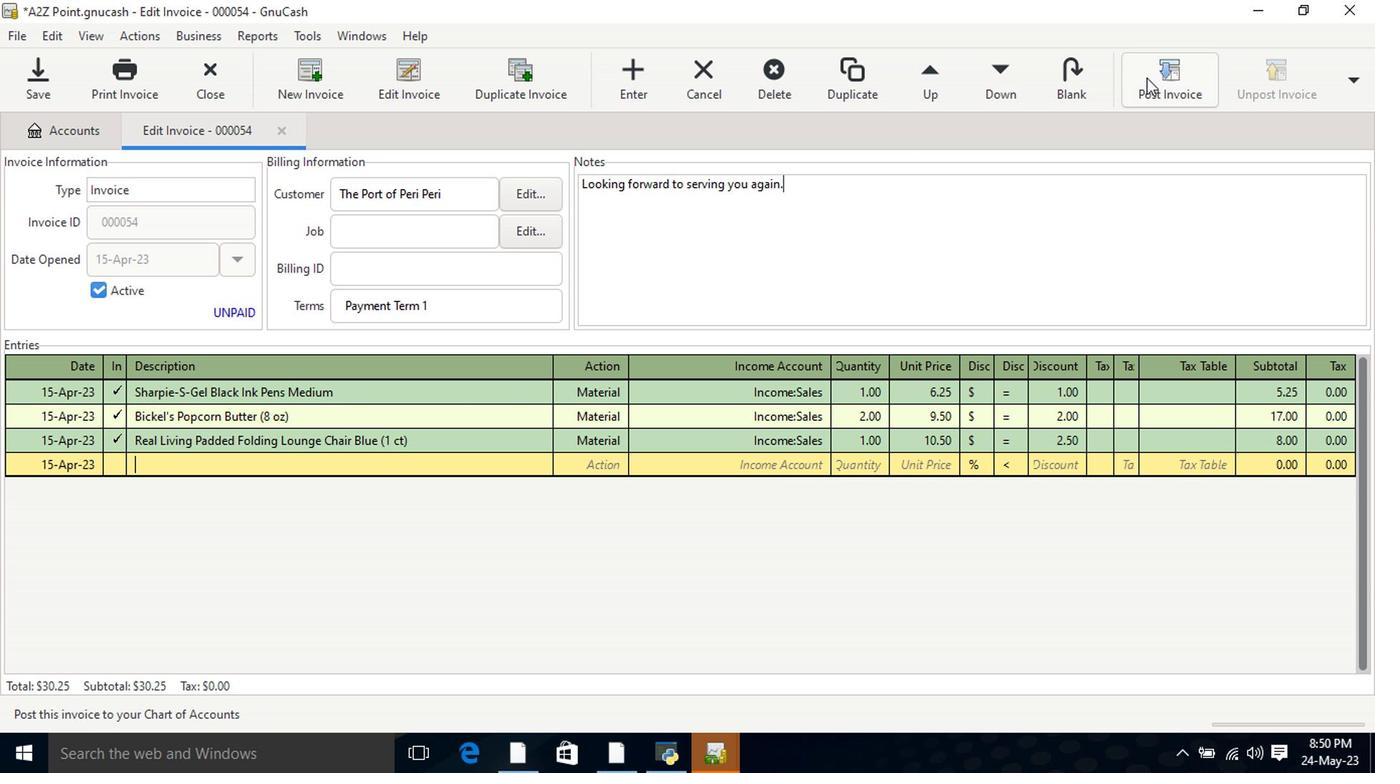 
Action: Mouse moved to (851, 332)
Screenshot: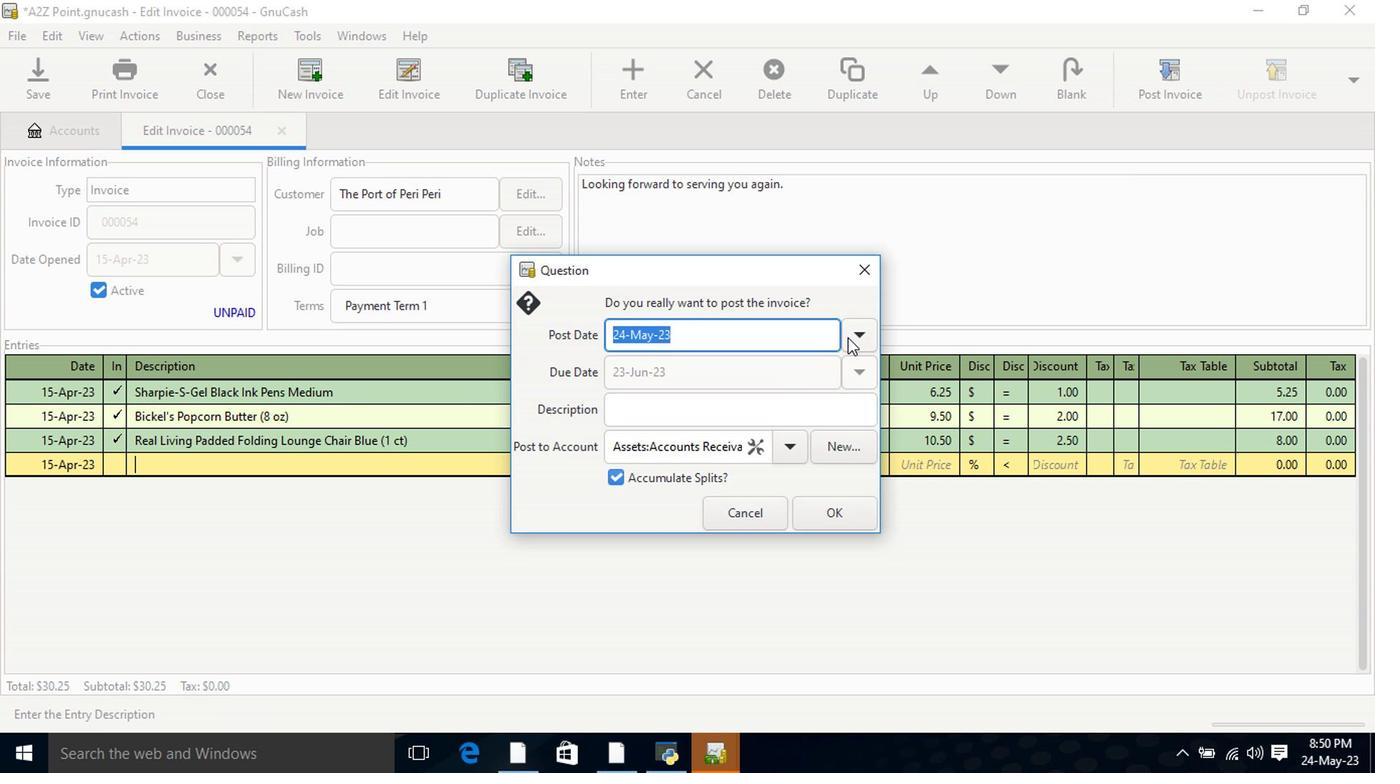 
Action: Mouse pressed left at (851, 332)
Screenshot: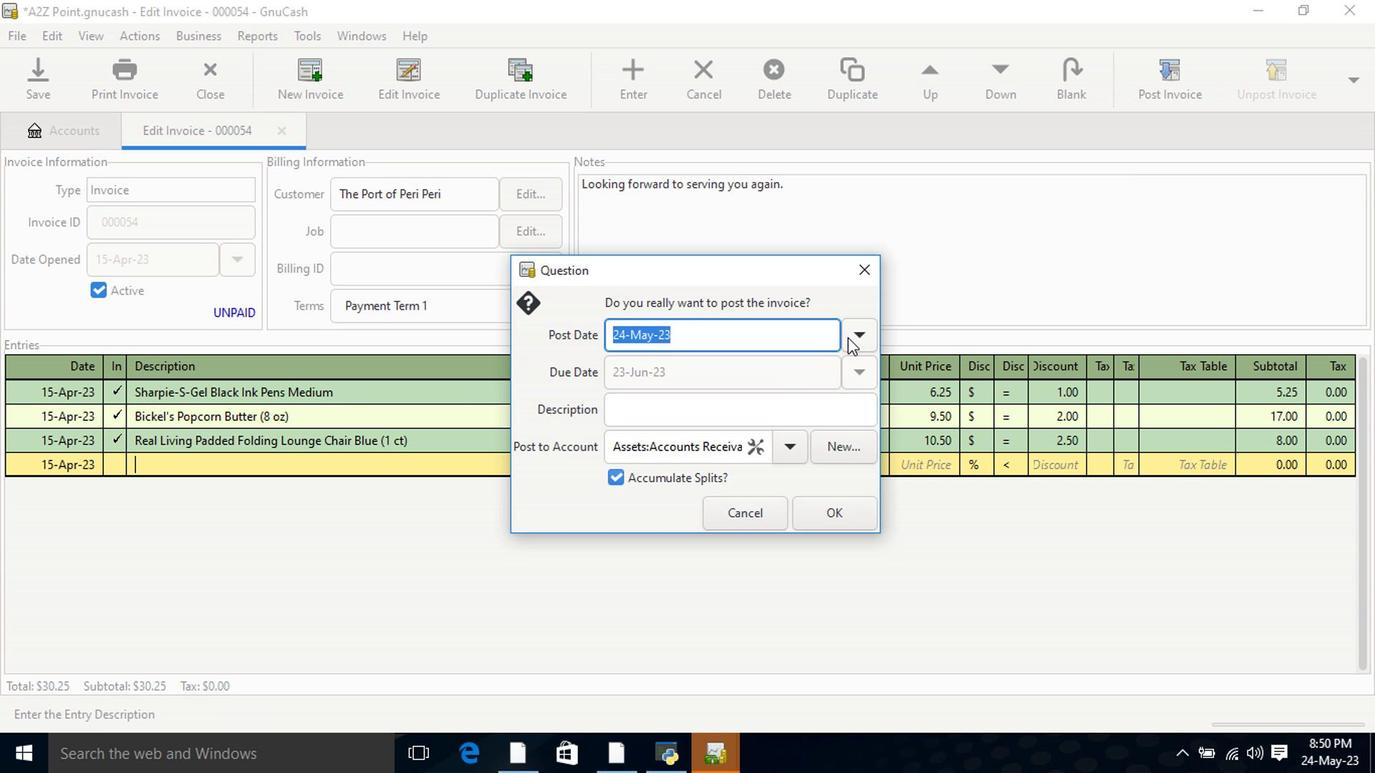 
Action: Mouse moved to (702, 369)
Screenshot: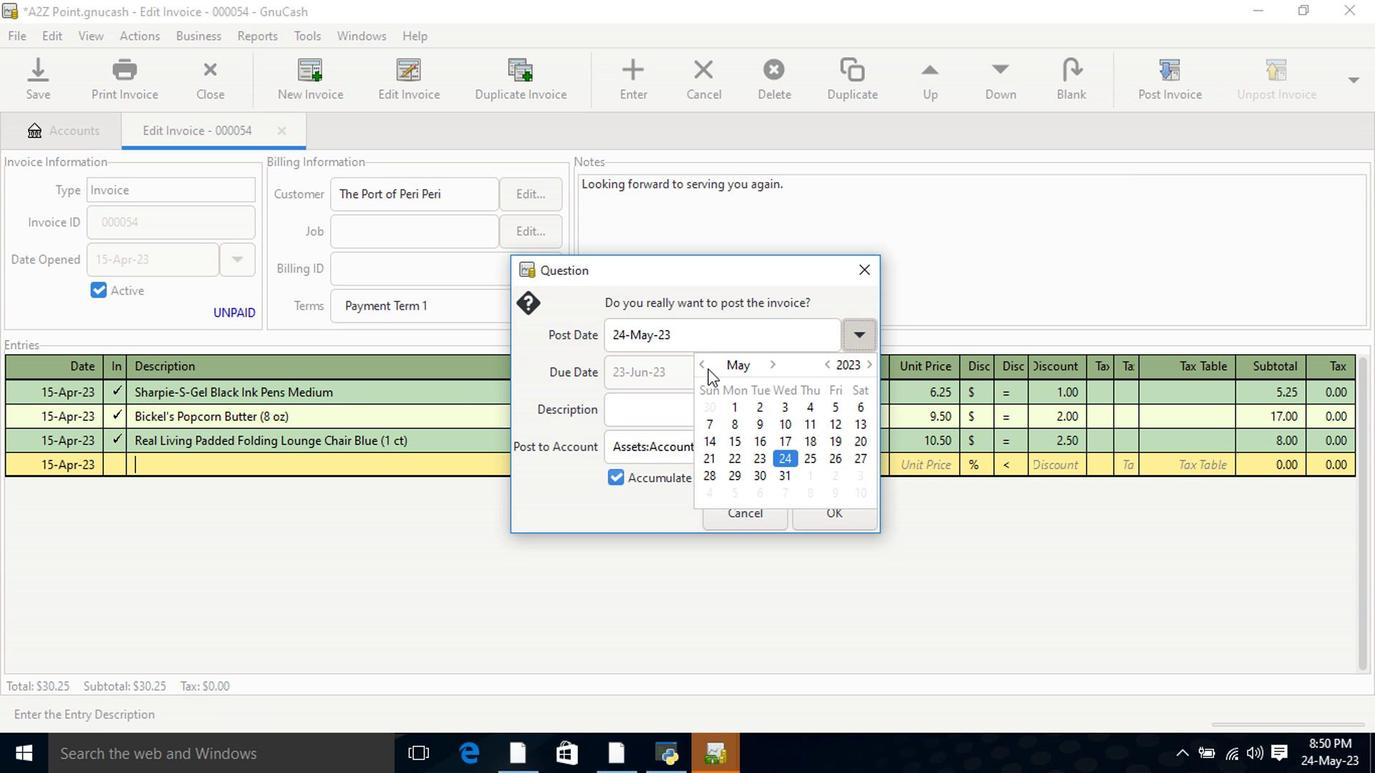 
Action: Mouse pressed left at (702, 369)
Screenshot: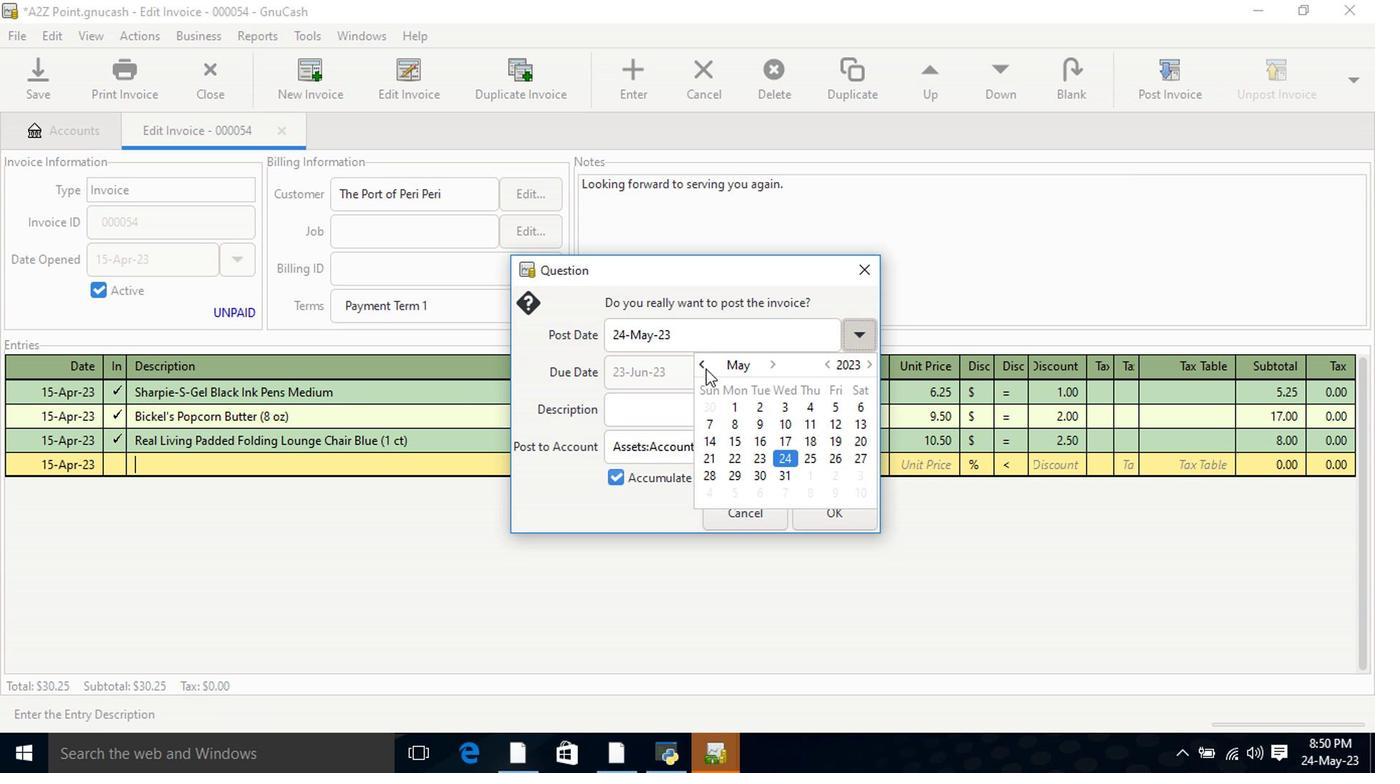 
Action: Mouse moved to (853, 440)
Screenshot: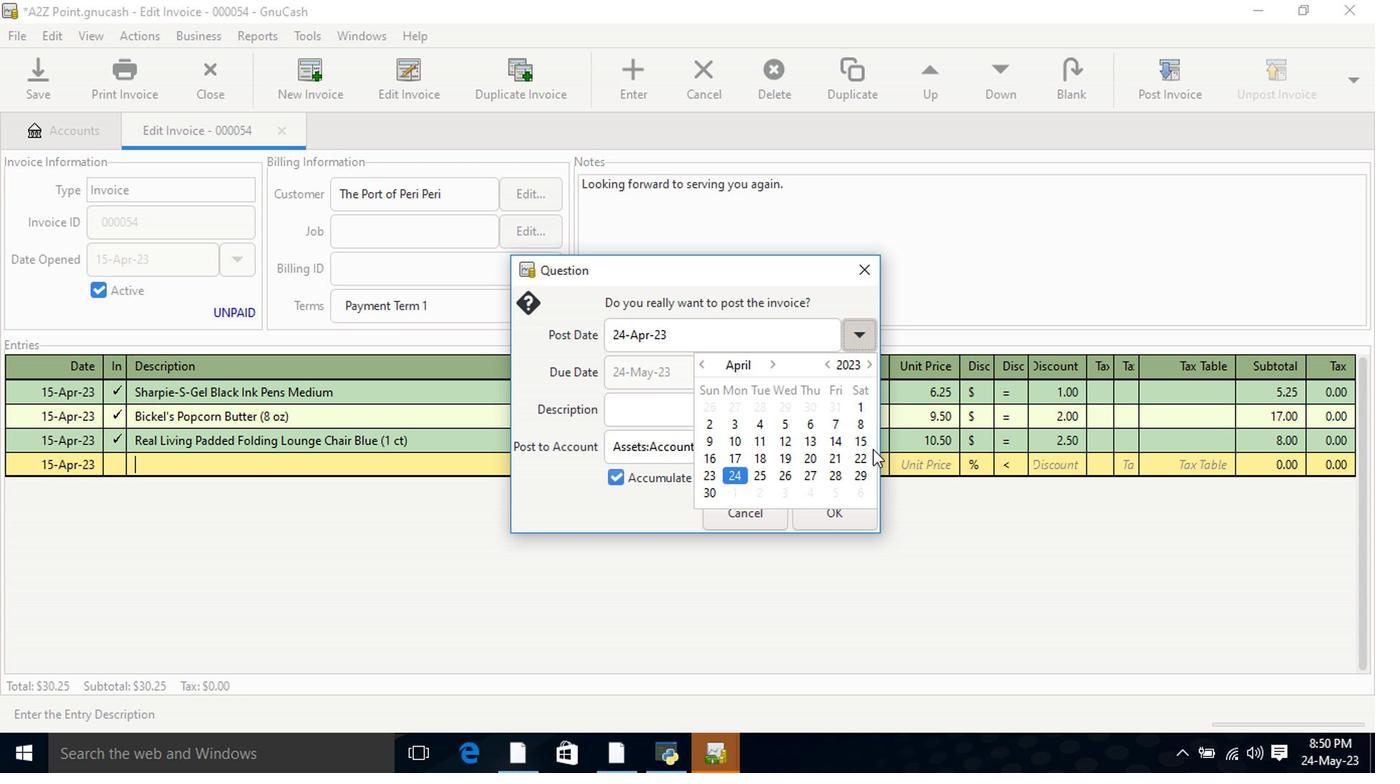 
Action: Mouse pressed left at (853, 440)
Screenshot: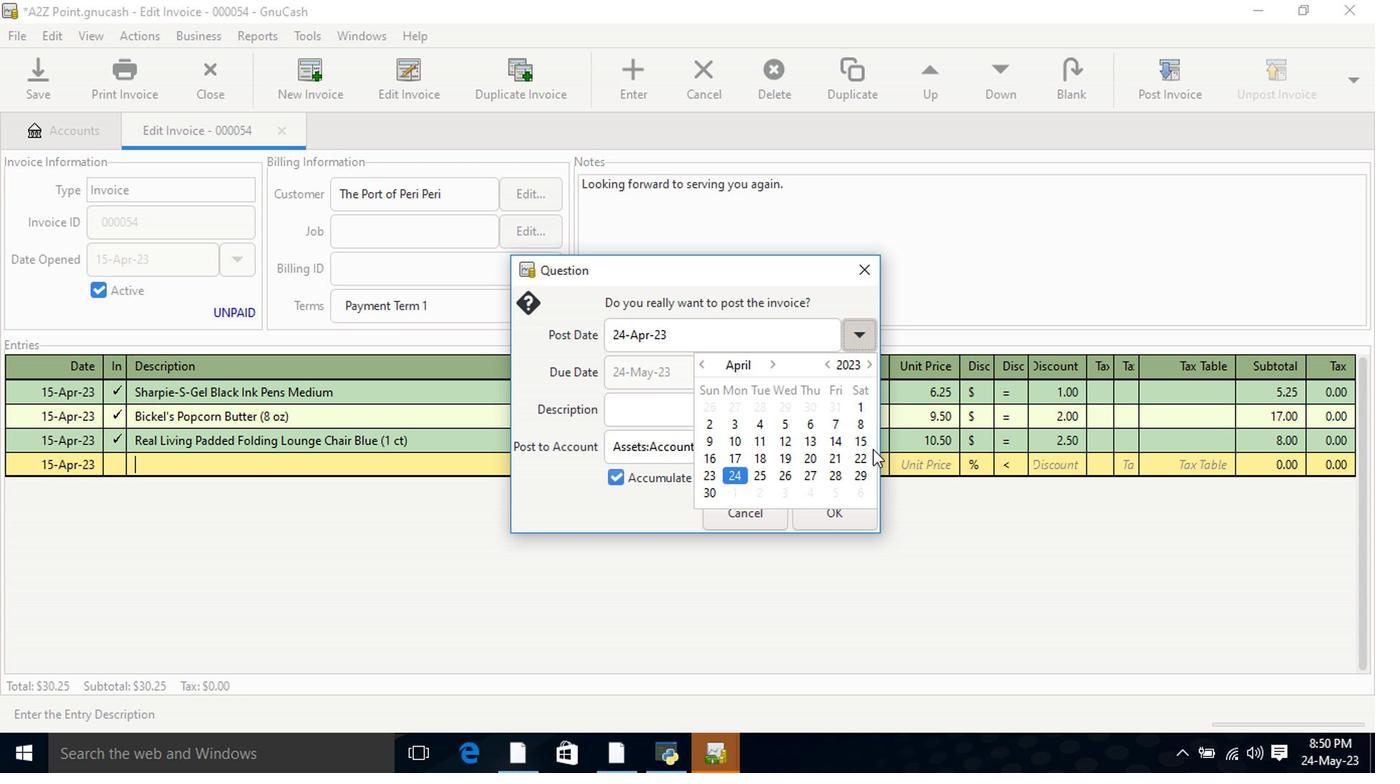 
Action: Mouse moved to (854, 439)
Screenshot: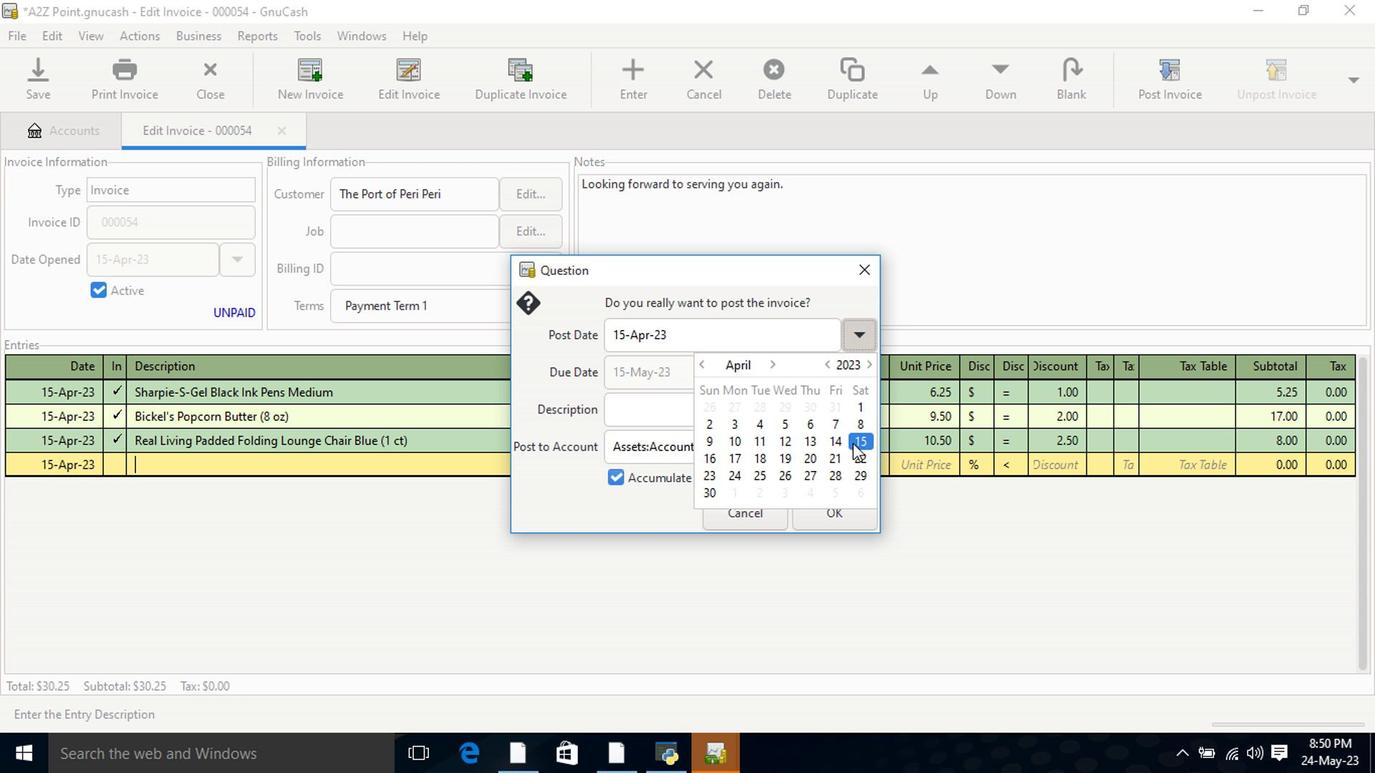 
Action: Mouse pressed left at (854, 439)
Screenshot: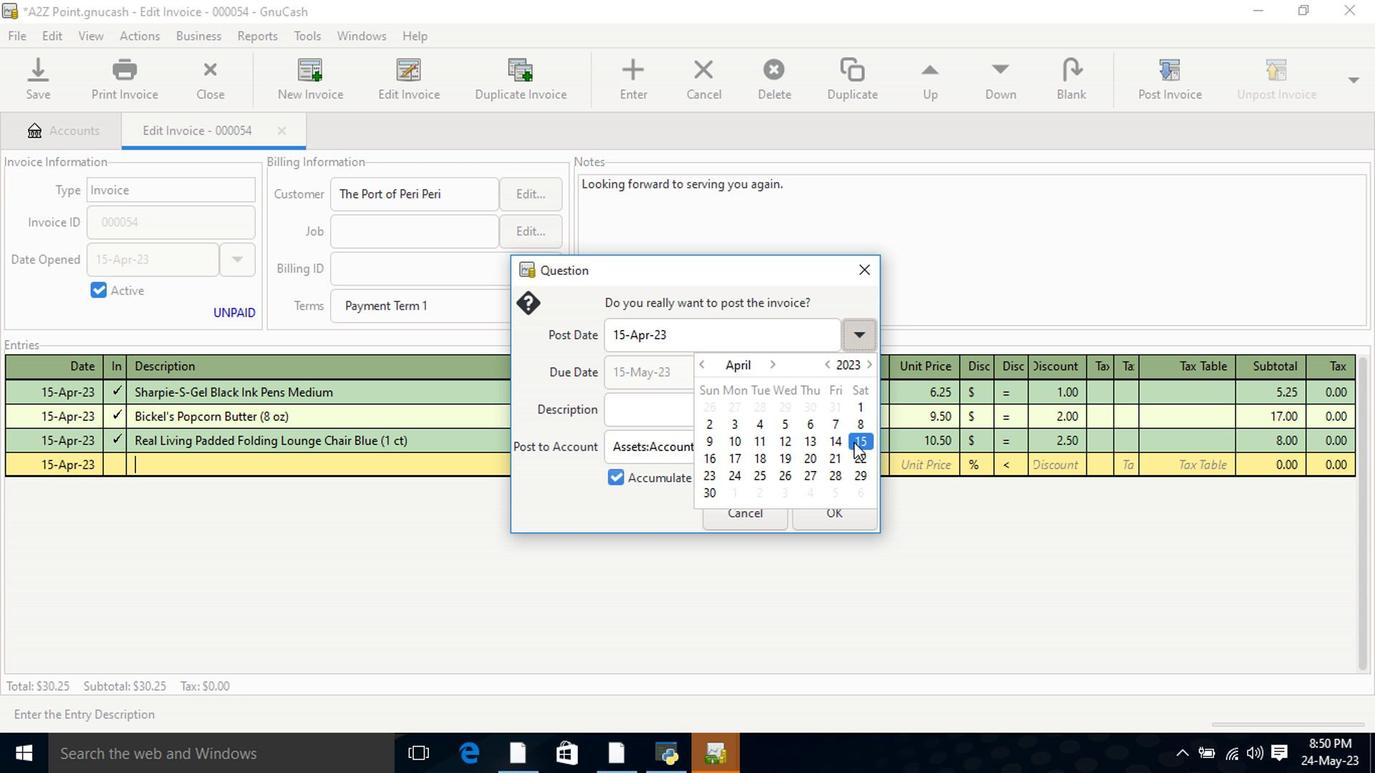 
Action: Mouse pressed left at (854, 439)
Screenshot: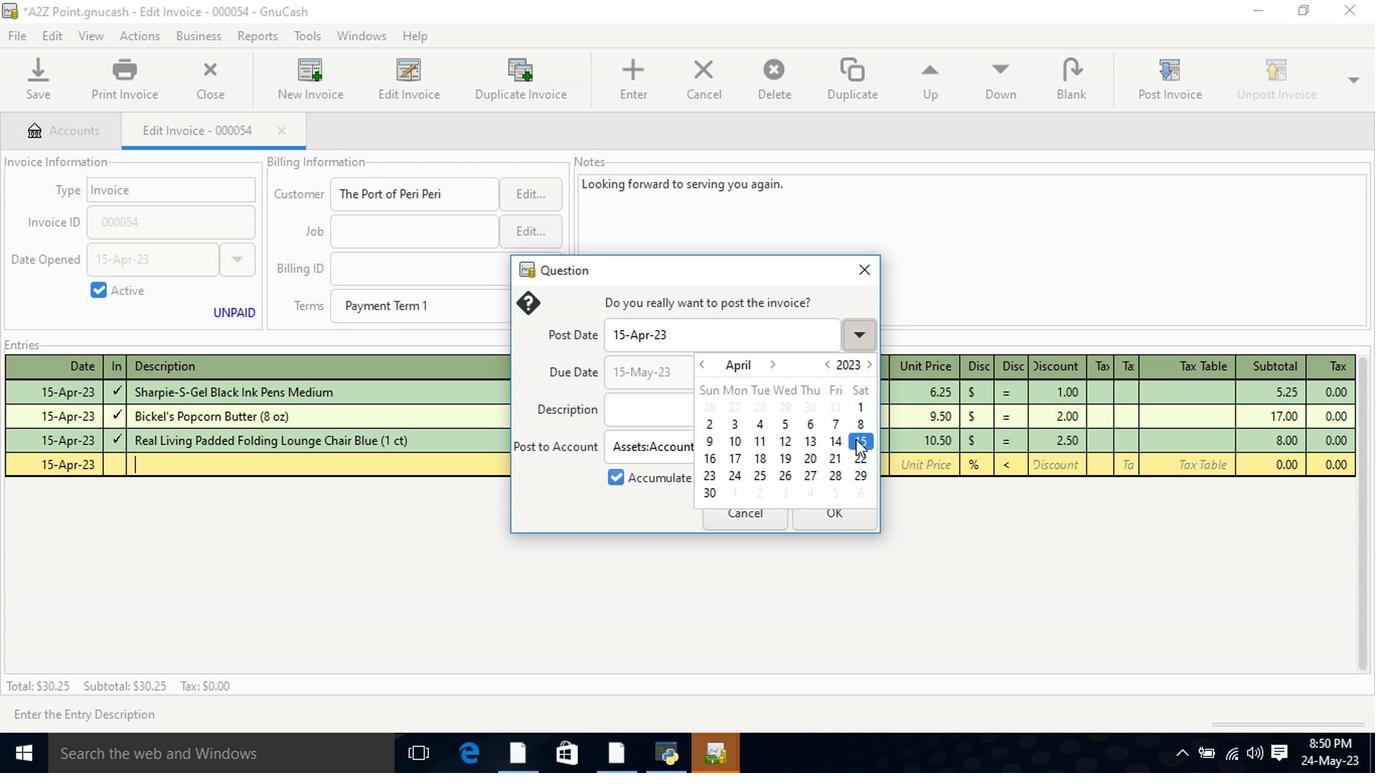 
Action: Mouse moved to (830, 509)
Screenshot: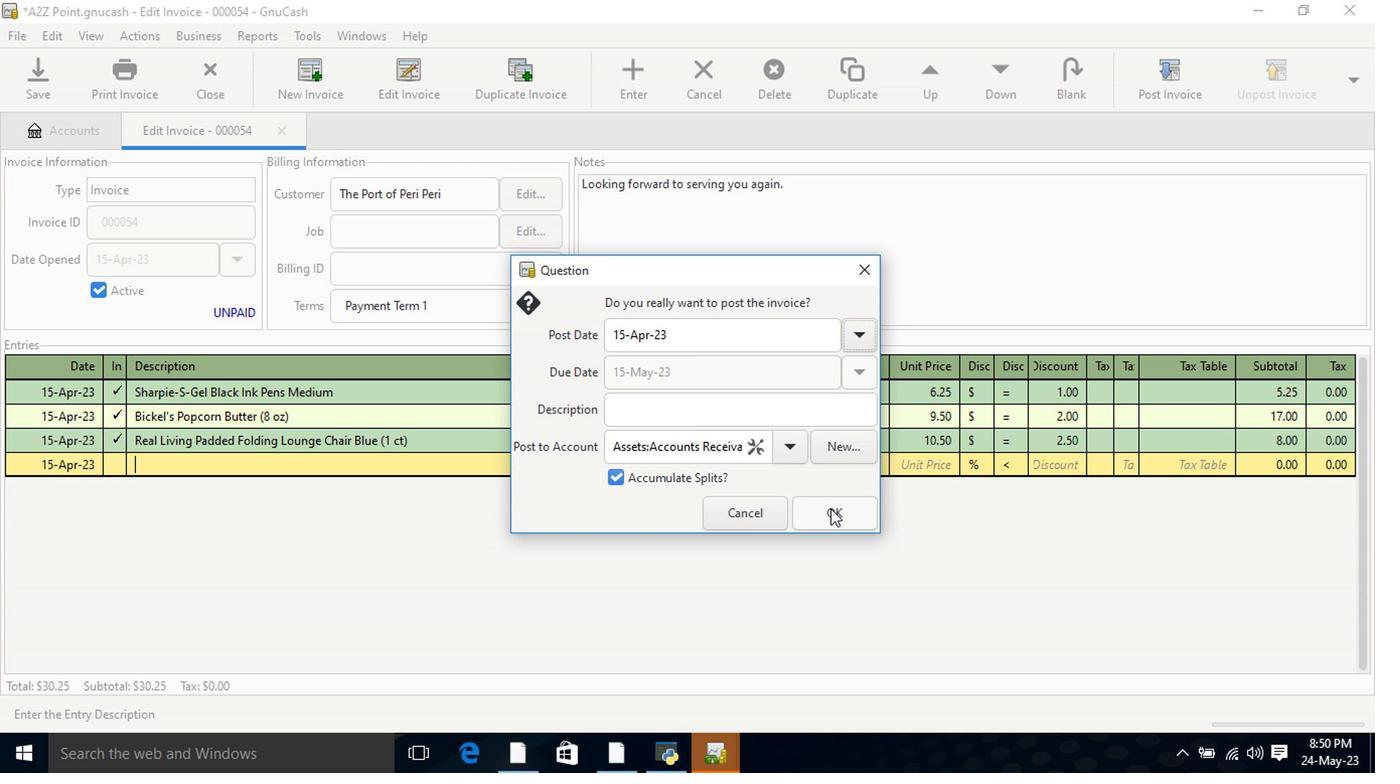 
Action: Mouse pressed left at (830, 509)
Screenshot: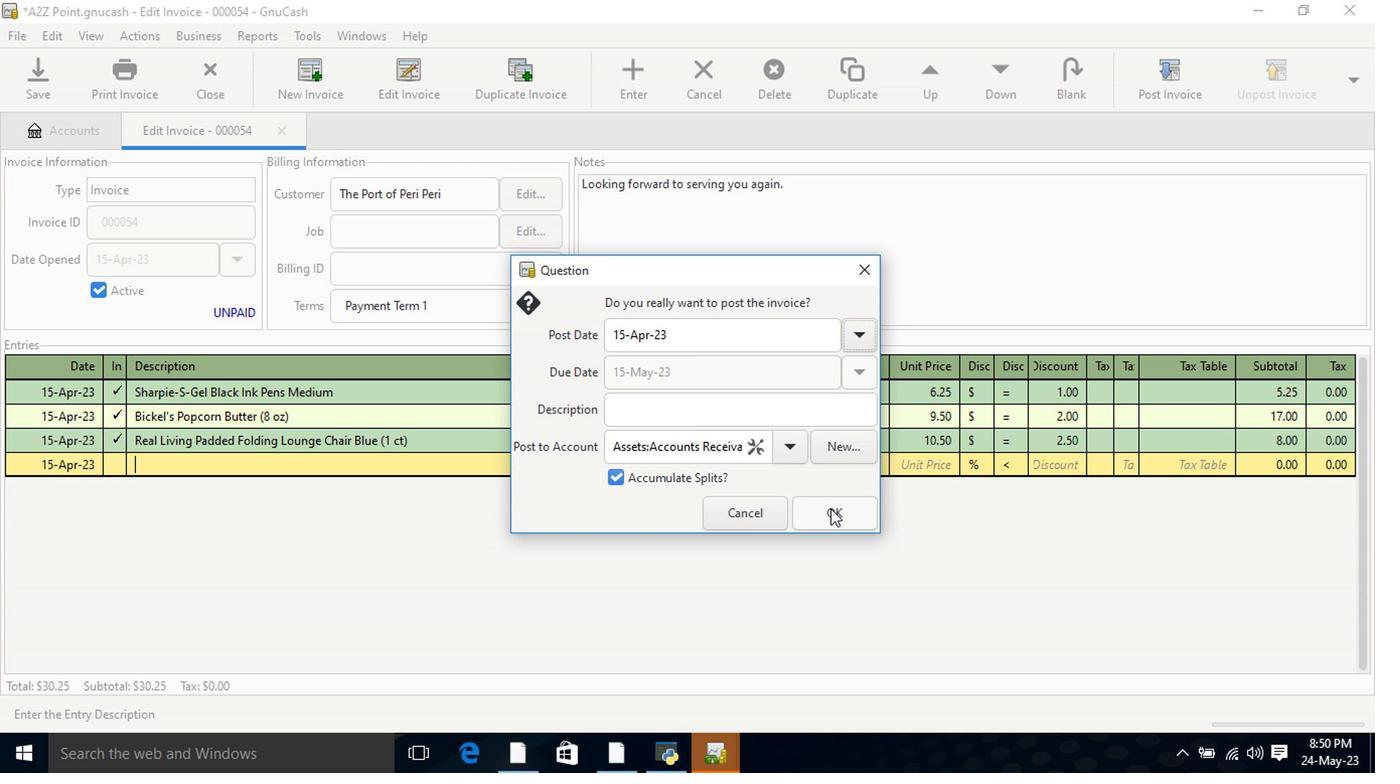 
Action: Mouse moved to (1308, 89)
Screenshot: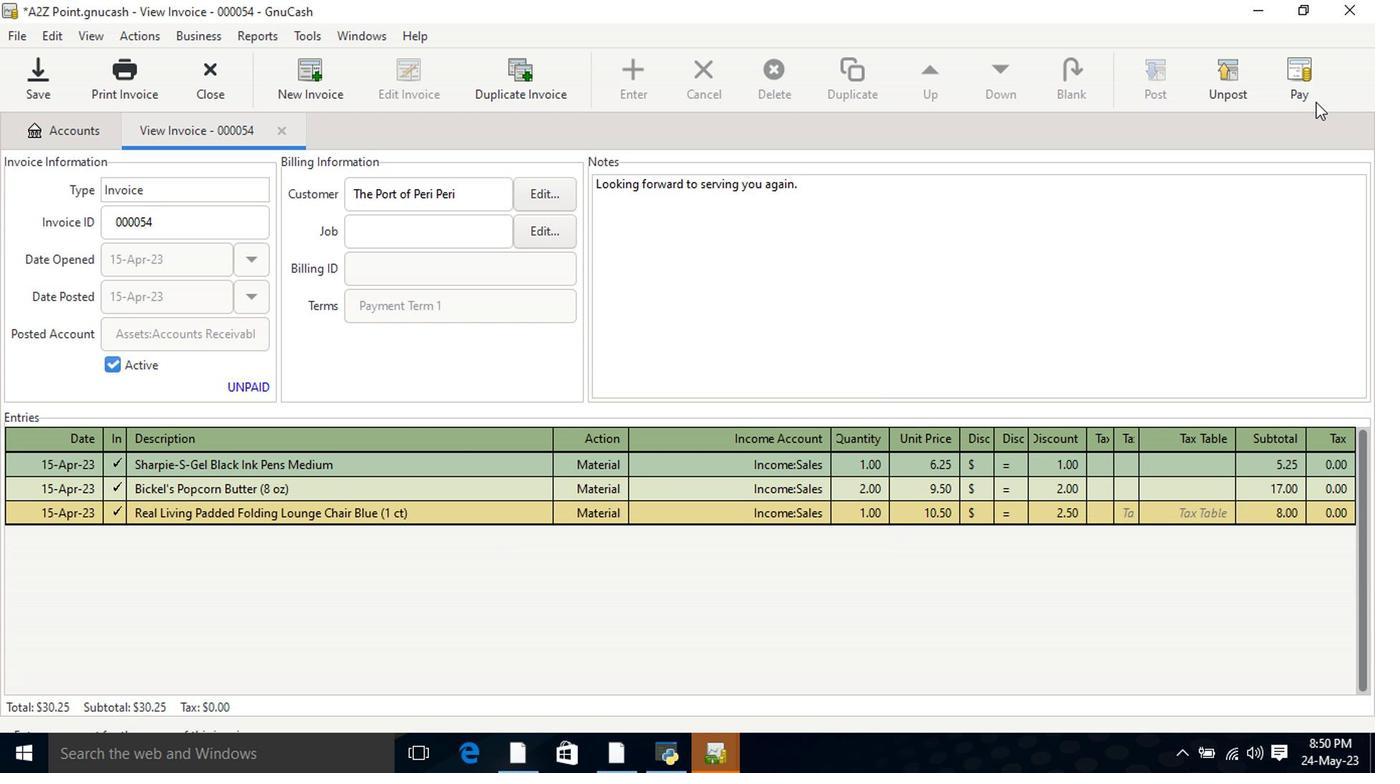 
Action: Mouse pressed left at (1308, 89)
Screenshot: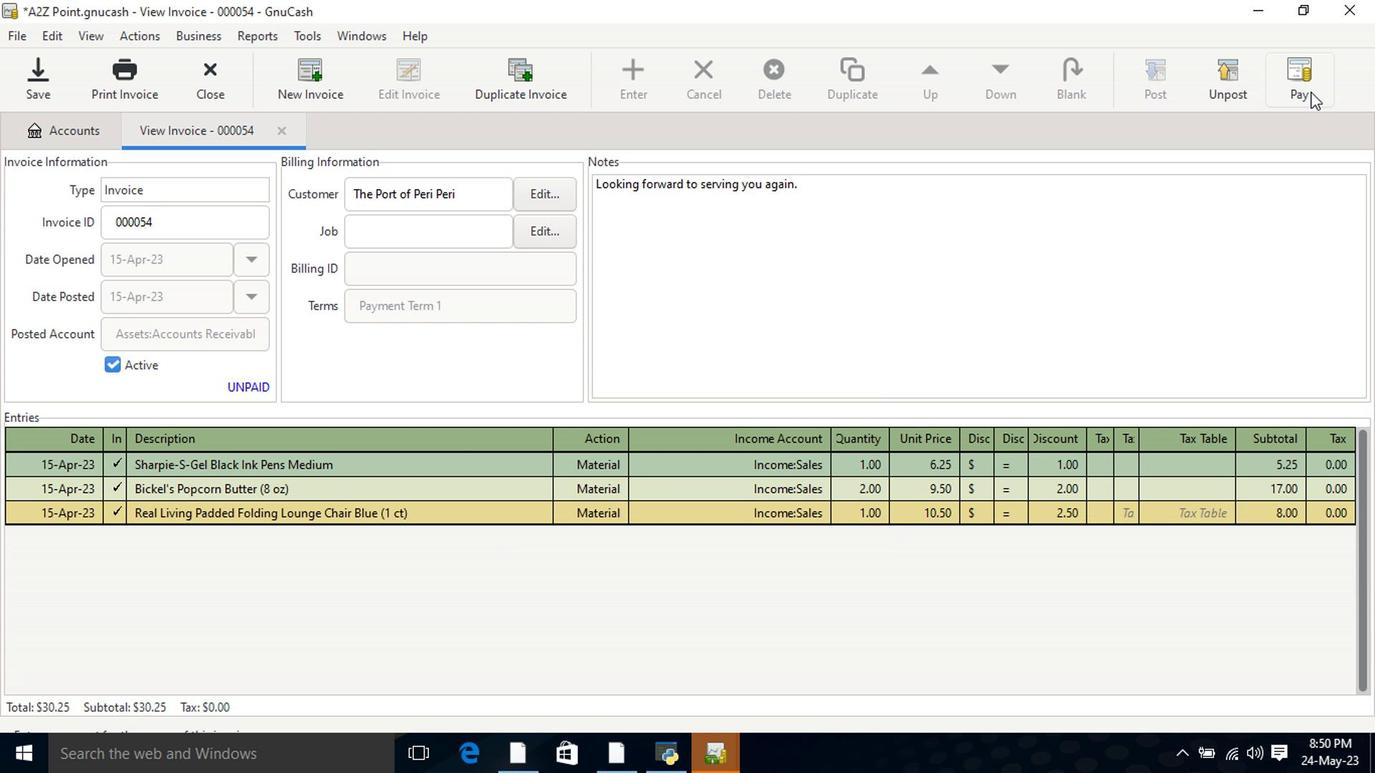 
Action: Mouse moved to (607, 397)
Screenshot: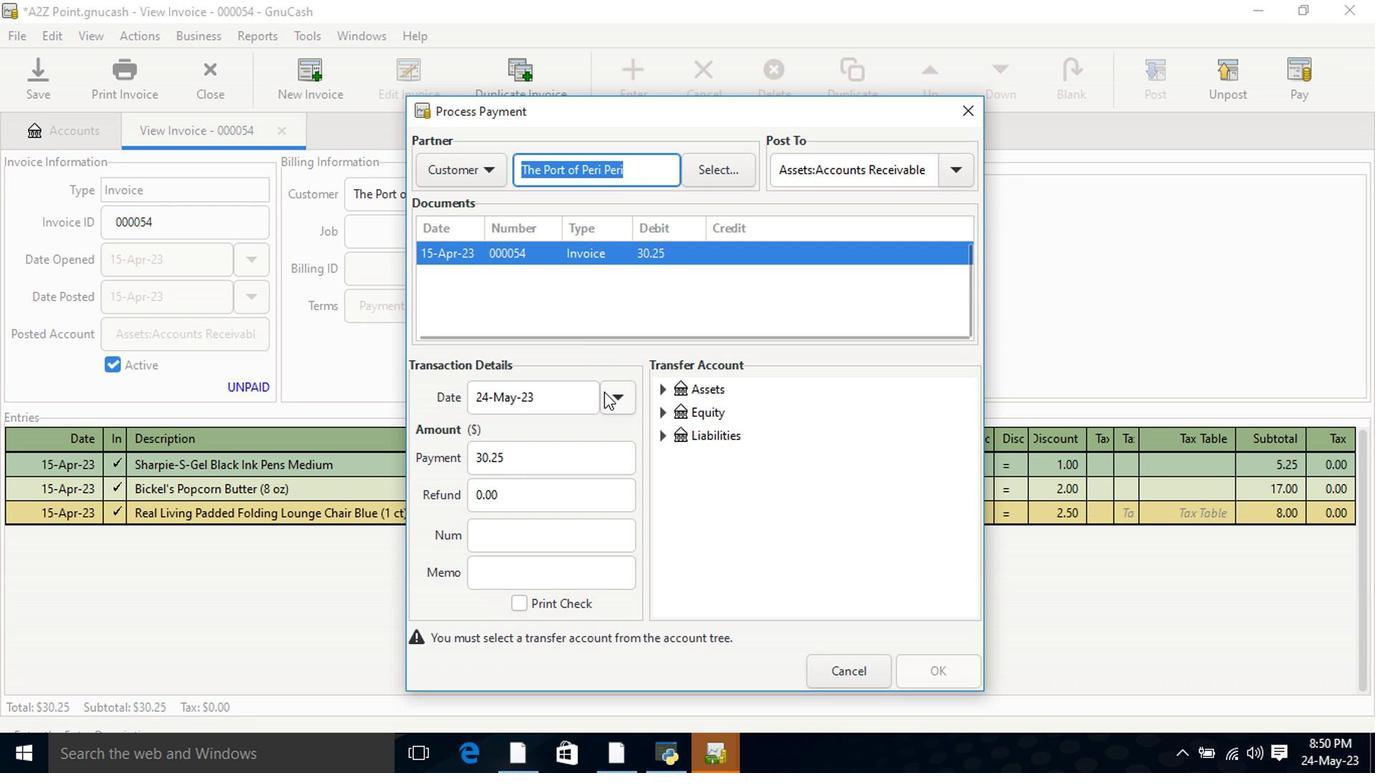 
Action: Mouse pressed left at (607, 397)
Screenshot: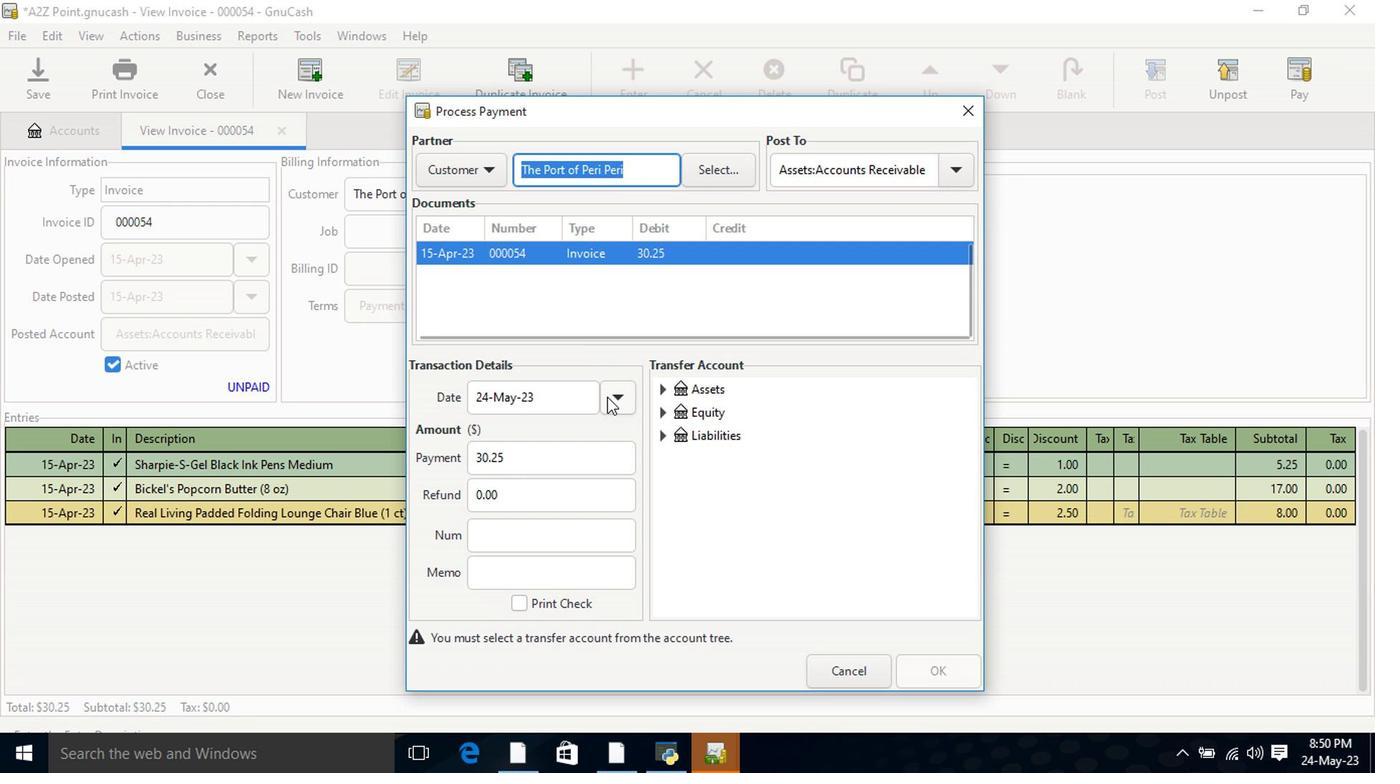 
Action: Mouse moved to (482, 502)
Screenshot: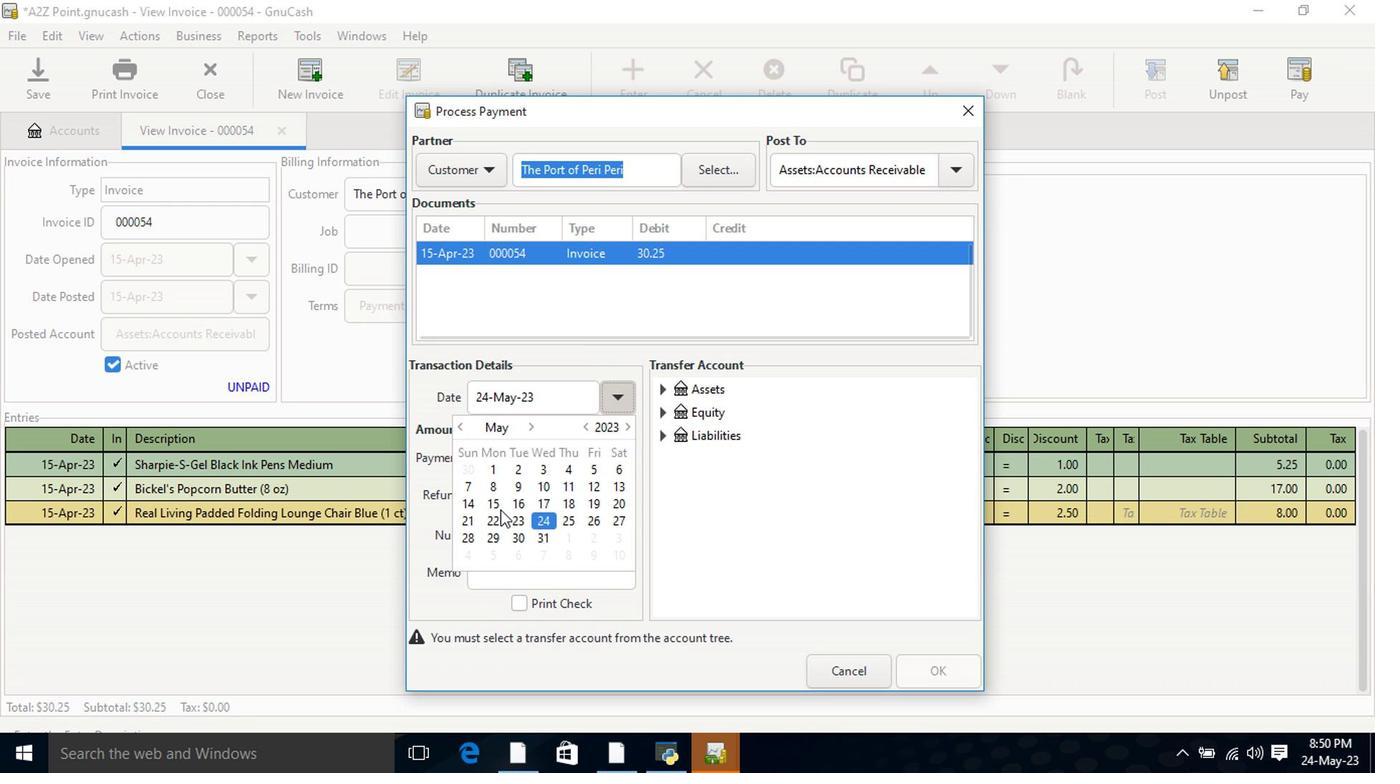 
Action: Mouse pressed left at (482, 502)
Screenshot: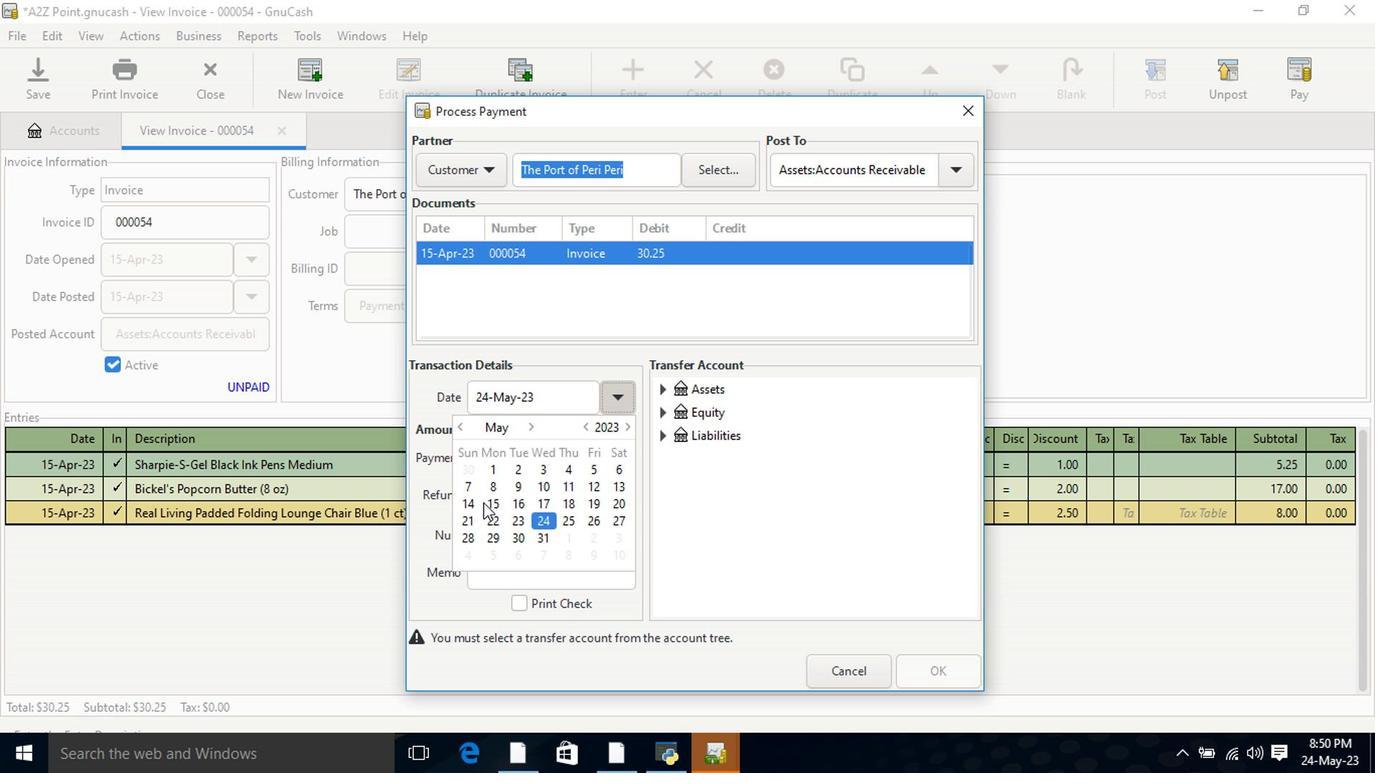 
Action: Mouse pressed left at (482, 502)
Screenshot: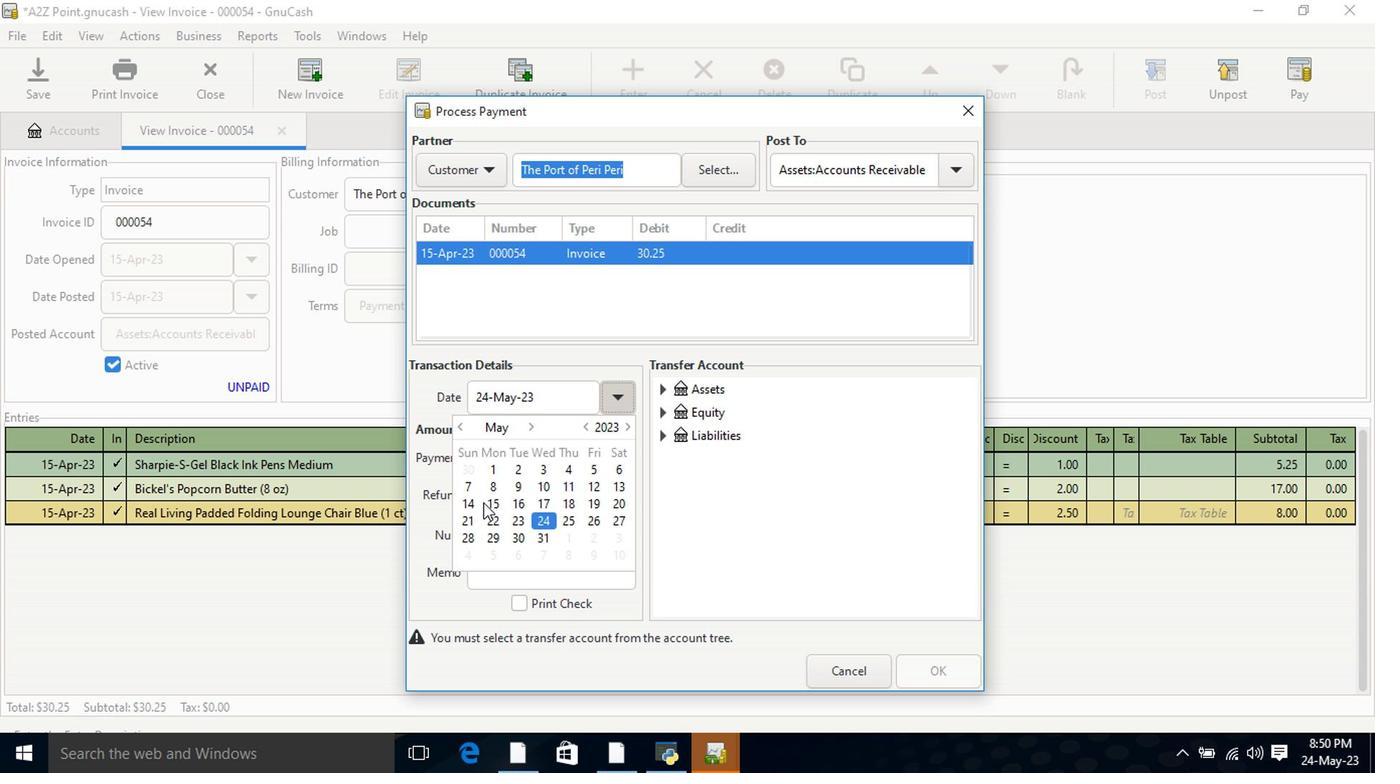 
Action: Mouse moved to (661, 386)
Screenshot: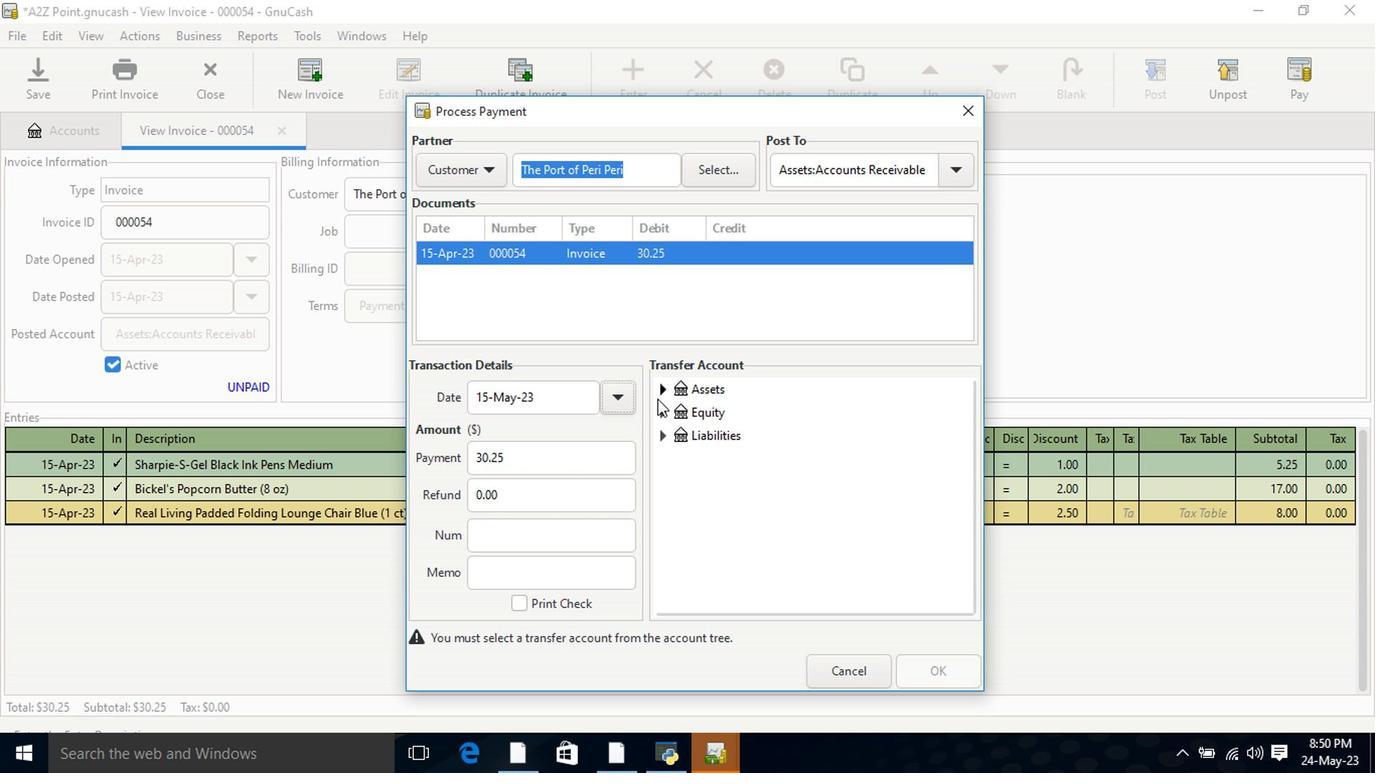 
Action: Mouse pressed left at (661, 386)
Screenshot: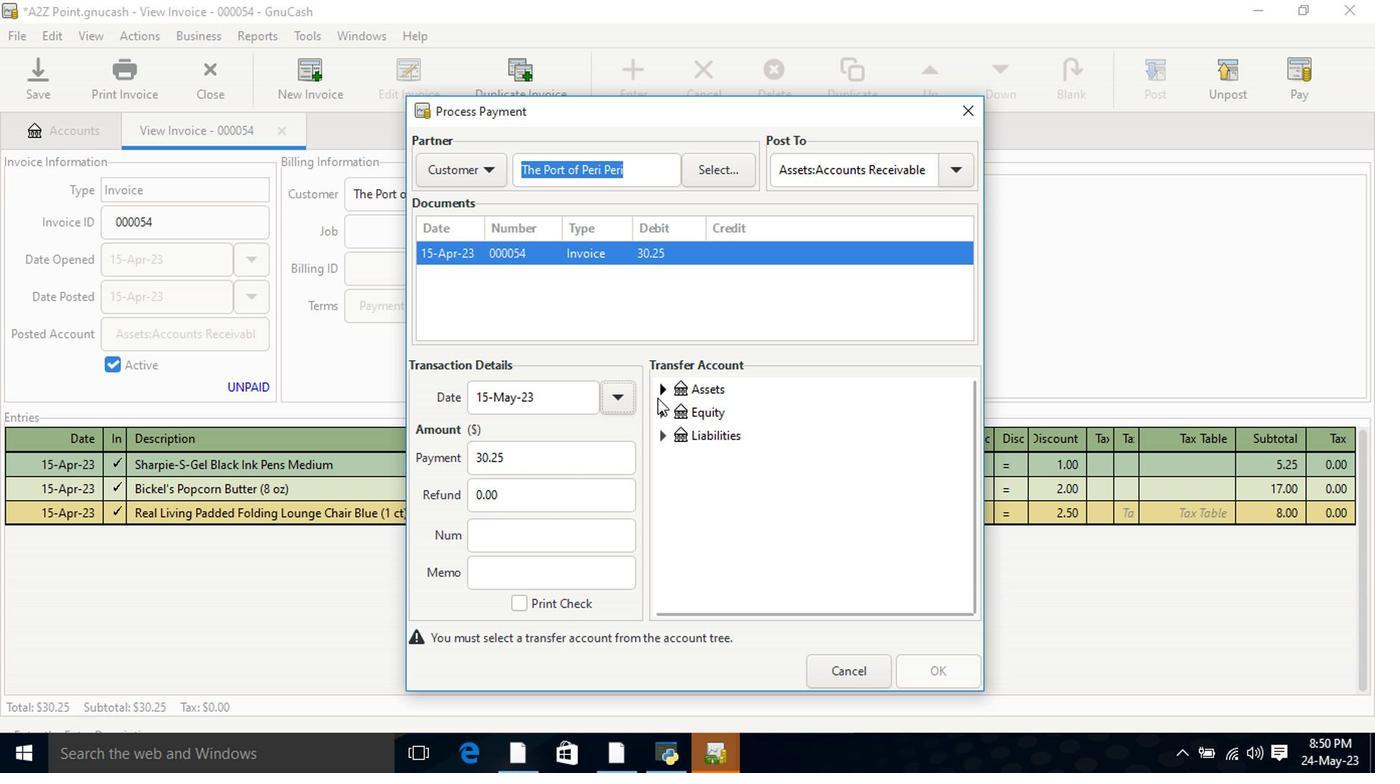 
Action: Mouse moved to (664, 381)
Screenshot: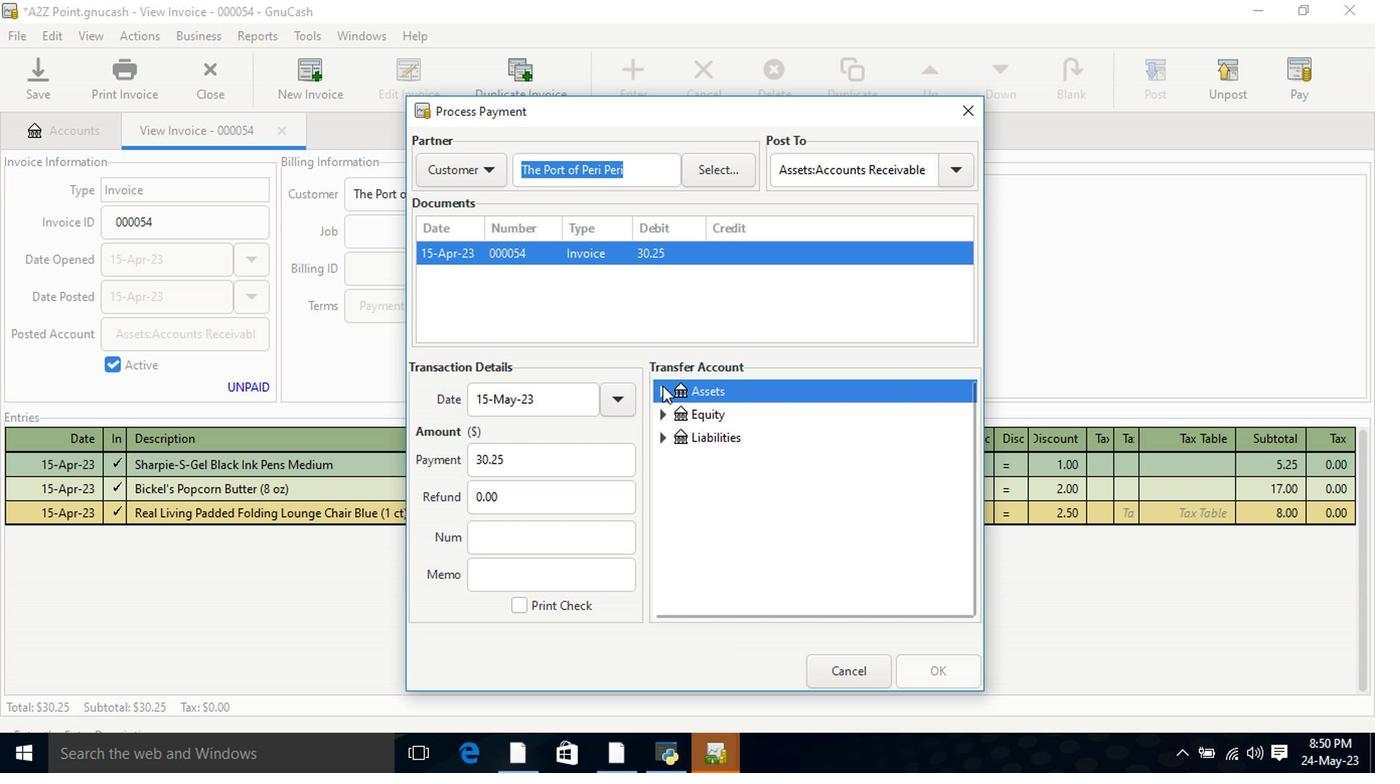 
Action: Mouse pressed left at (664, 381)
Screenshot: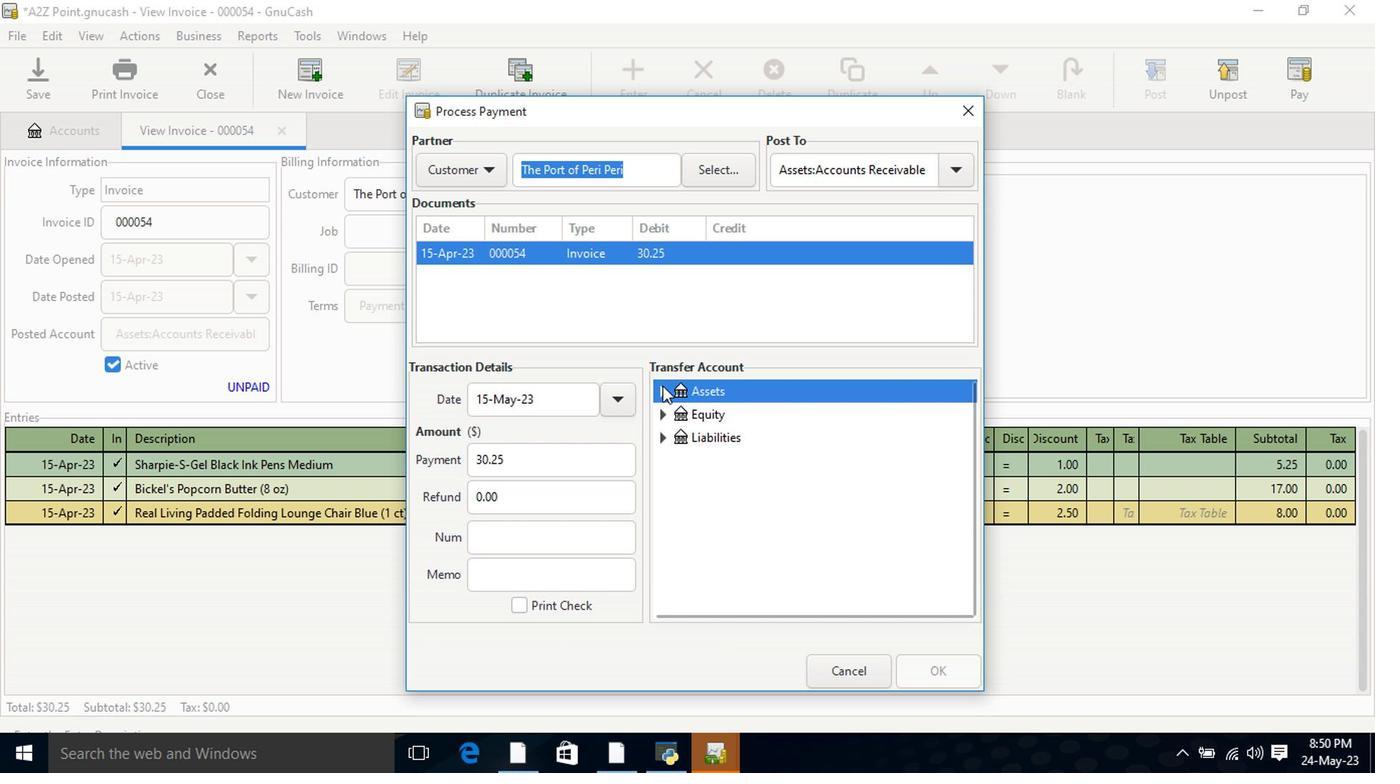 
Action: Mouse moved to (674, 395)
Screenshot: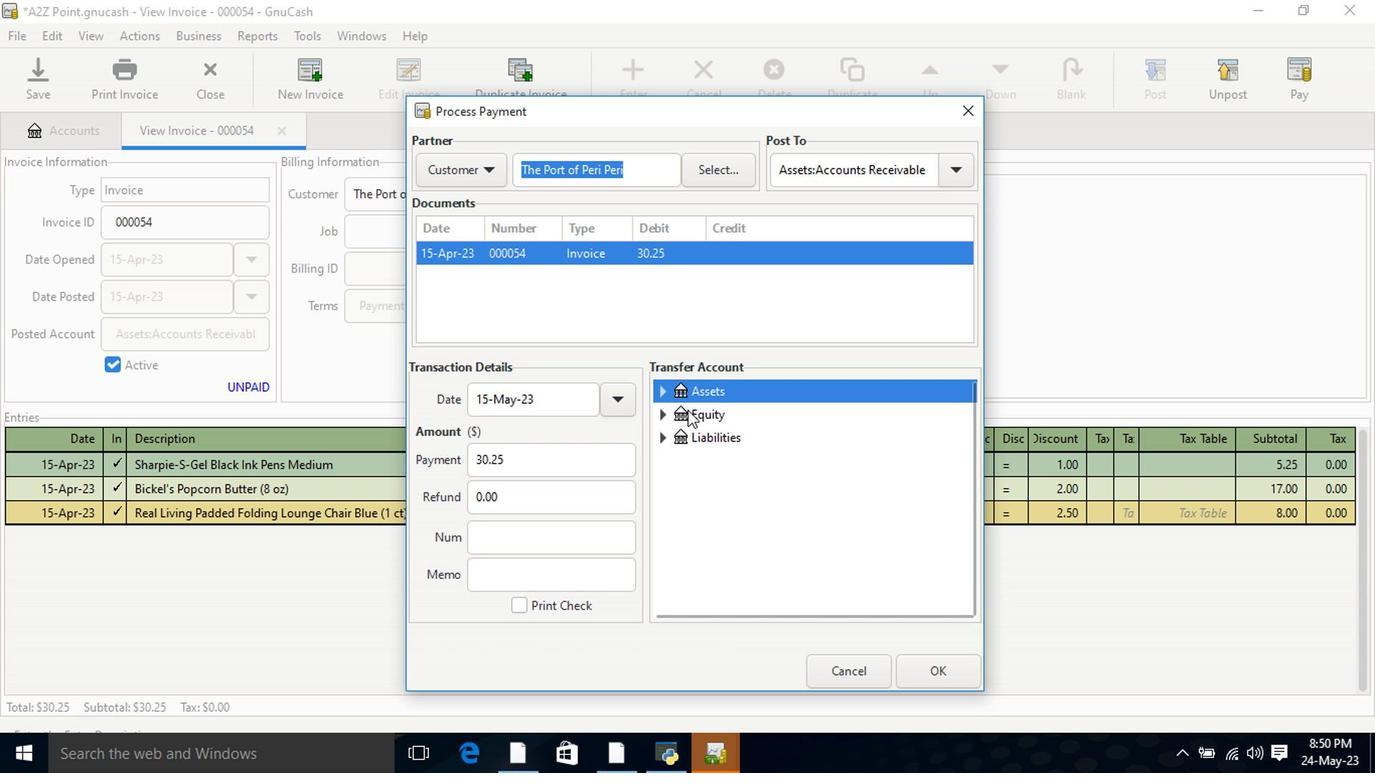
Action: Mouse pressed left at (674, 395)
Screenshot: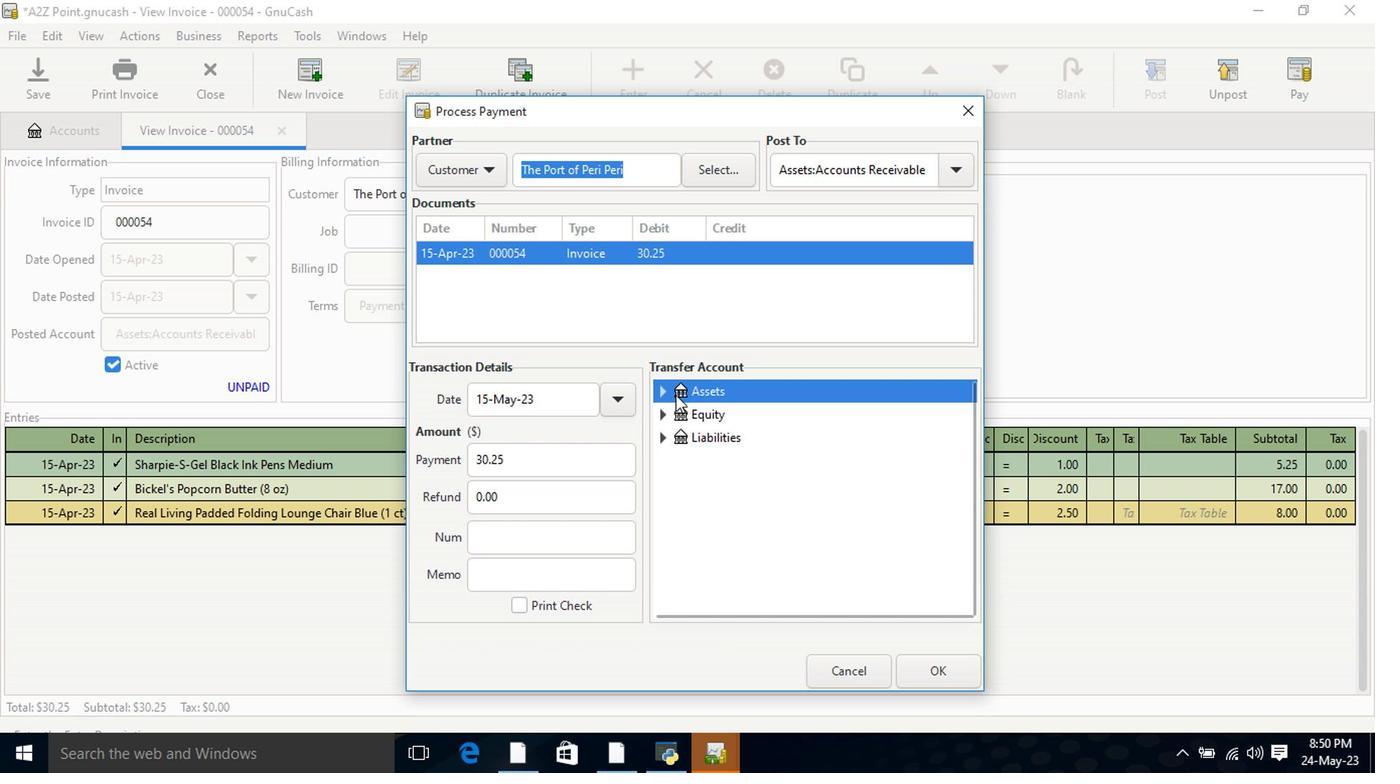 
Action: Mouse moved to (662, 395)
Screenshot: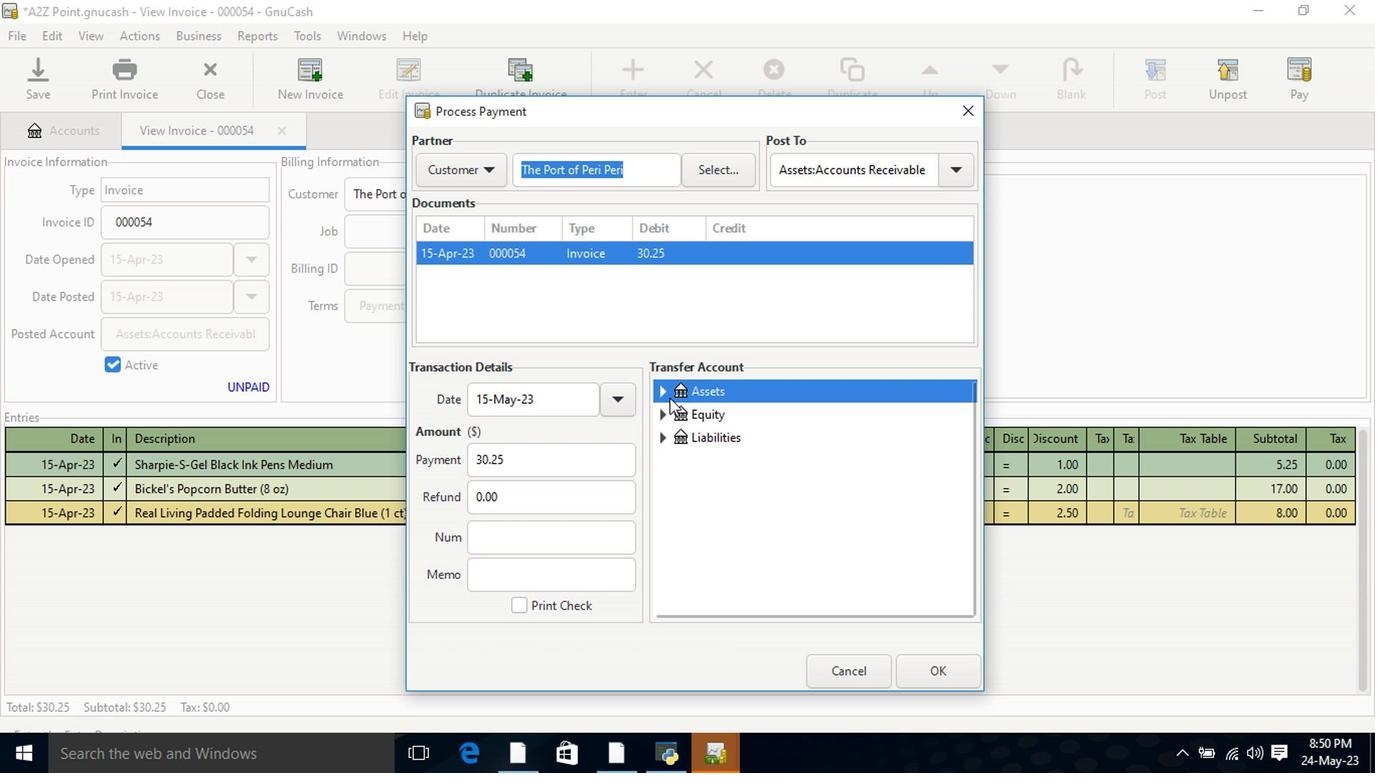 
Action: Mouse pressed left at (662, 395)
Screenshot: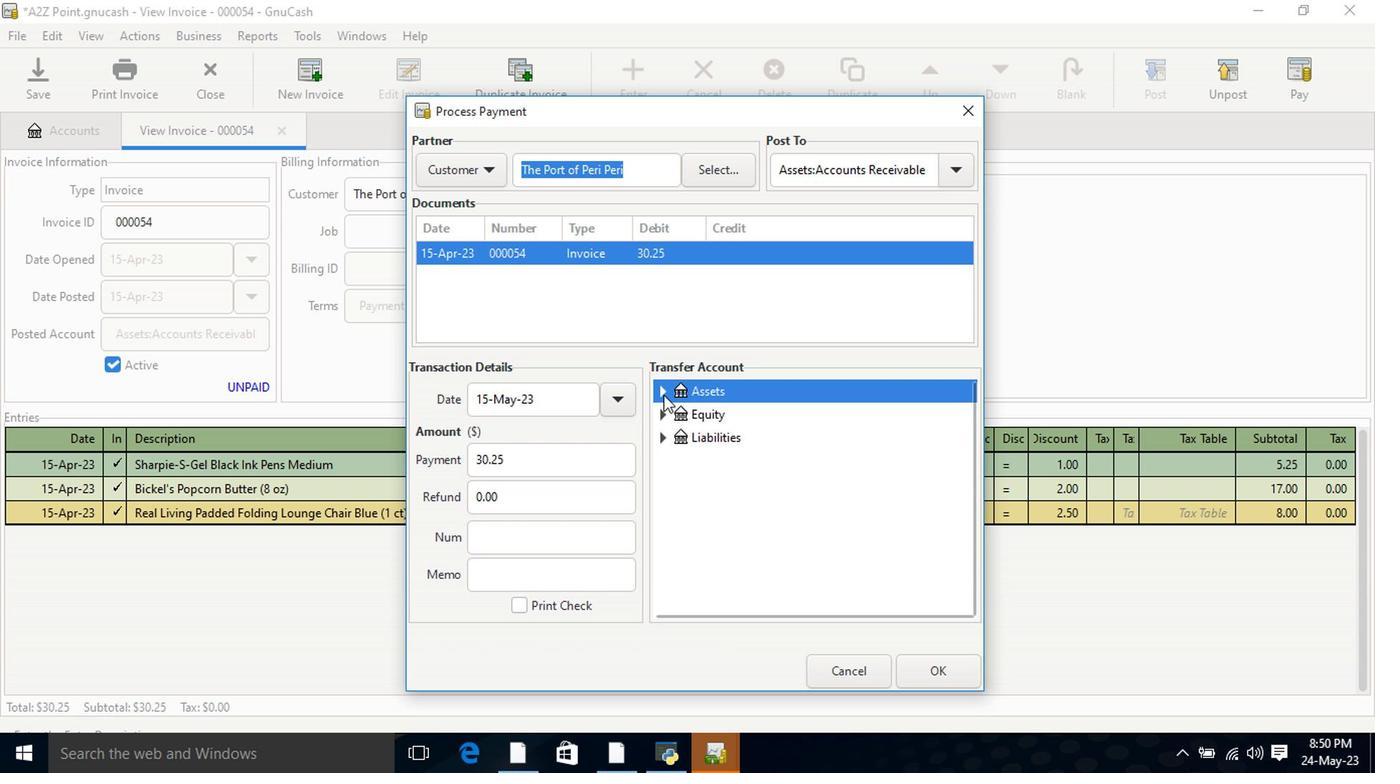 
Action: Mouse moved to (689, 418)
Screenshot: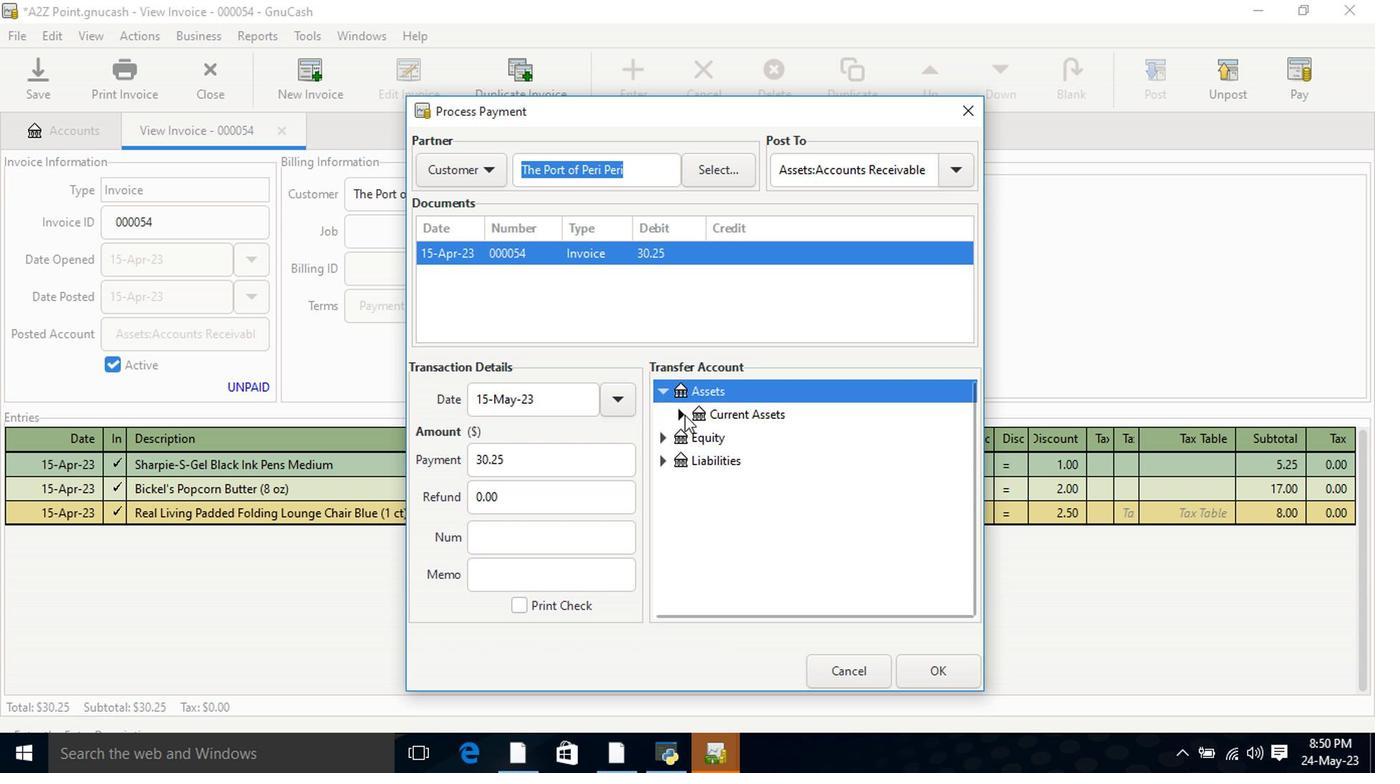
Action: Mouse pressed left at (689, 418)
Screenshot: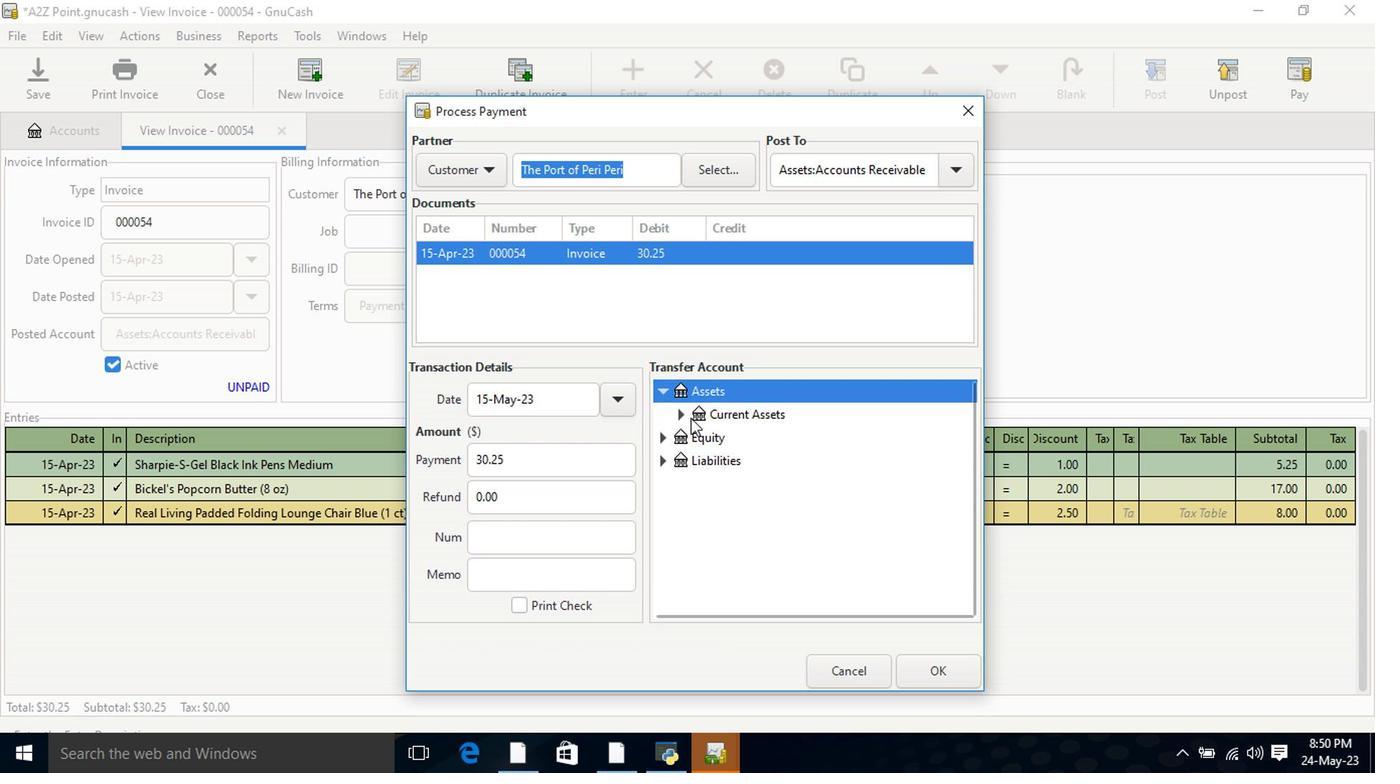 
Action: Mouse moved to (679, 417)
Screenshot: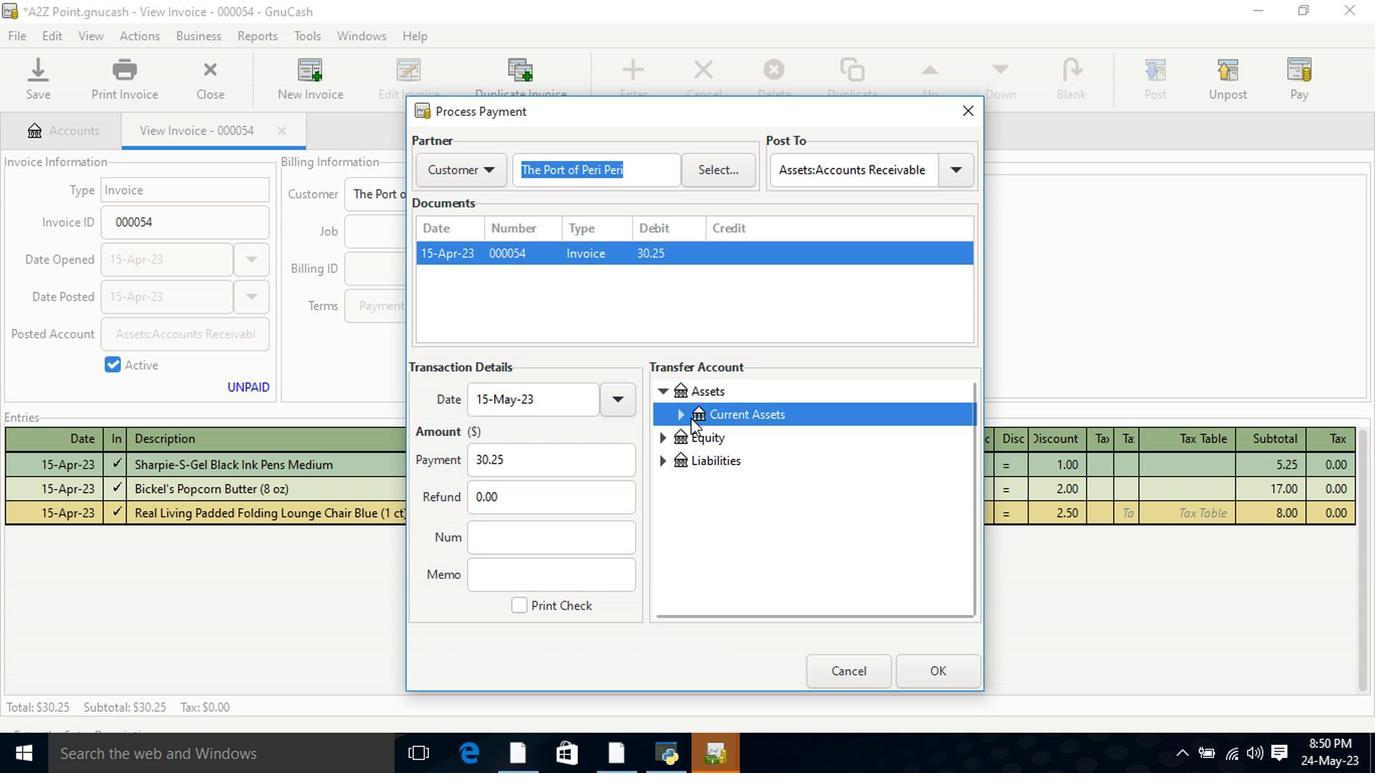 
Action: Mouse pressed left at (679, 417)
Screenshot: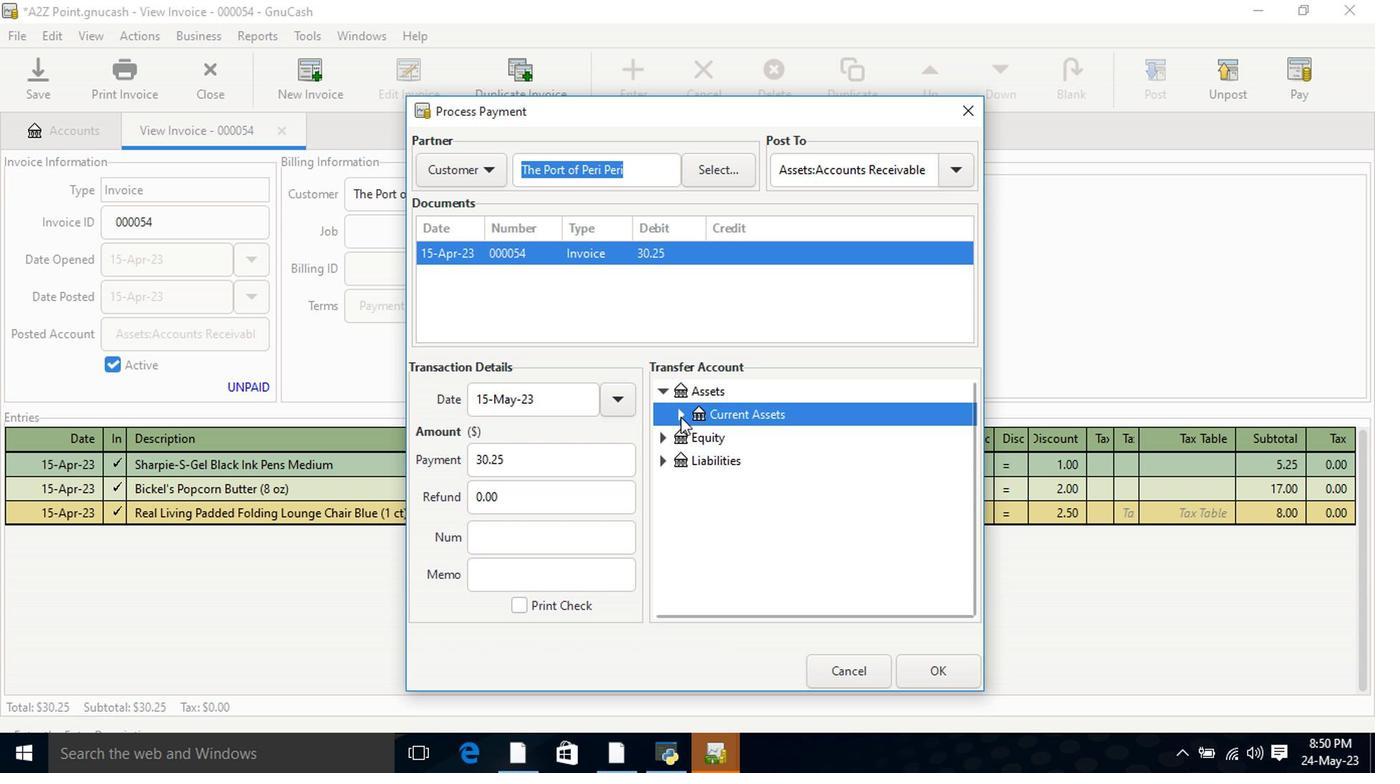 
Action: Mouse moved to (721, 437)
Screenshot: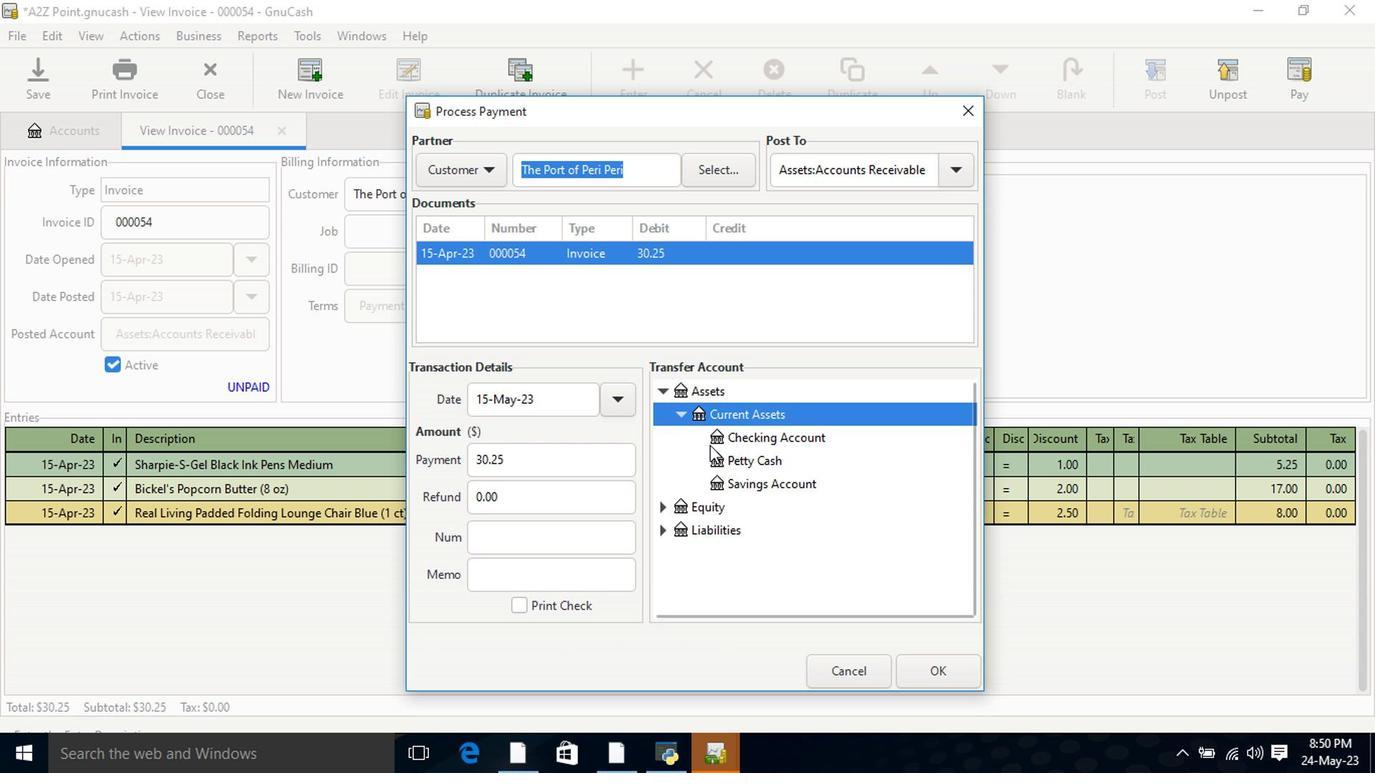 
Action: Mouse pressed left at (721, 437)
Screenshot: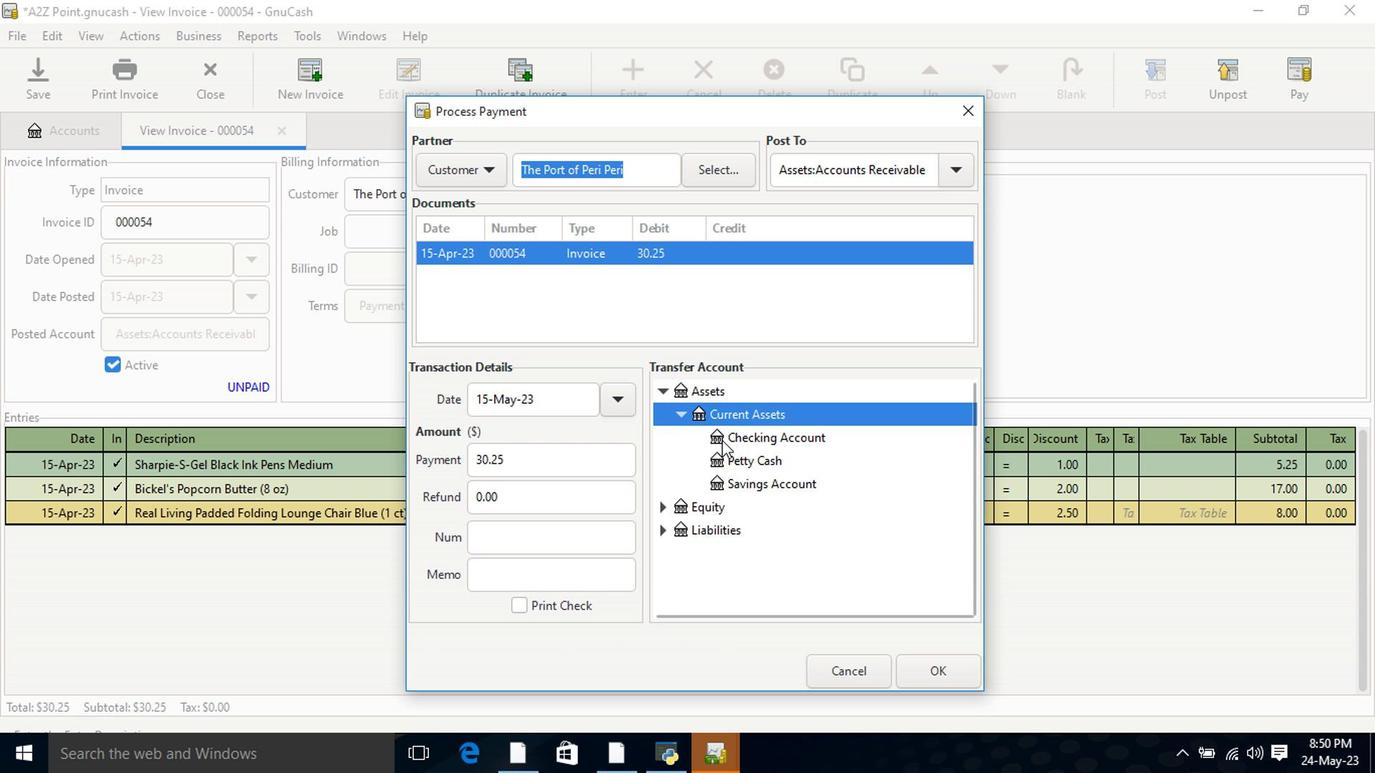 
Action: Mouse moved to (921, 674)
Screenshot: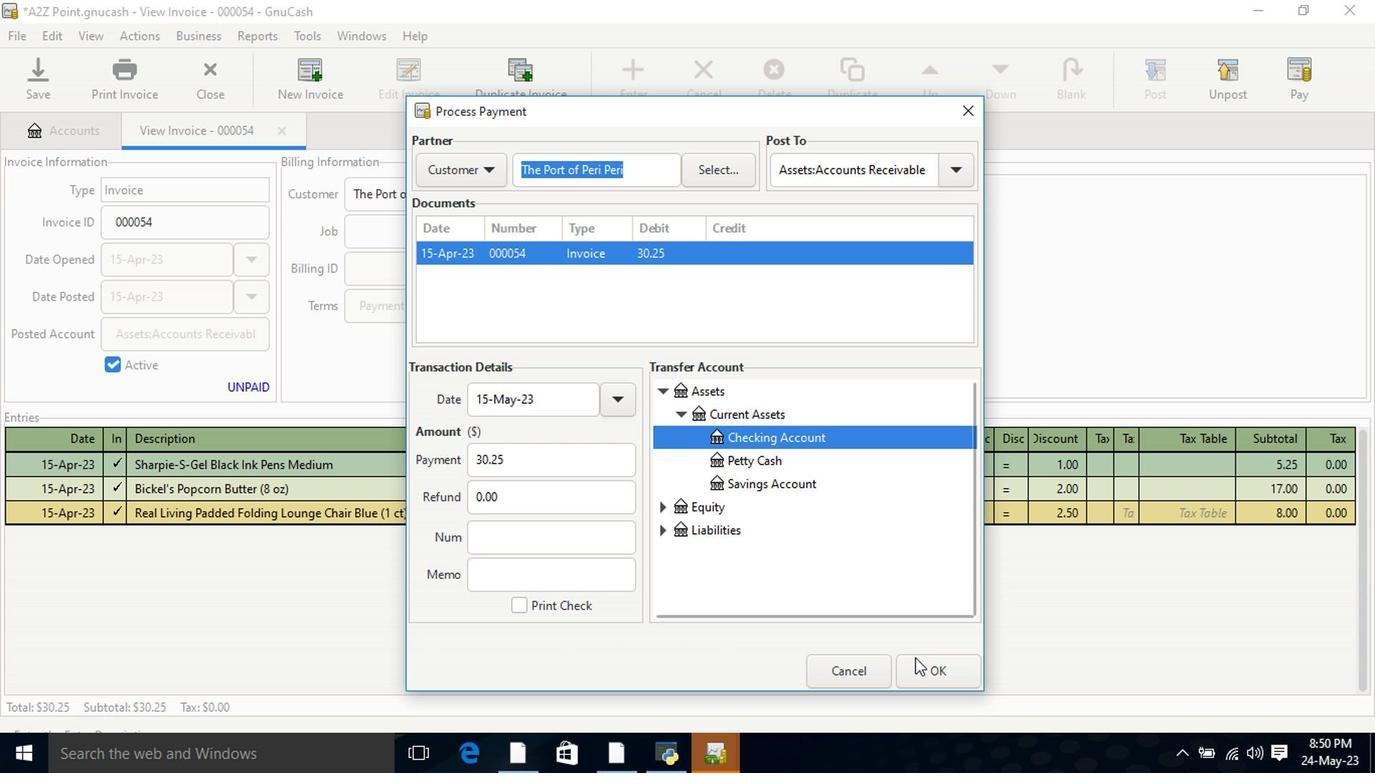 
Action: Mouse pressed left at (921, 674)
Screenshot: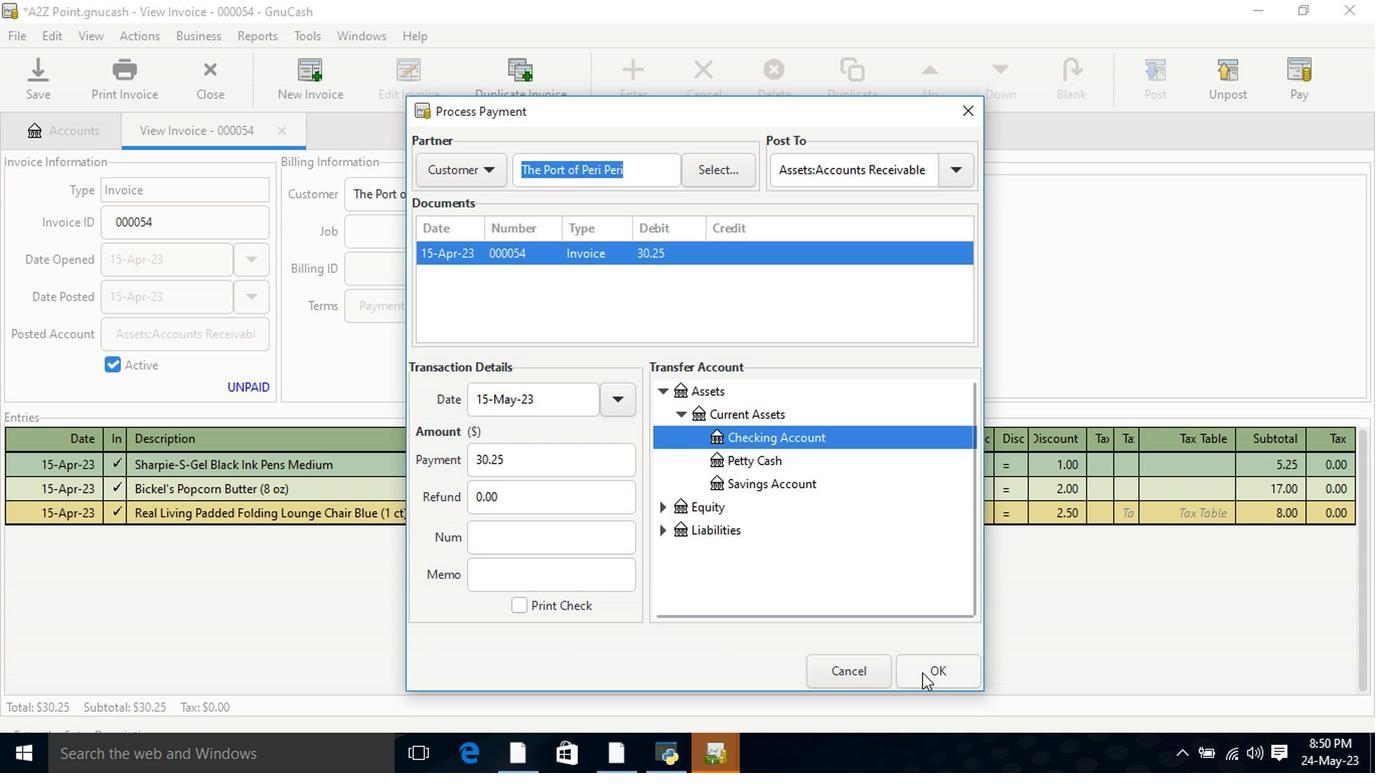 
Action: Mouse moved to (126, 81)
Screenshot: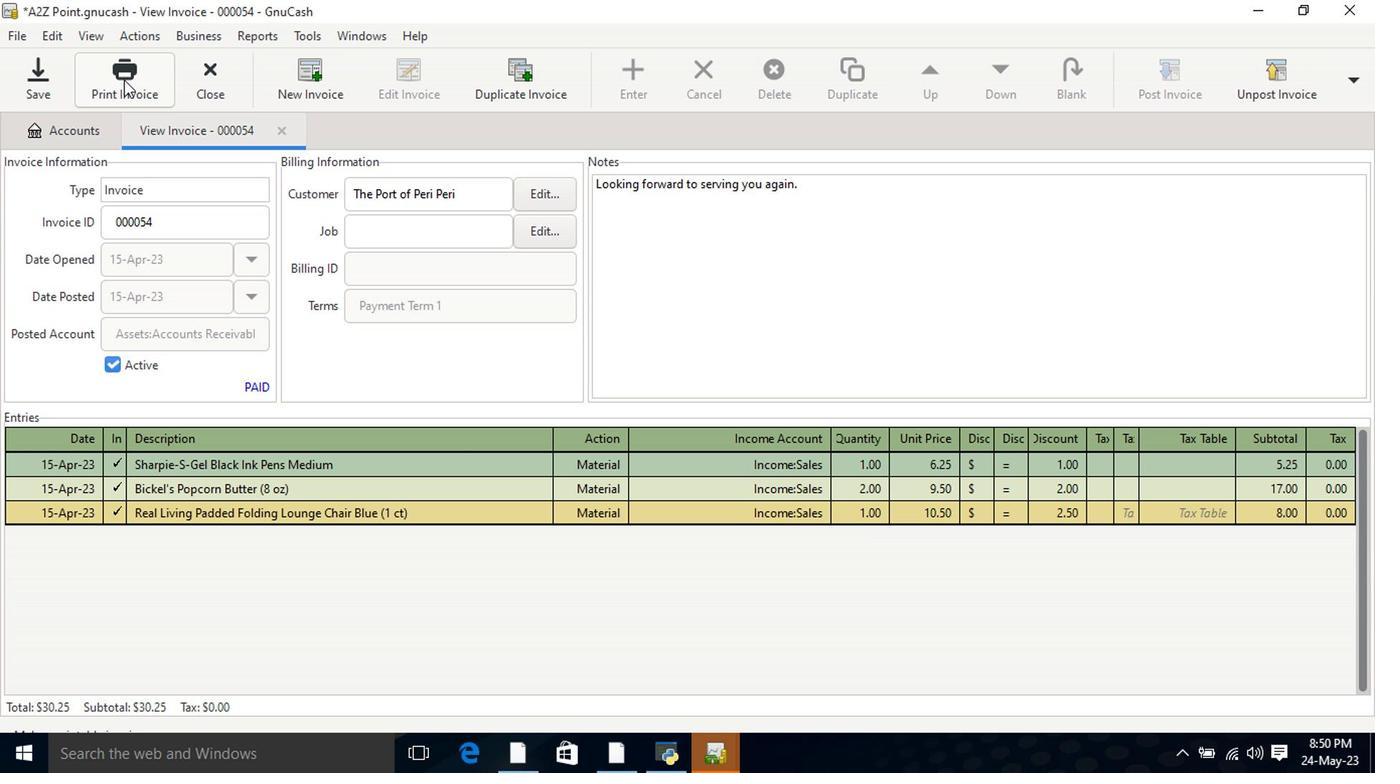 
Action: Mouse pressed left at (126, 81)
Screenshot: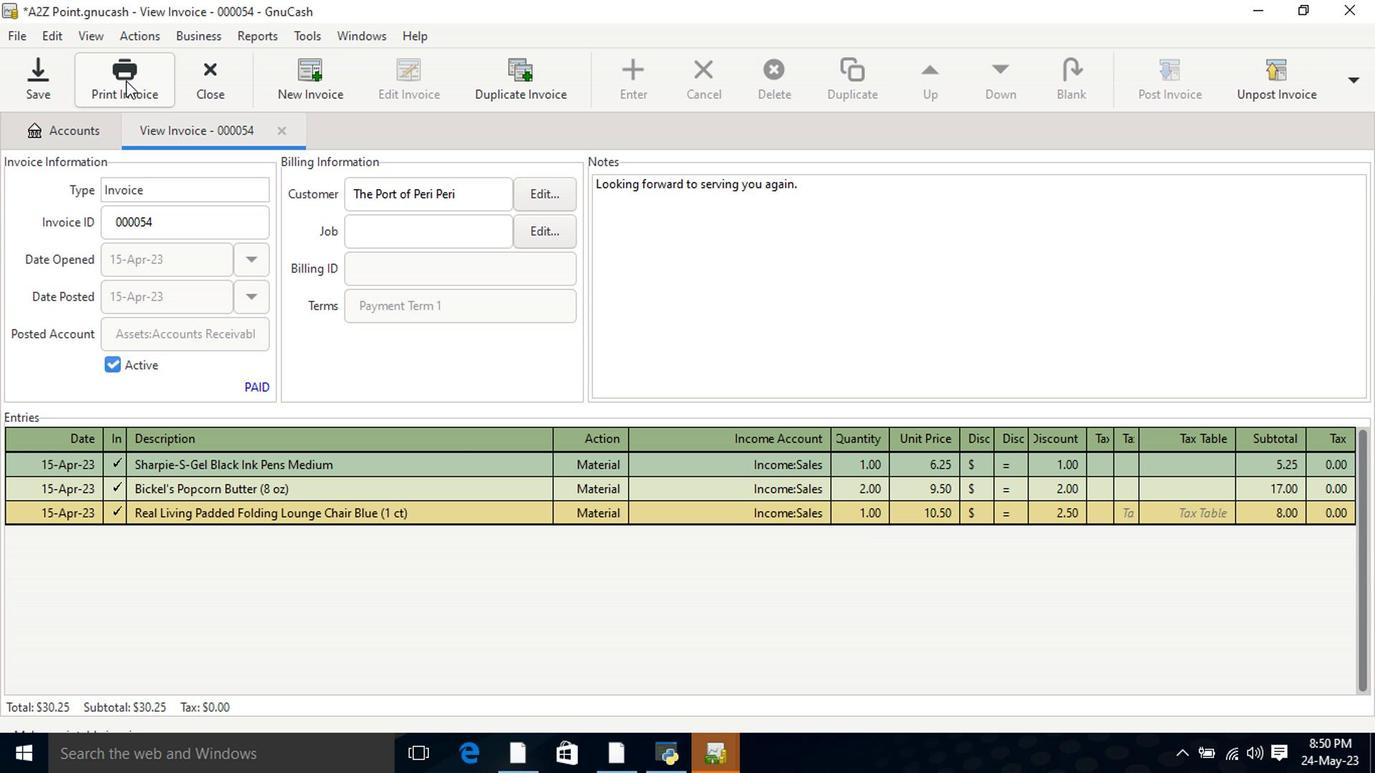 
Action: Mouse moved to (508, 89)
Screenshot: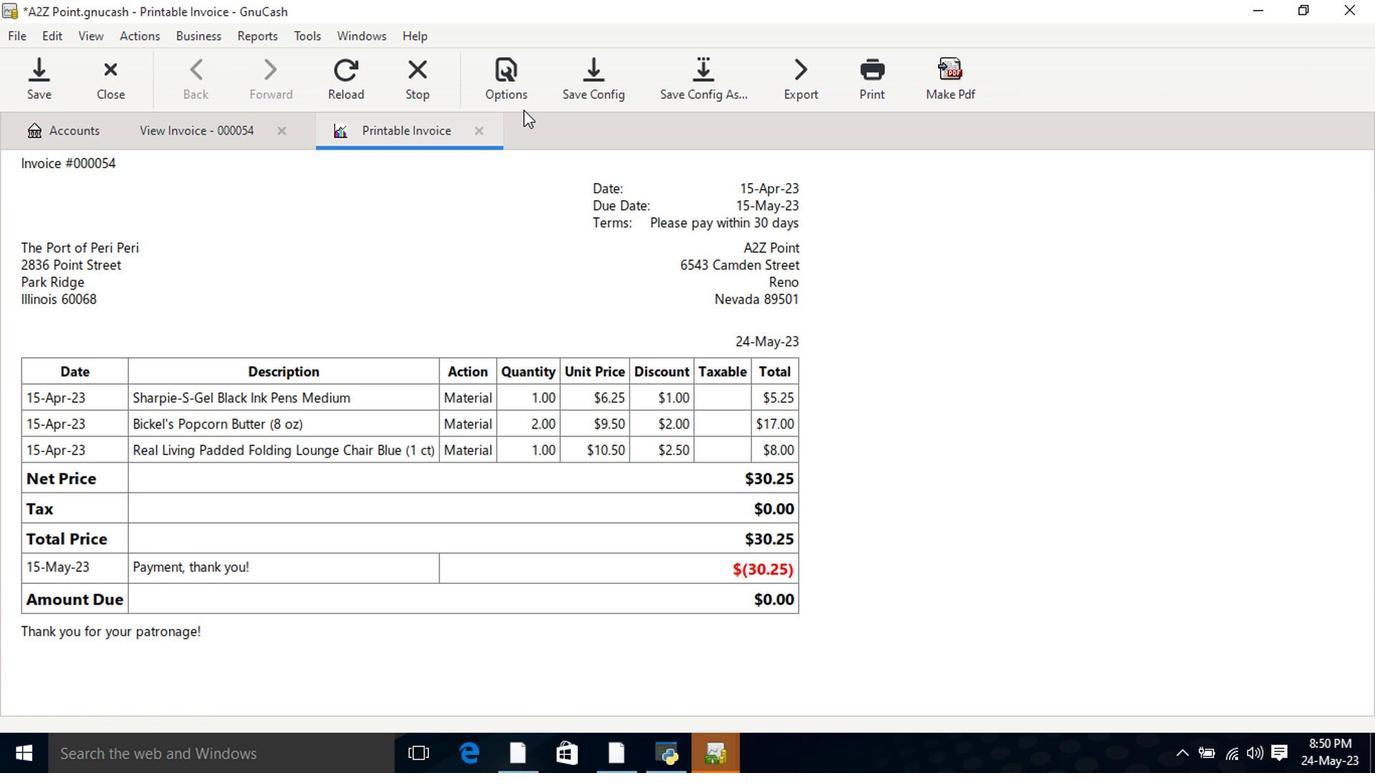 
Action: Mouse pressed left at (508, 89)
Screenshot: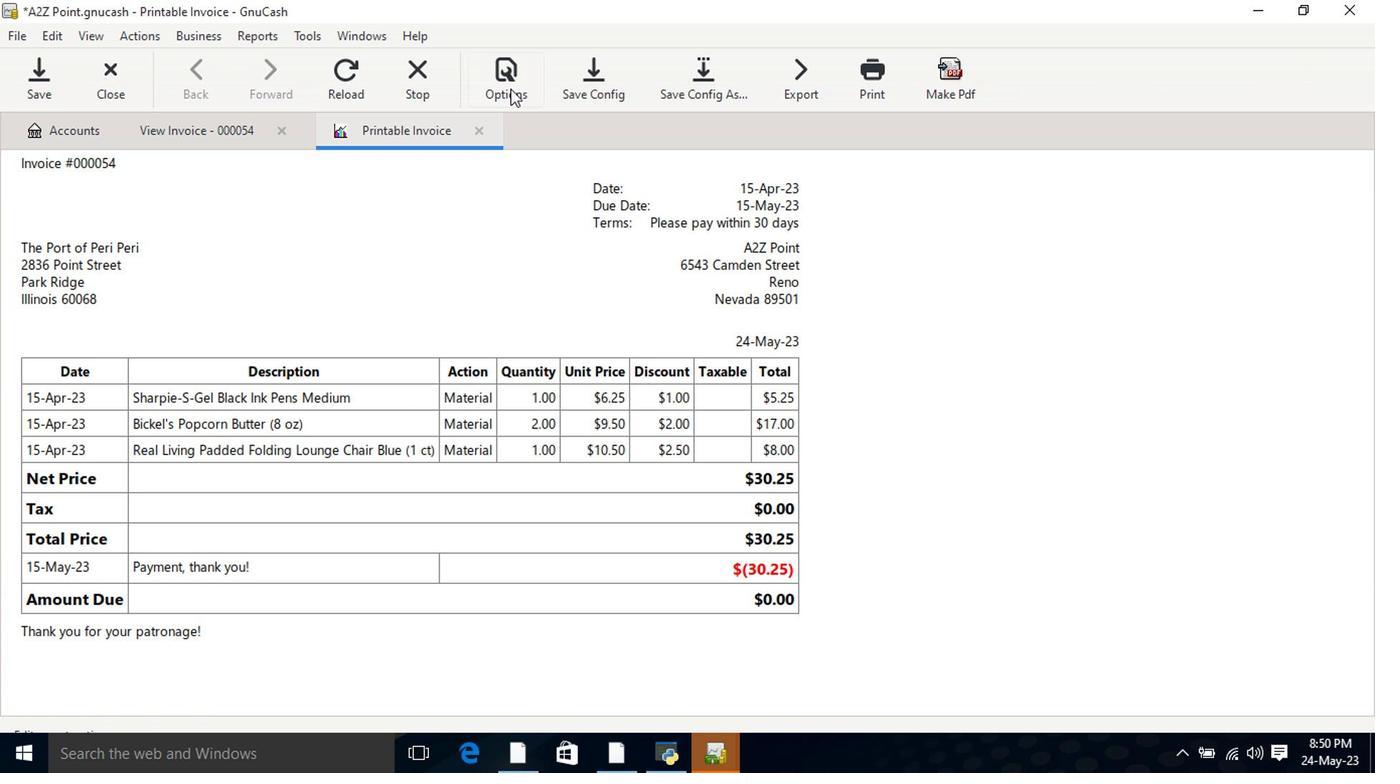 
Action: Mouse moved to (448, 164)
Screenshot: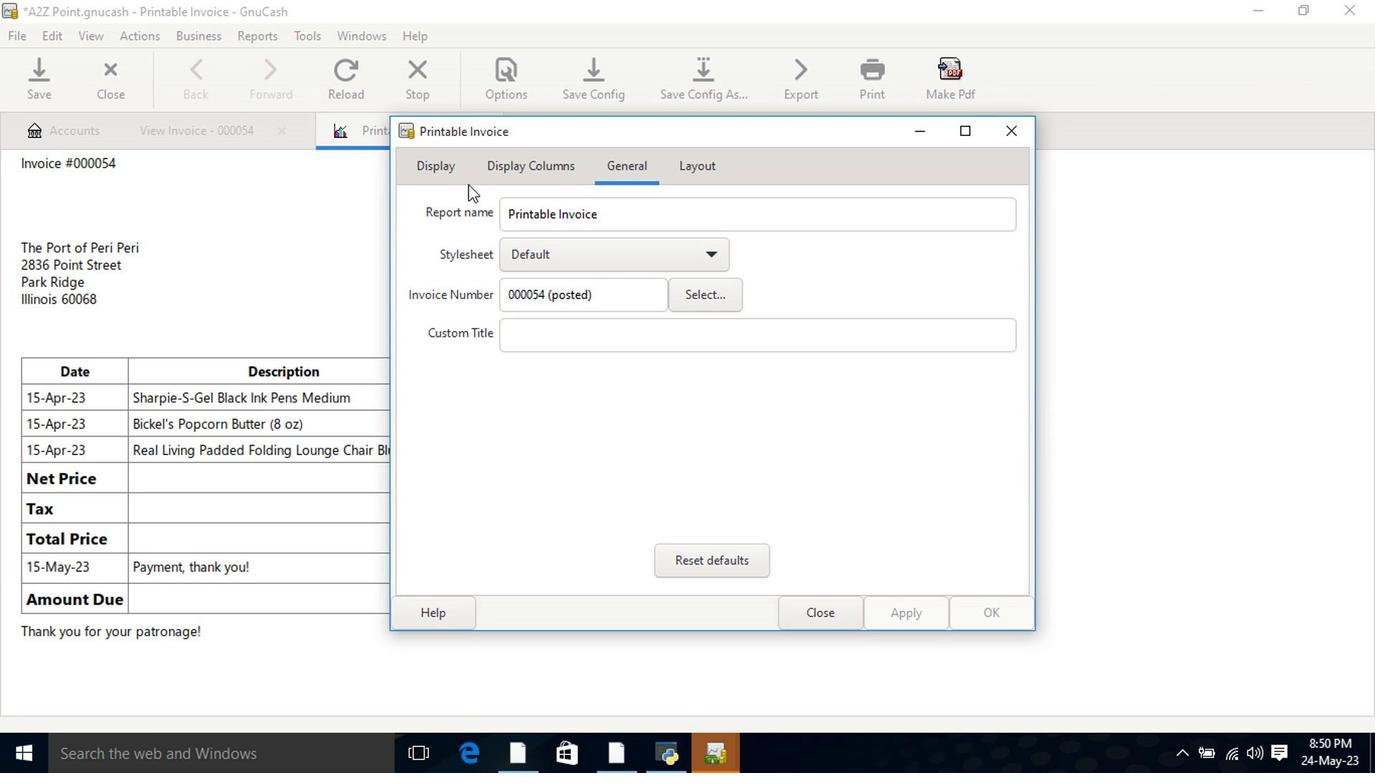 
Action: Mouse pressed left at (448, 164)
Screenshot: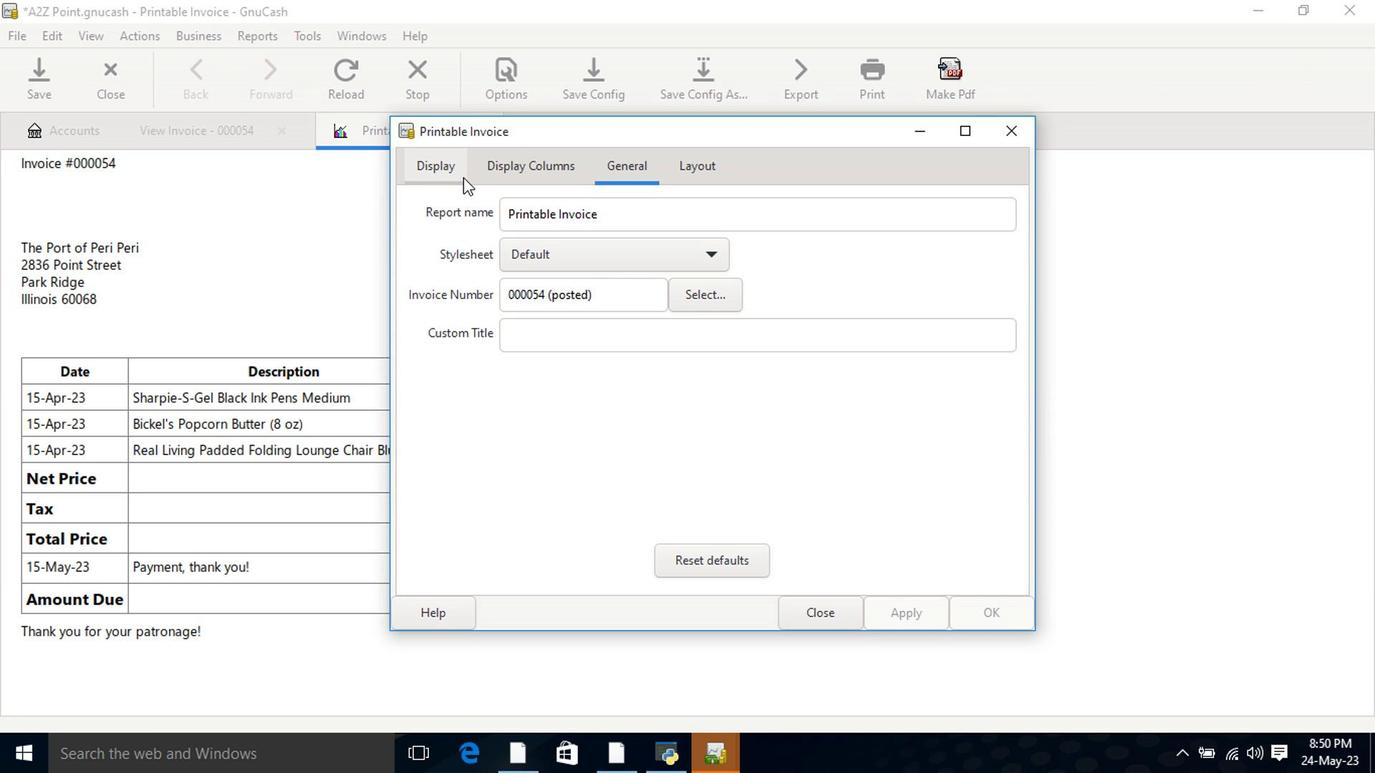 
Action: Mouse moved to (563, 398)
Screenshot: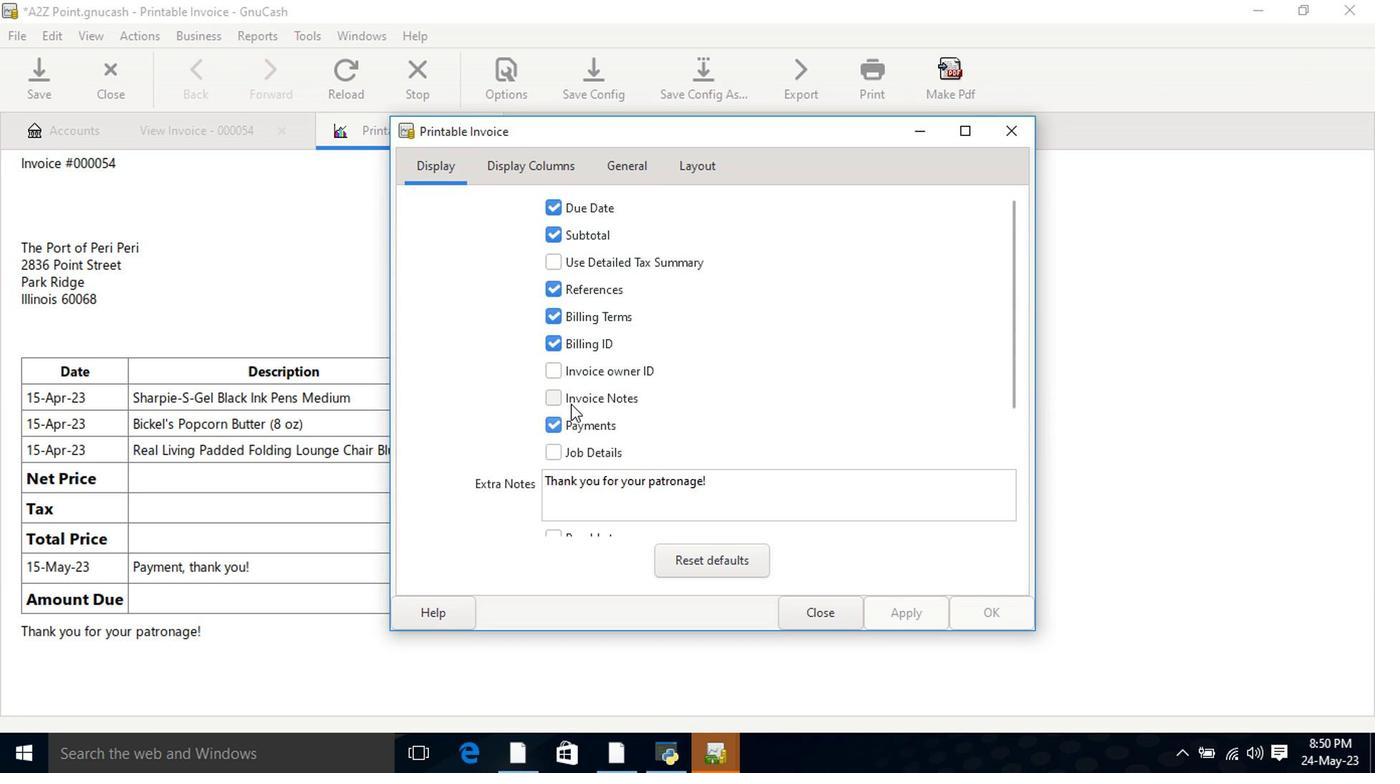 
Action: Mouse pressed left at (563, 398)
Screenshot: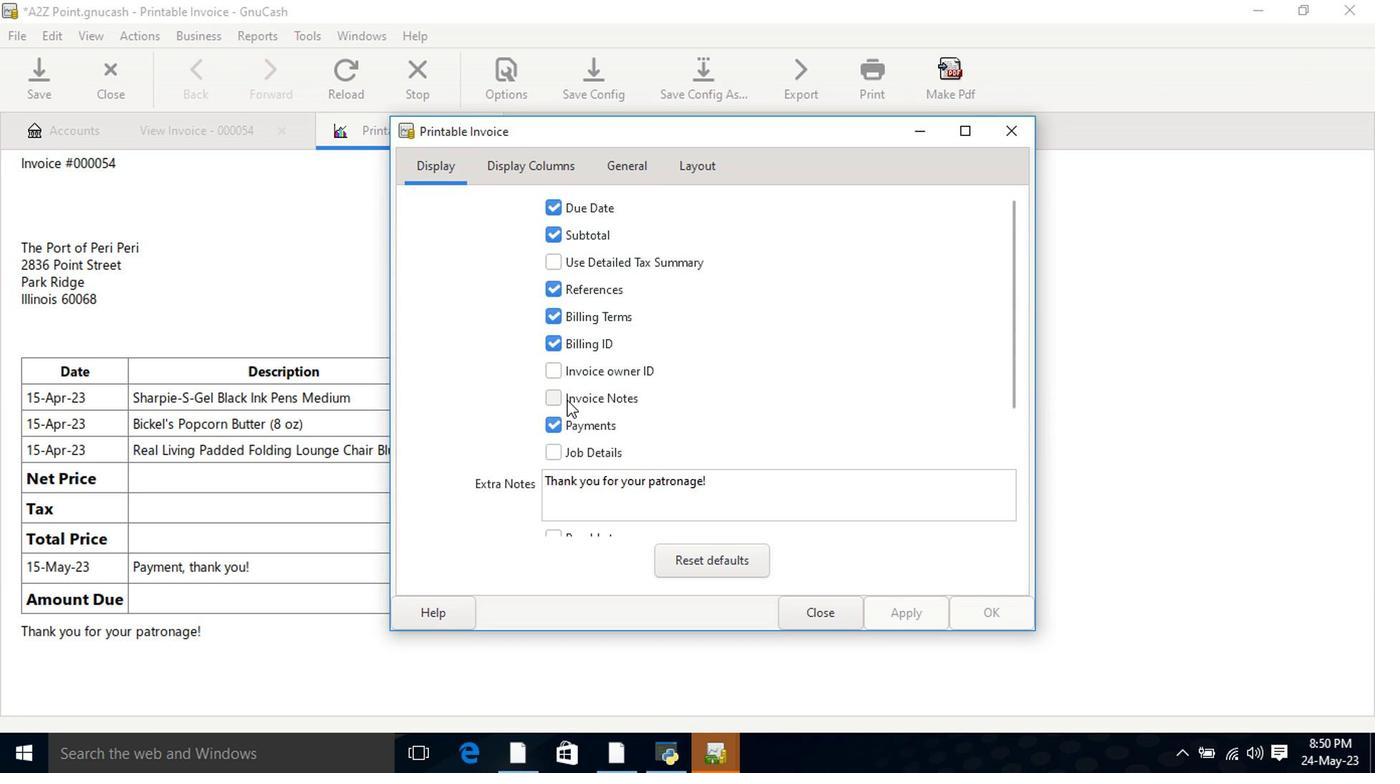 
Action: Mouse moved to (899, 612)
Screenshot: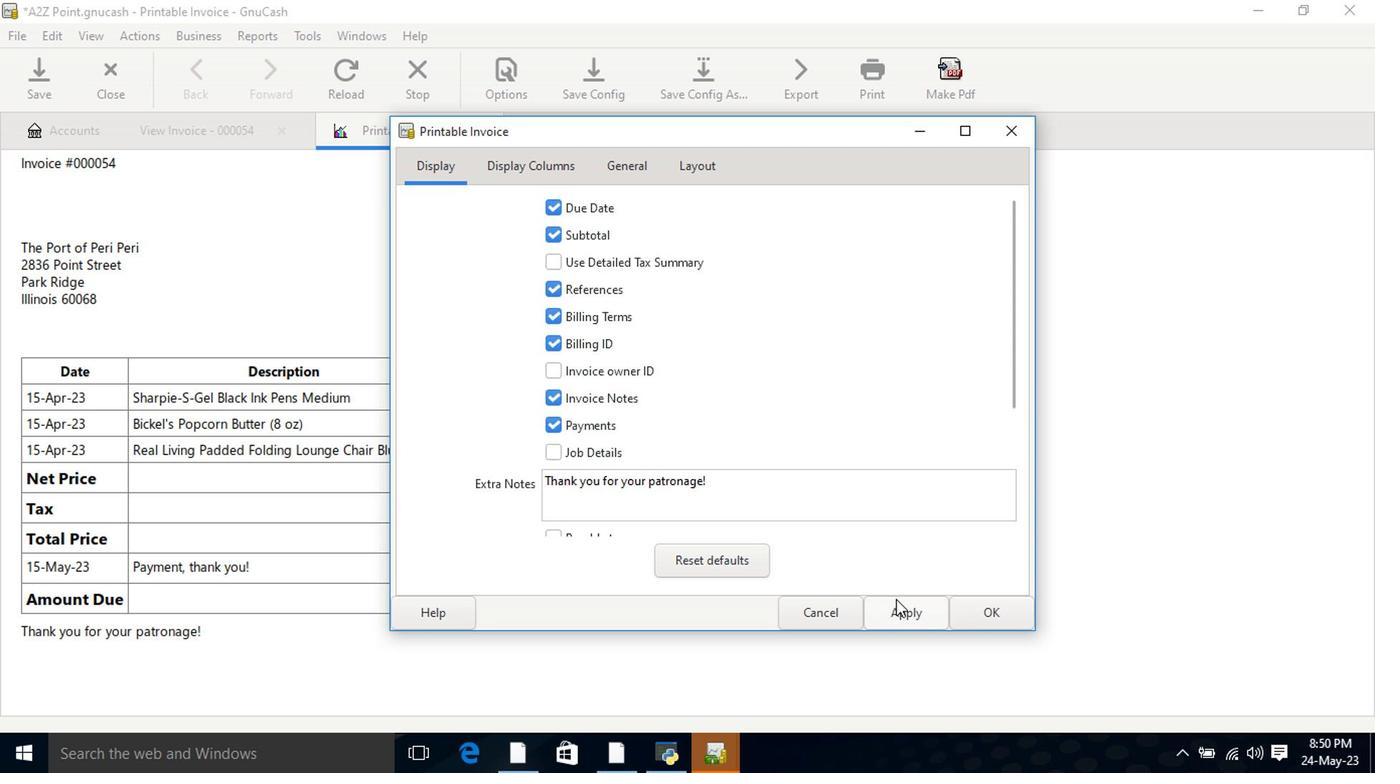 
Action: Mouse pressed left at (899, 612)
Screenshot: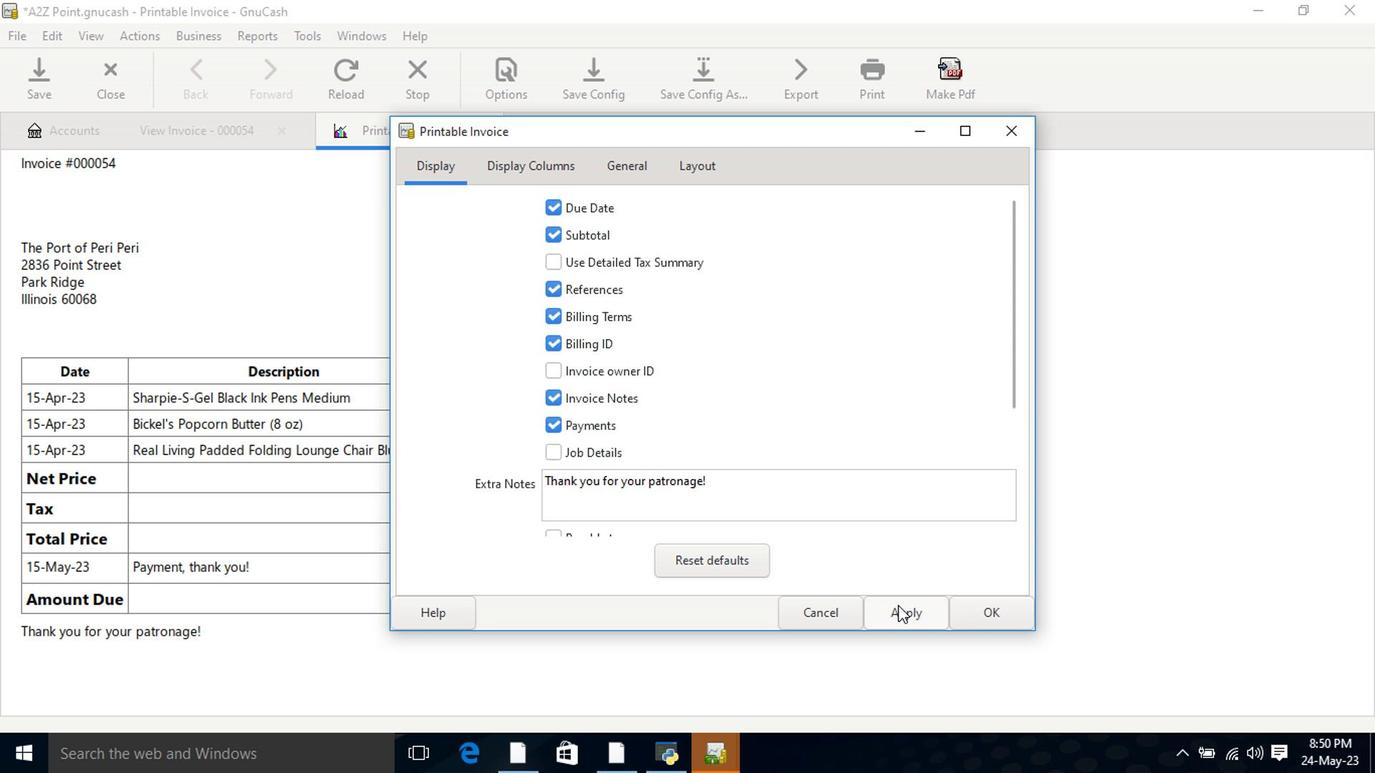 
Action: Mouse moved to (833, 612)
Screenshot: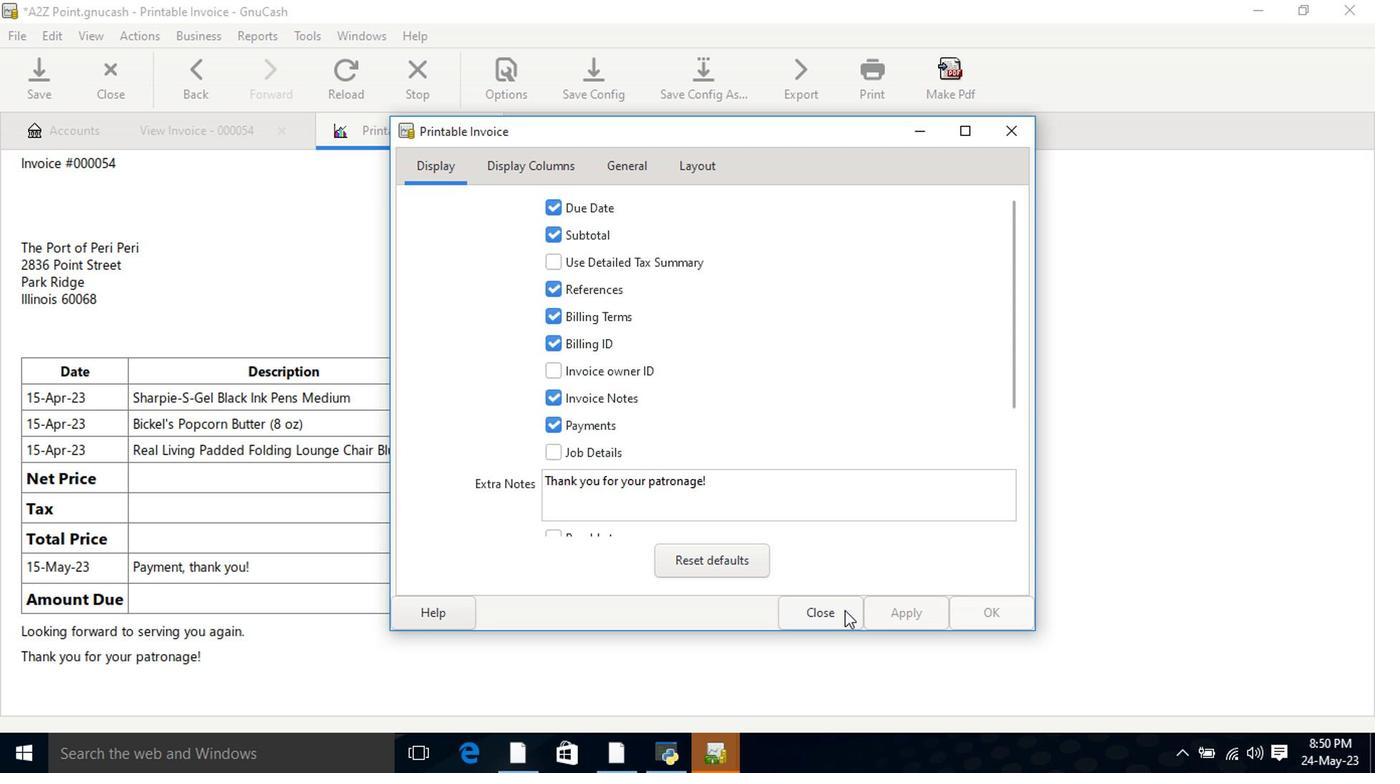 
Action: Mouse pressed left at (833, 612)
Screenshot: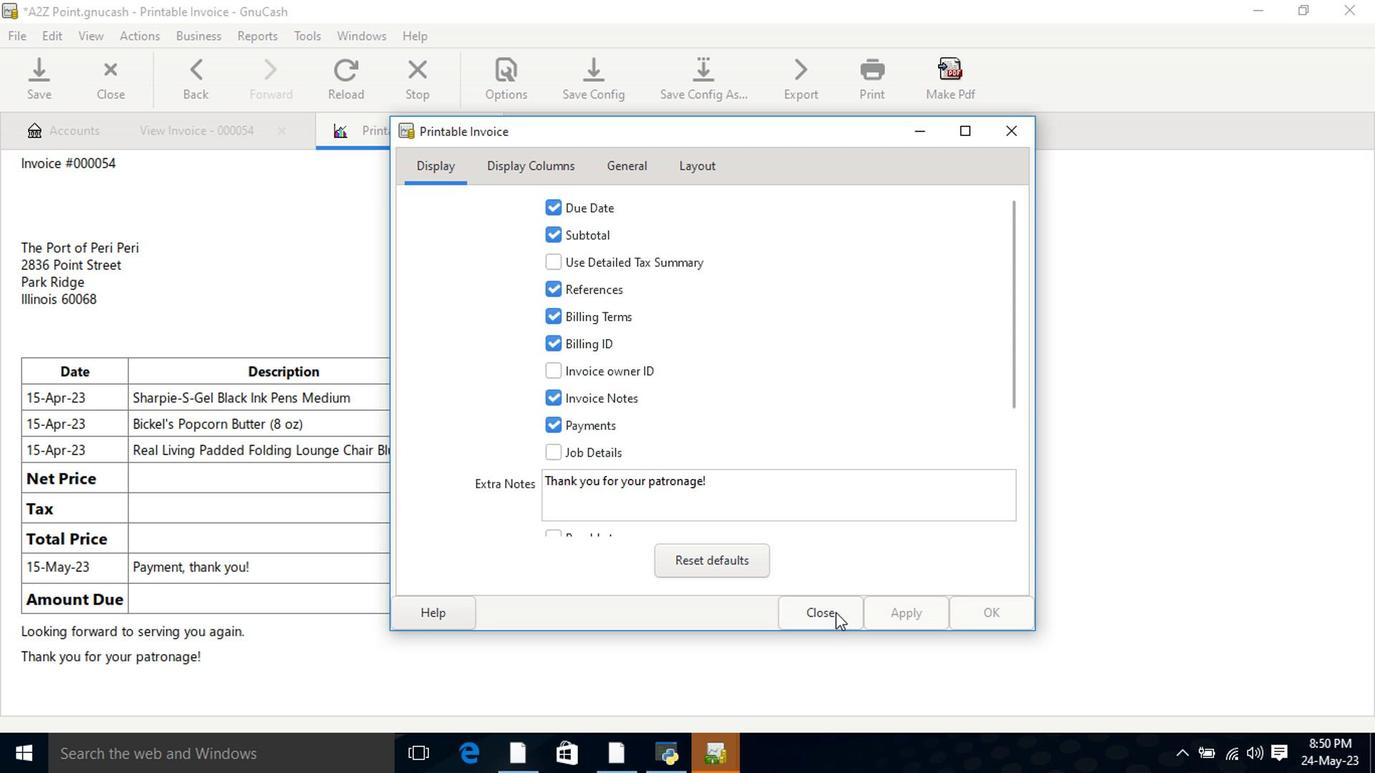 
Action: Mouse moved to (832, 613)
Screenshot: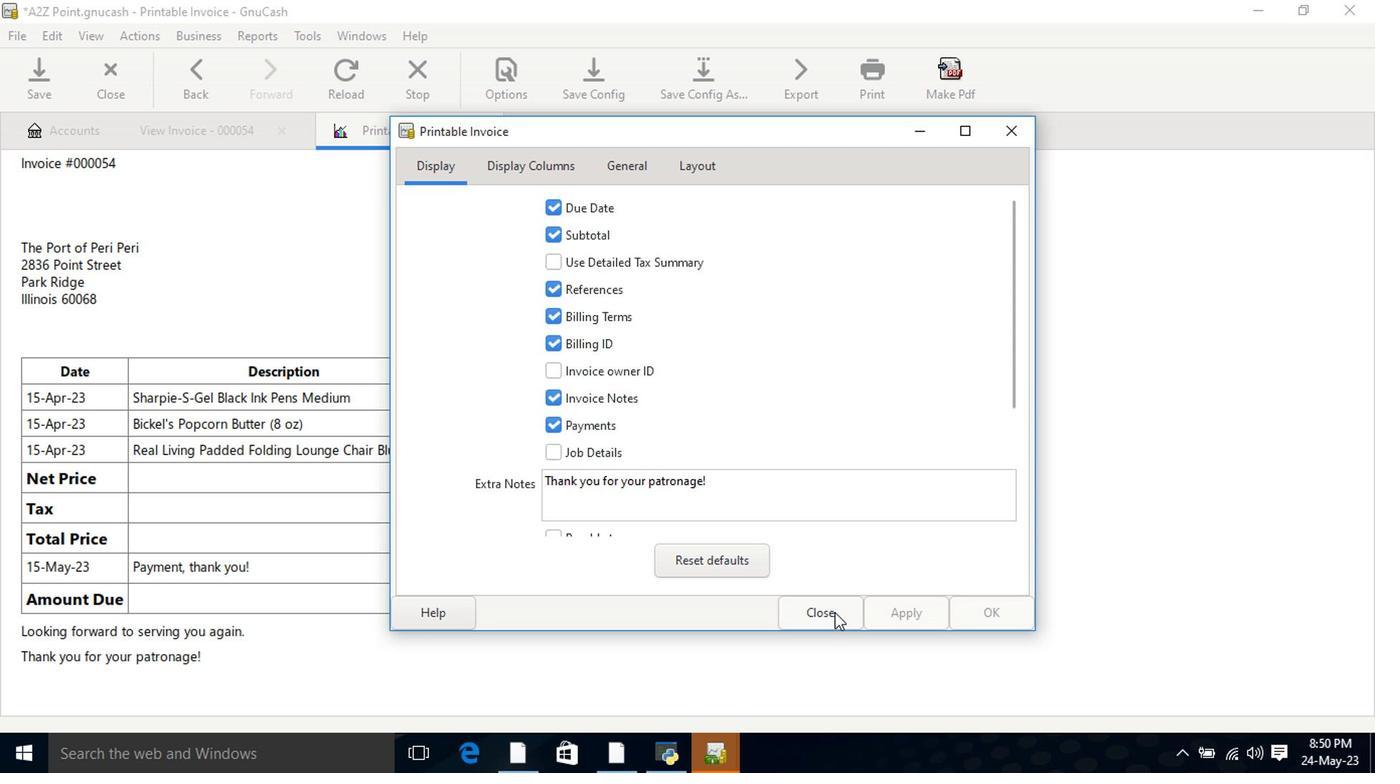 
